 Task: Add a signature Drake Wright containing With warm thanks, Drake Wright to email address softage.1@softage.net and add a folder Utilities
Action: Mouse moved to (858, 112)
Screenshot: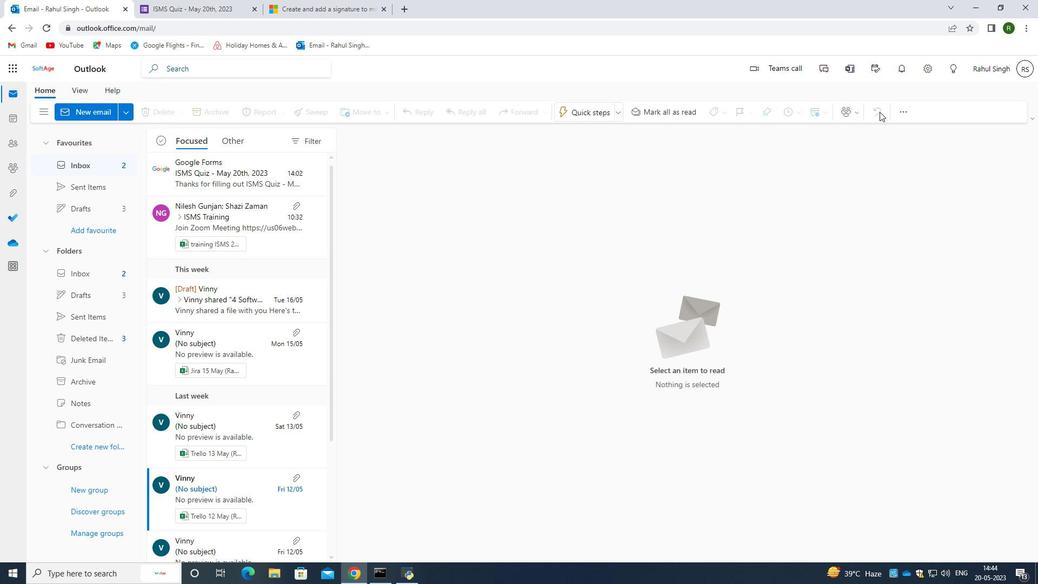 
Action: Mouse pressed left at (858, 112)
Screenshot: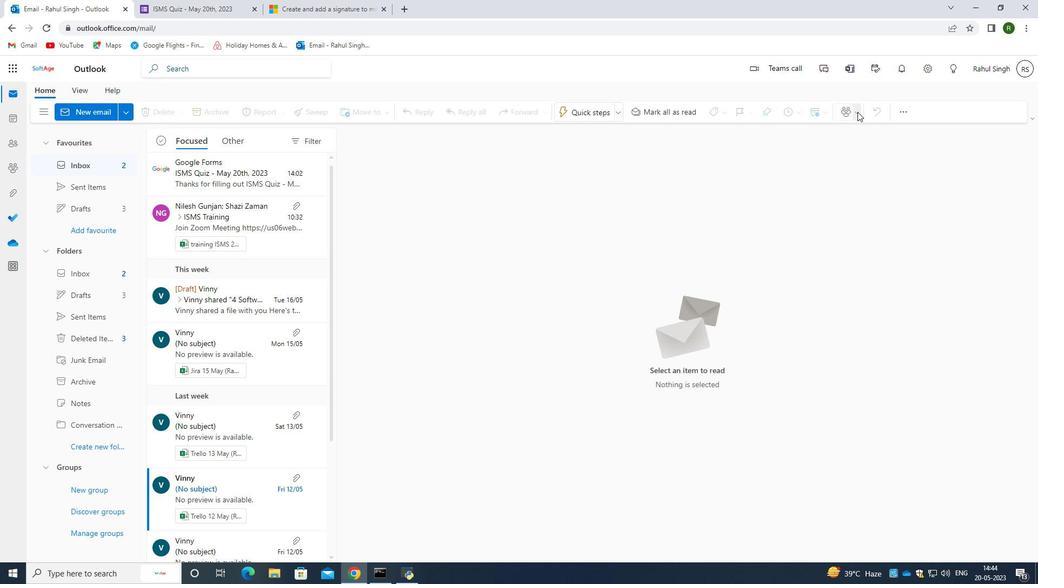 
Action: Mouse moved to (899, 160)
Screenshot: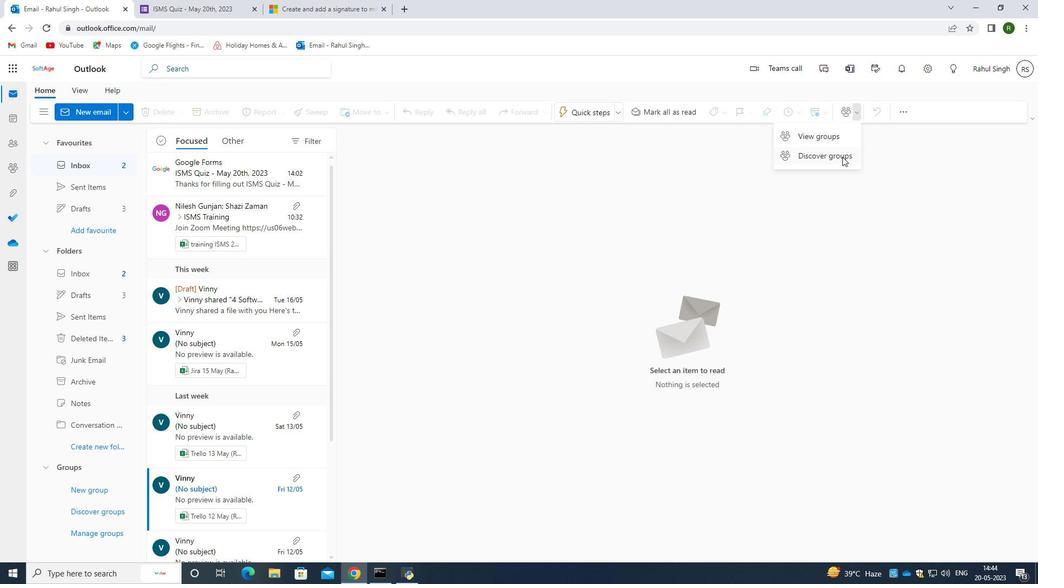 
Action: Mouse pressed left at (899, 160)
Screenshot: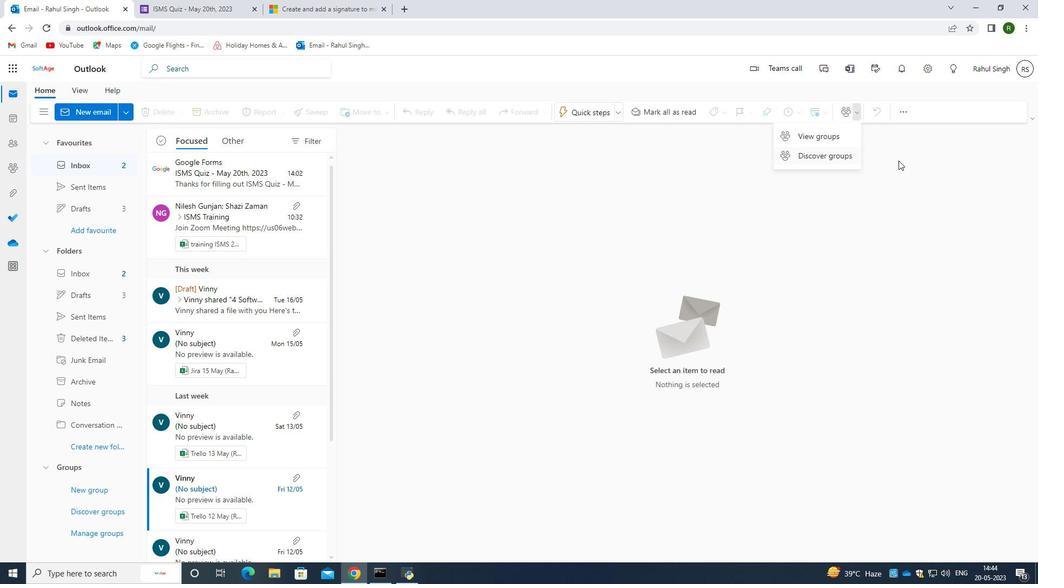 
Action: Mouse moved to (902, 116)
Screenshot: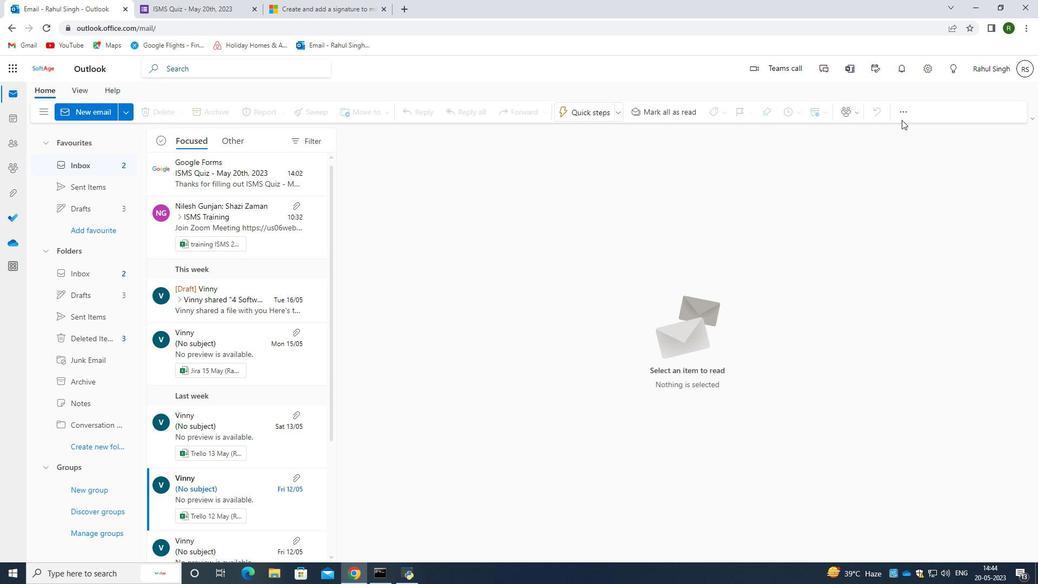 
Action: Mouse pressed left at (902, 116)
Screenshot: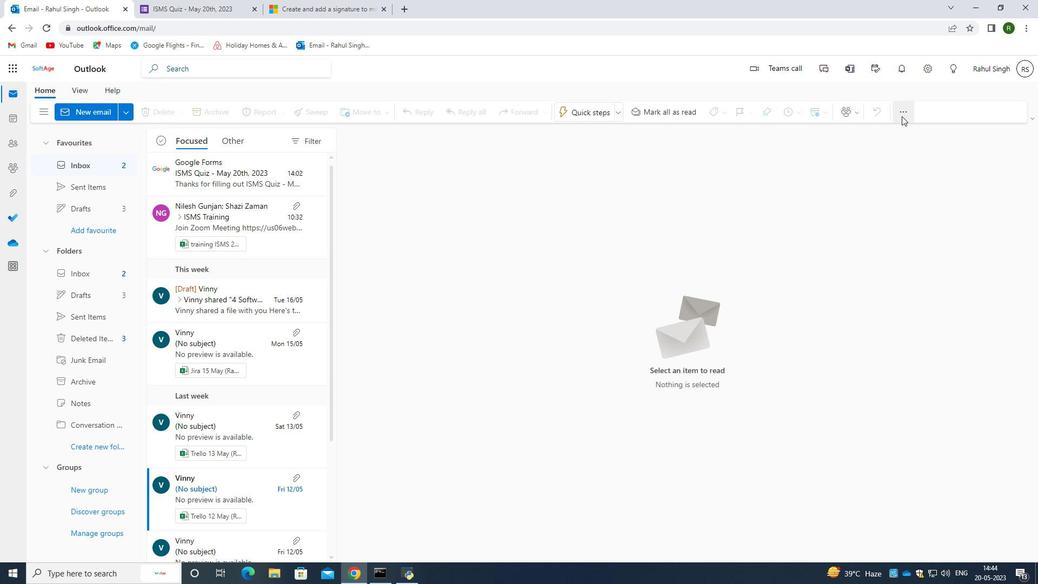 
Action: Mouse moved to (823, 232)
Screenshot: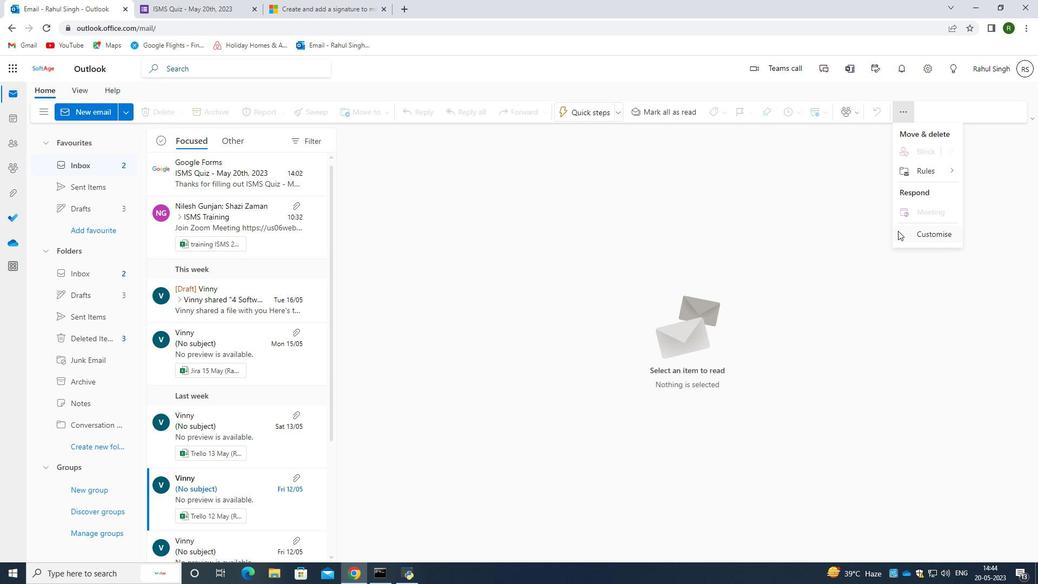 
Action: Mouse pressed left at (823, 232)
Screenshot: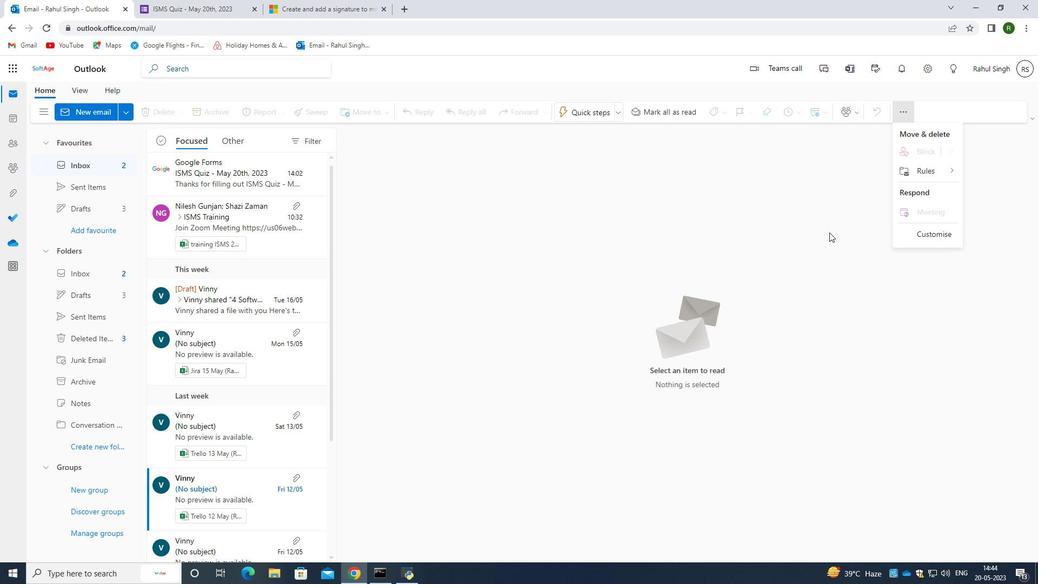 
Action: Mouse moved to (210, 300)
Screenshot: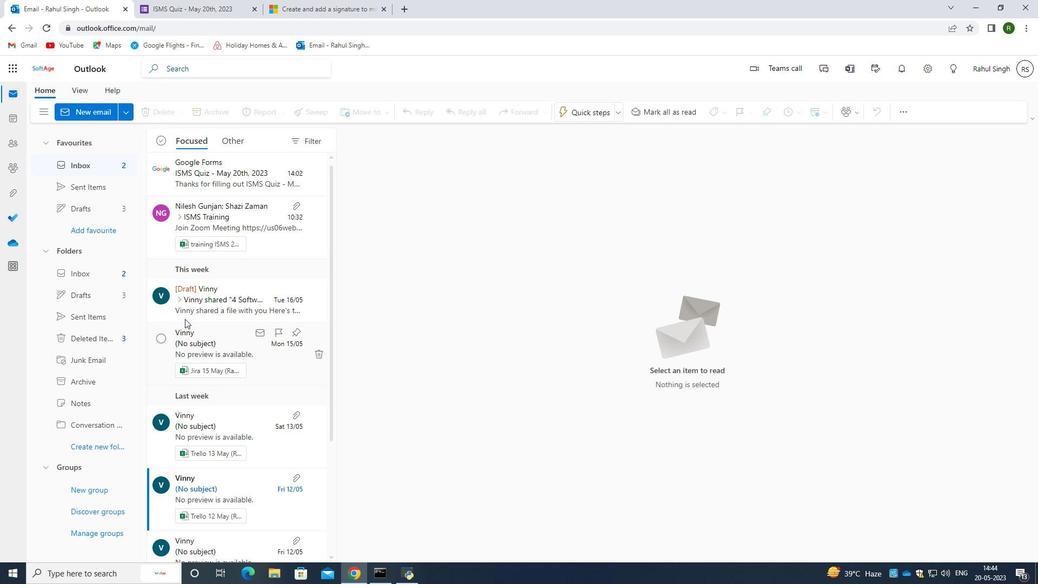 
Action: Mouse pressed left at (210, 300)
Screenshot: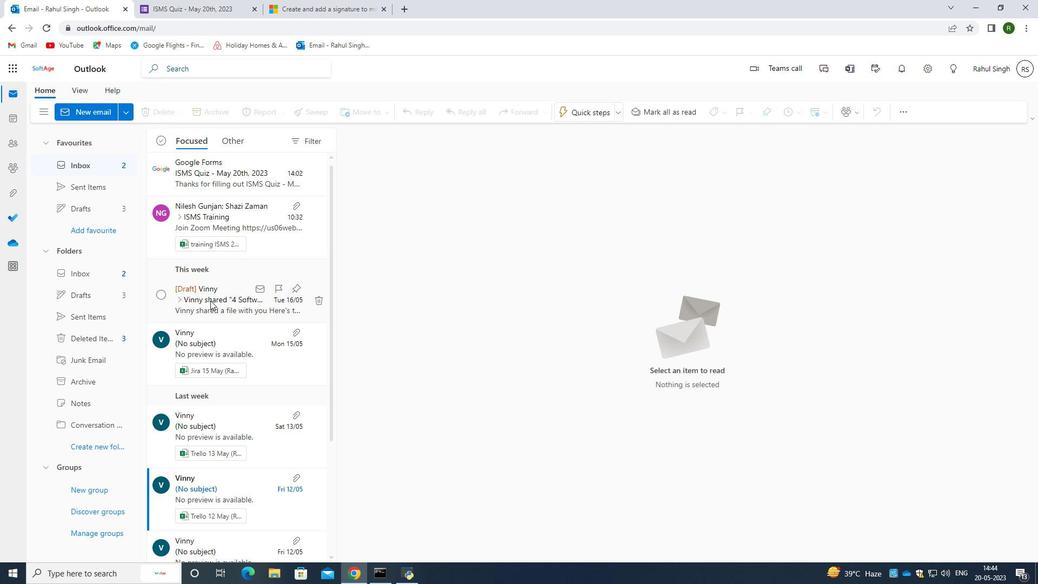 
Action: Mouse moved to (1016, 237)
Screenshot: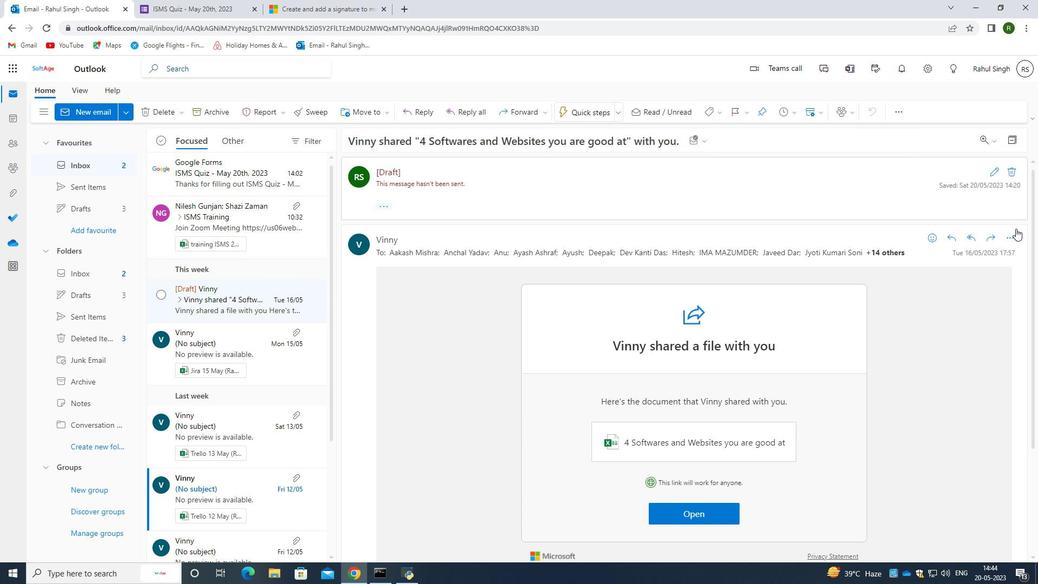 
Action: Mouse pressed left at (1016, 237)
Screenshot: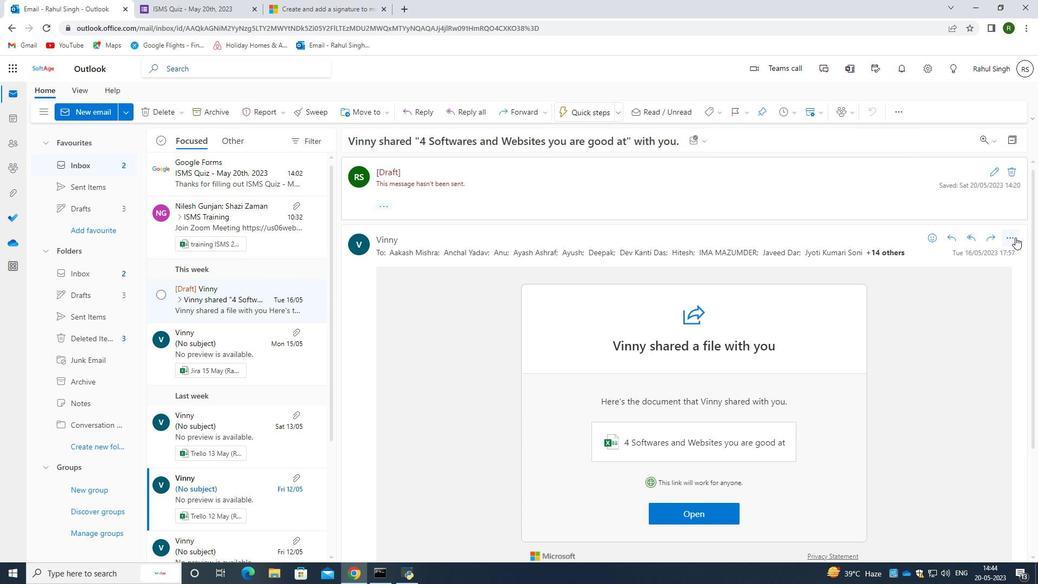 
Action: Mouse moved to (412, 312)
Screenshot: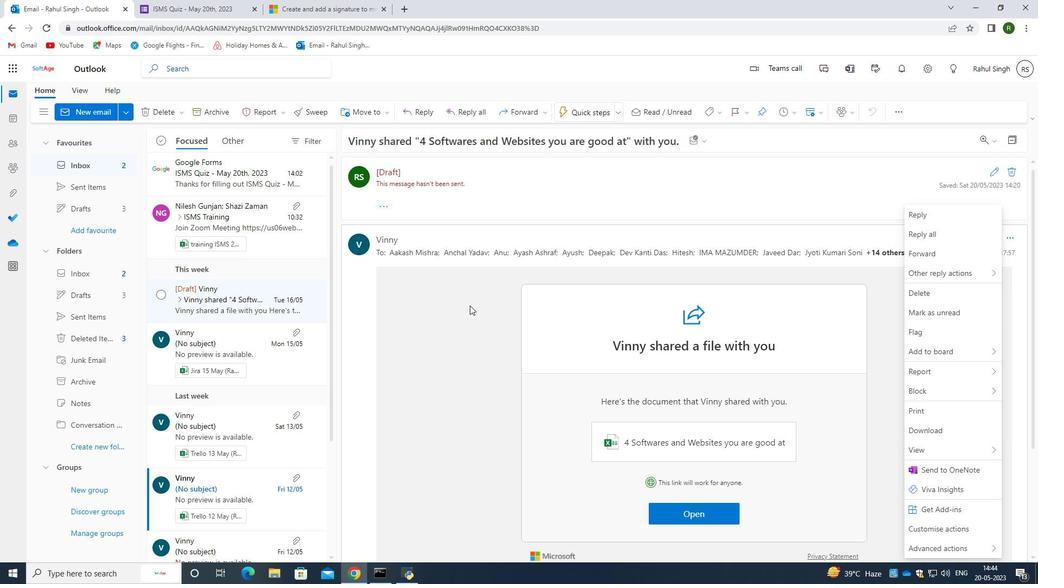 
Action: Mouse pressed left at (412, 312)
Screenshot: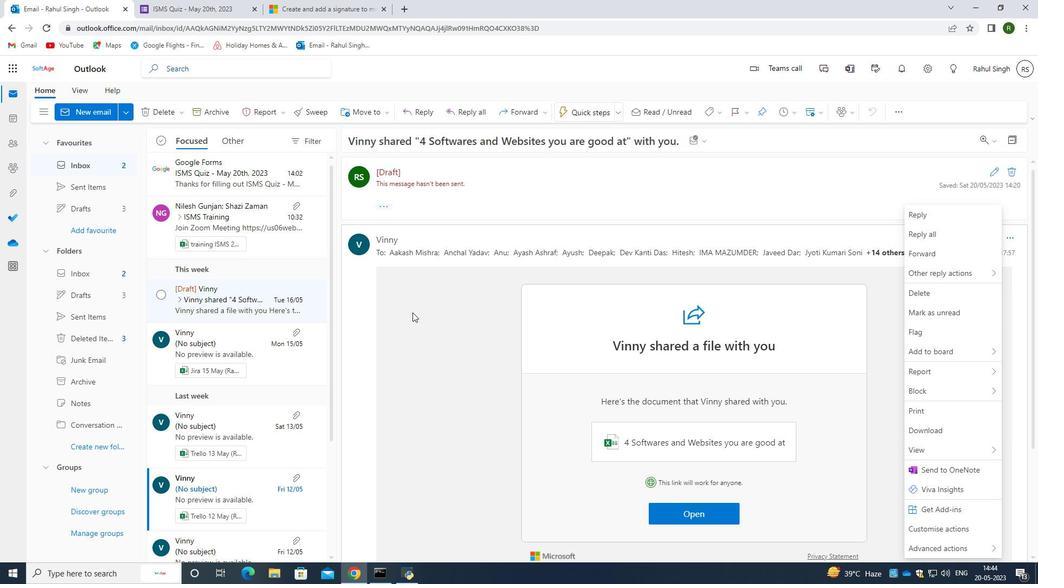 
Action: Mouse moved to (88, 89)
Screenshot: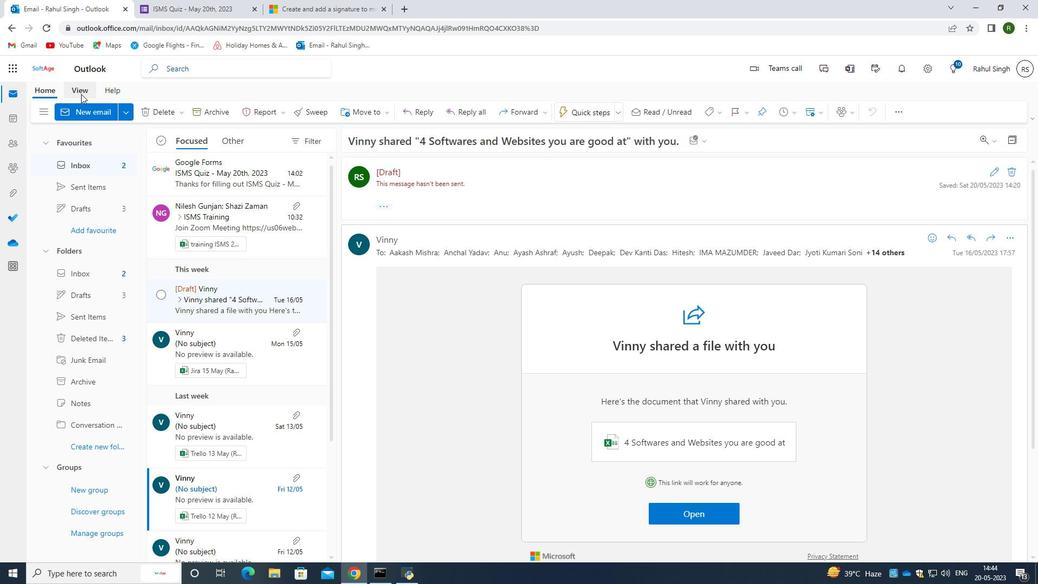 
Action: Mouse pressed left at (88, 89)
Screenshot: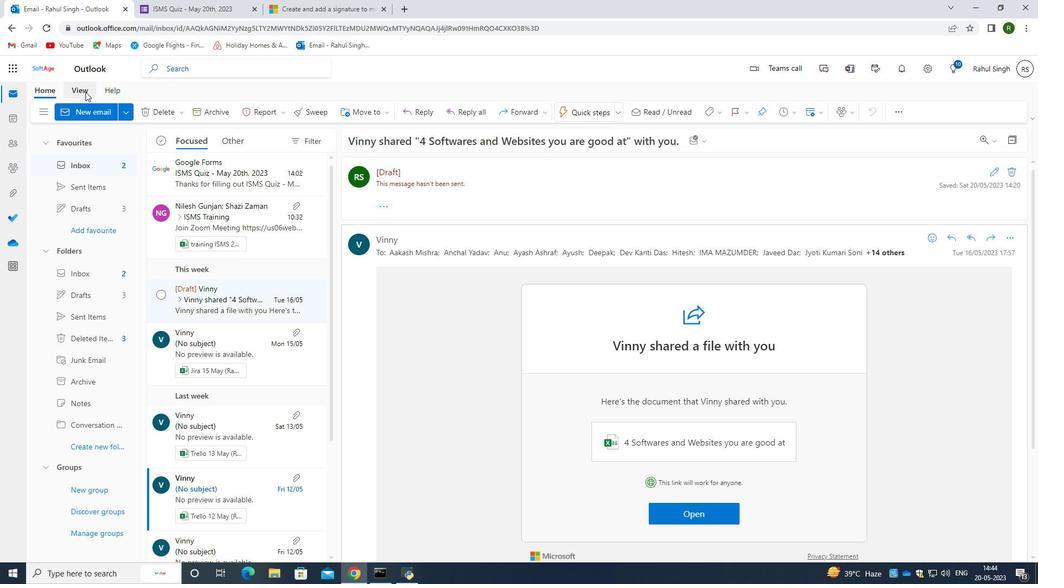 
Action: Mouse moved to (119, 94)
Screenshot: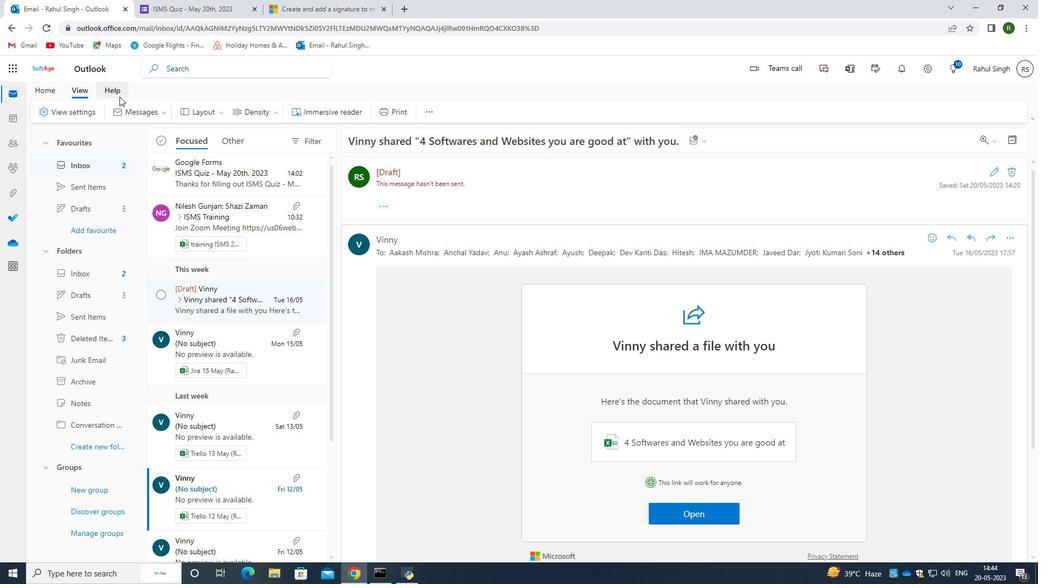 
Action: Mouse pressed left at (119, 94)
Screenshot: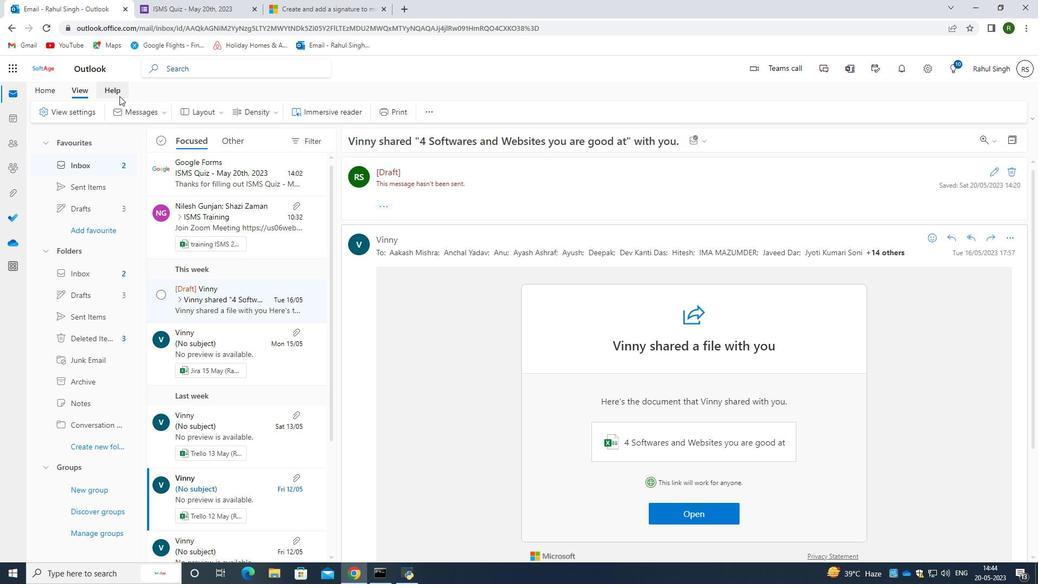 
Action: Mouse moved to (81, 89)
Screenshot: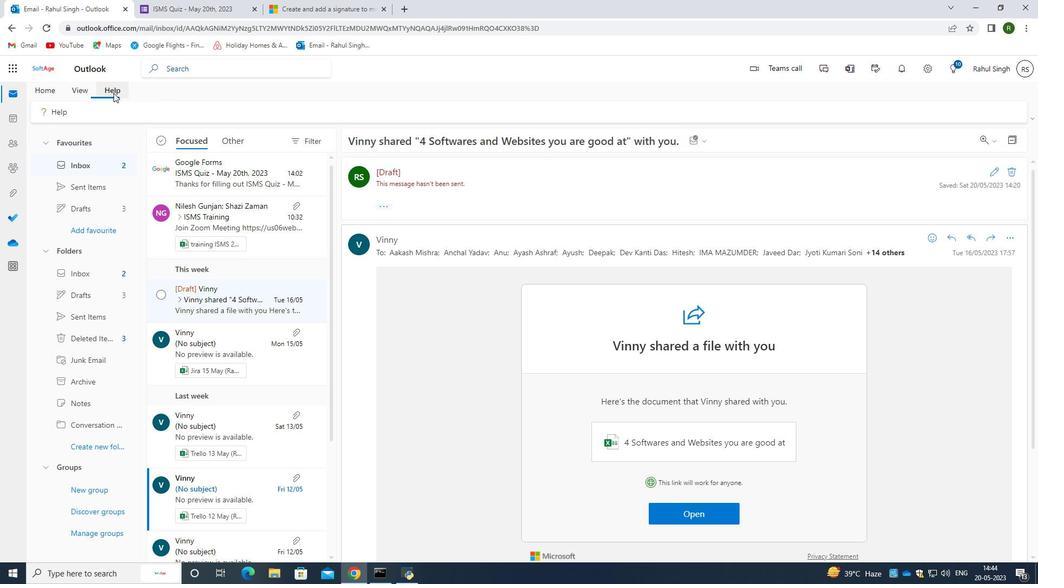 
Action: Mouse pressed left at (81, 89)
Screenshot: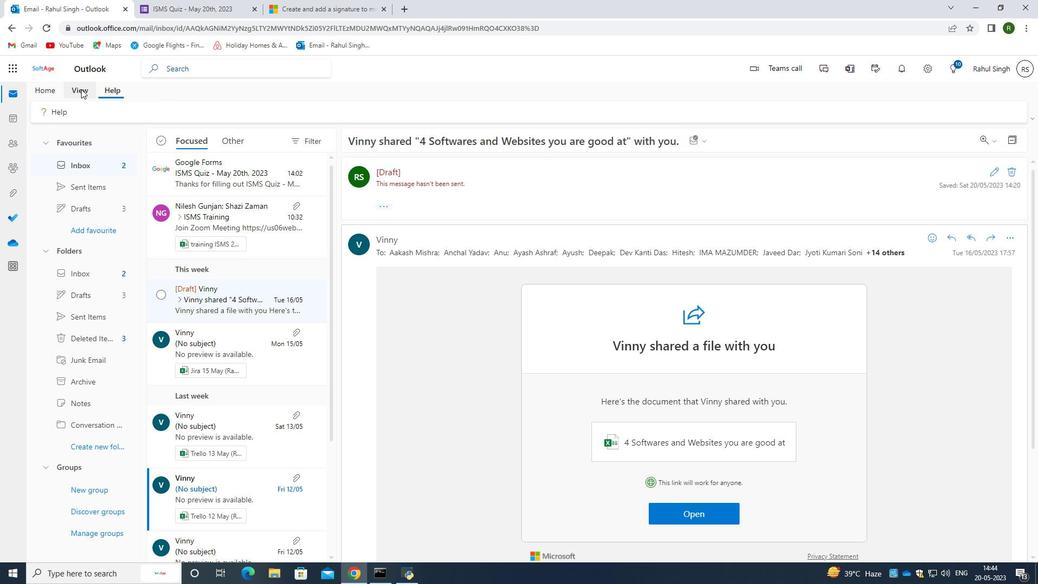 
Action: Mouse moved to (49, 86)
Screenshot: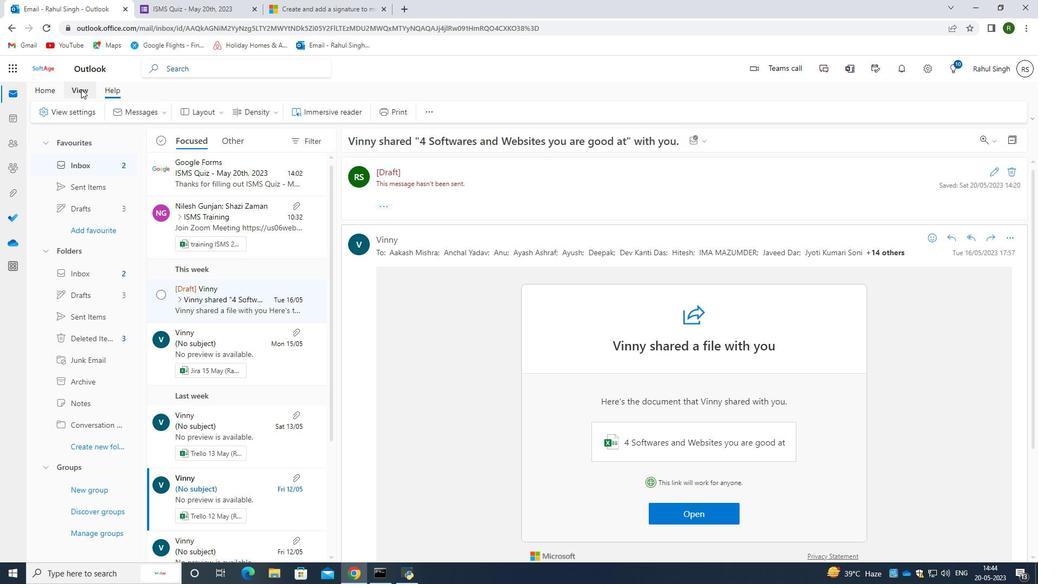 
Action: Mouse pressed left at (49, 86)
Screenshot: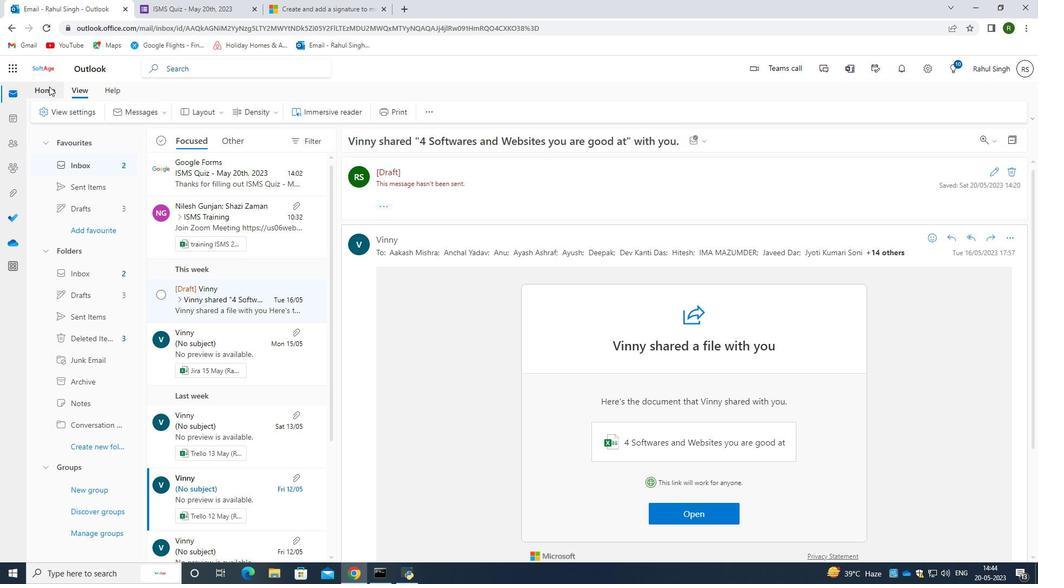 
Action: Mouse moved to (94, 68)
Screenshot: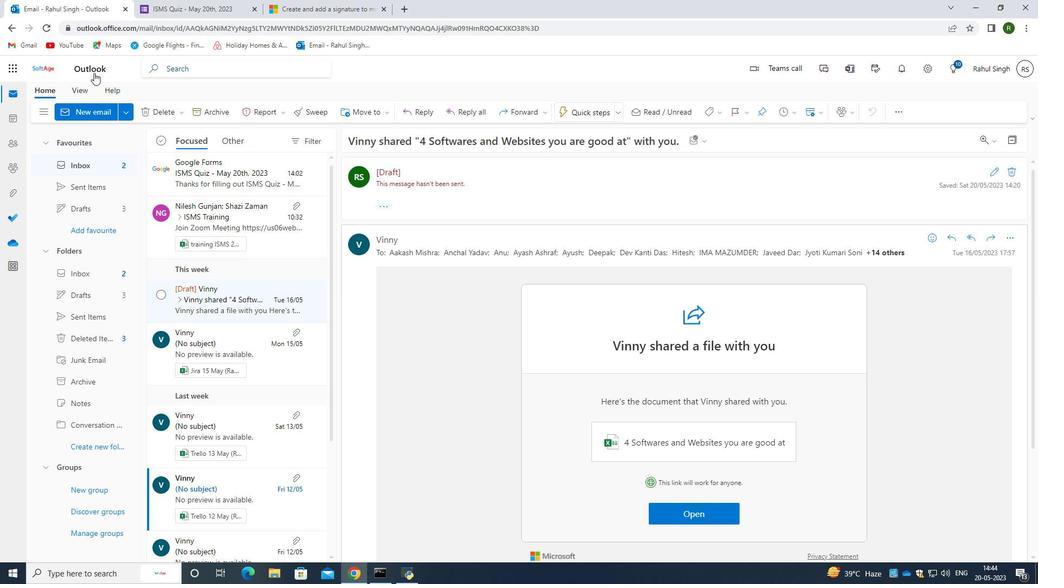 
Action: Mouse pressed left at (94, 68)
Screenshot: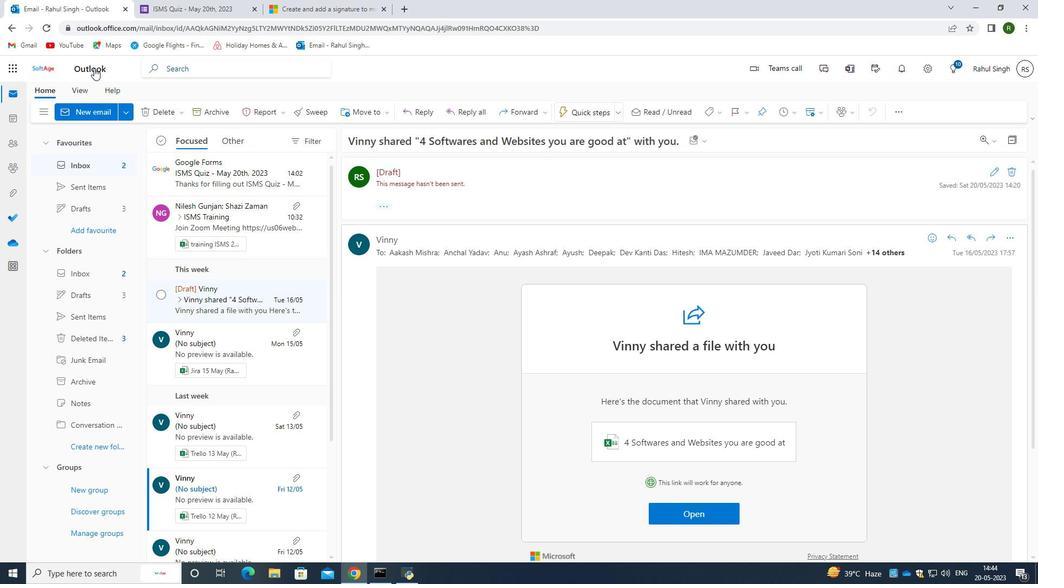 
Action: Mouse moved to (84, 109)
Screenshot: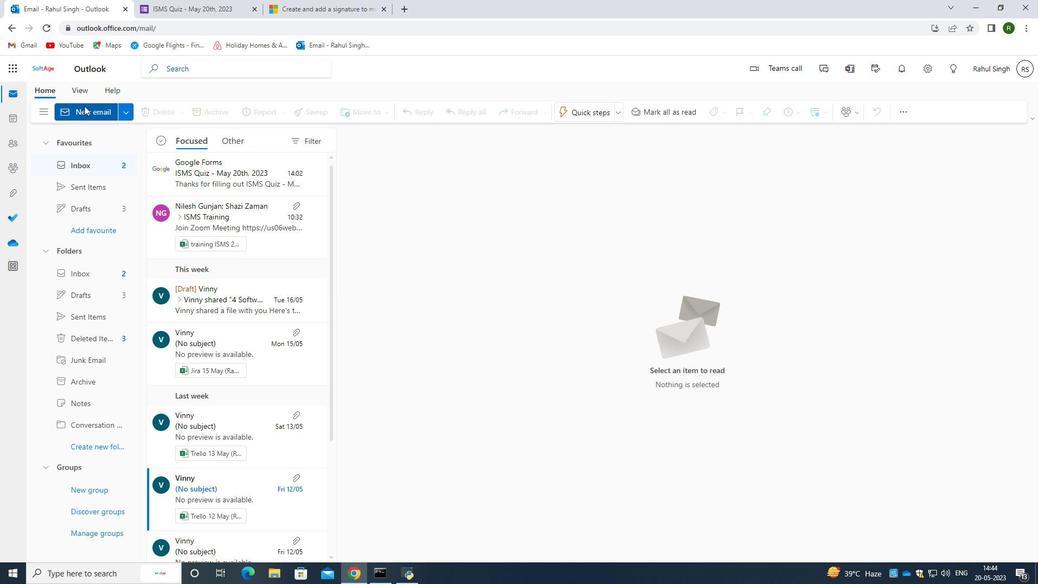 
Action: Mouse pressed left at (84, 109)
Screenshot: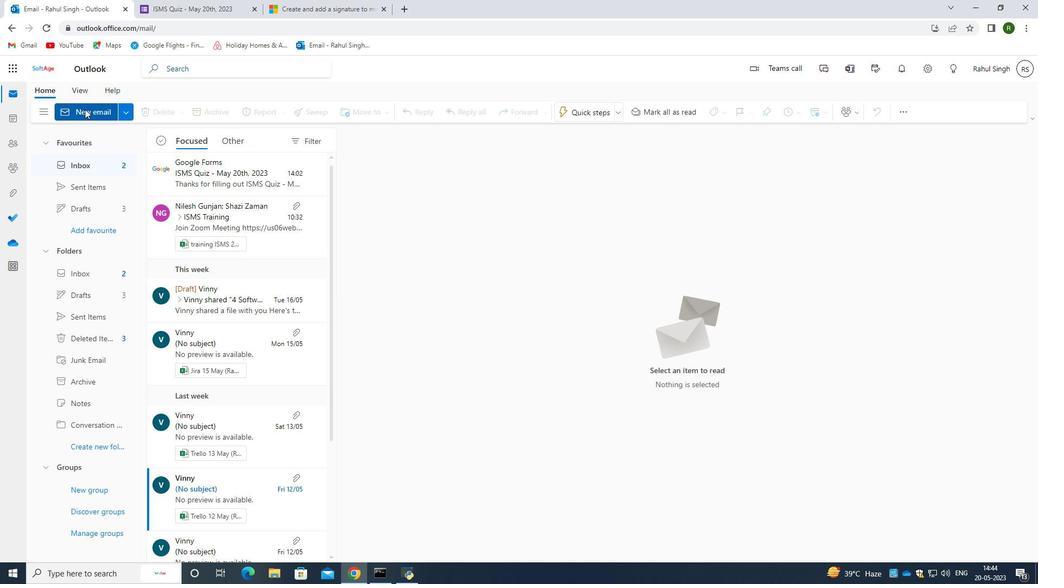 
Action: Mouse moved to (706, 115)
Screenshot: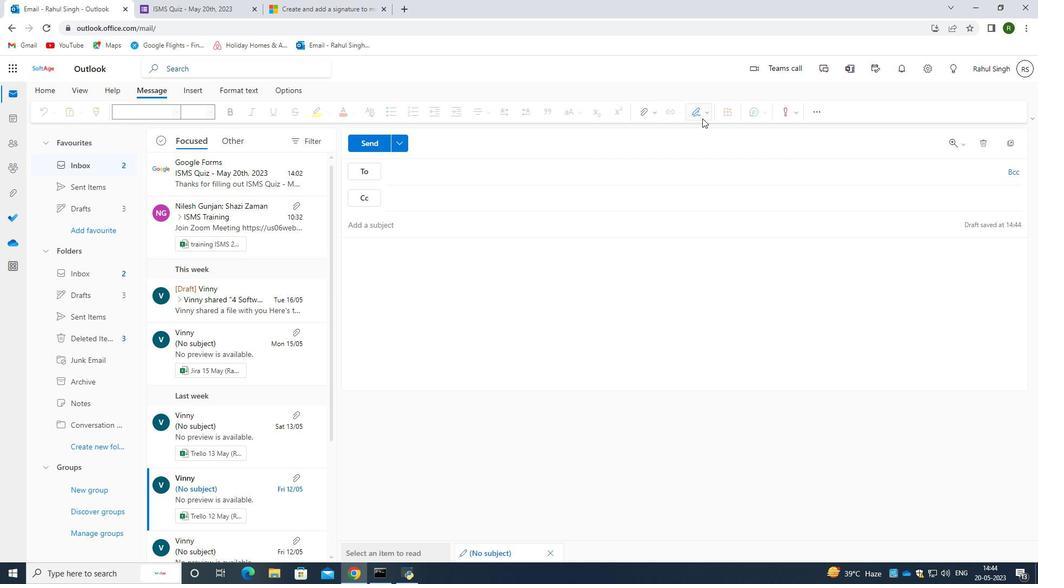 
Action: Mouse pressed left at (706, 115)
Screenshot: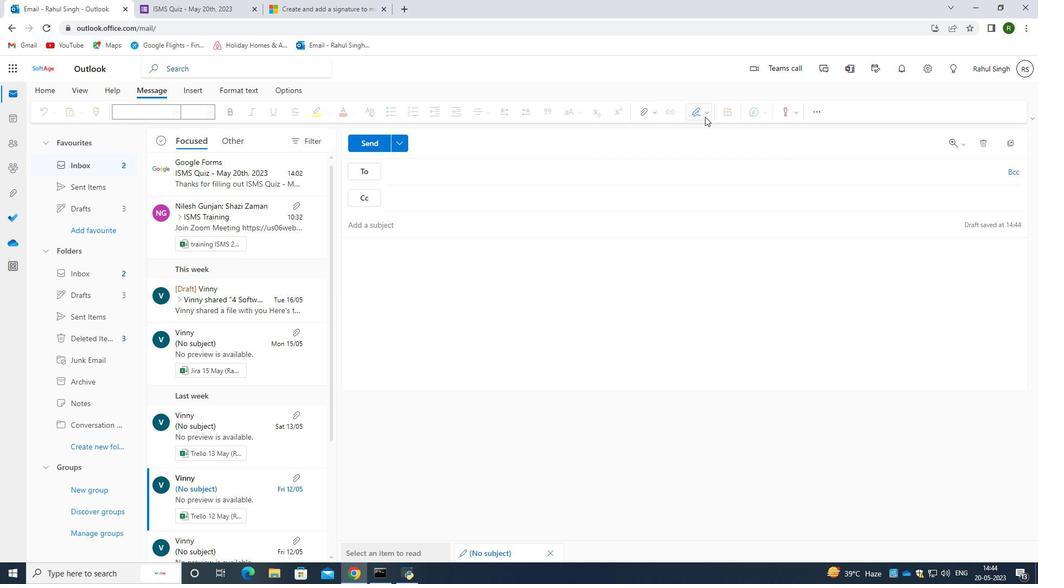 
Action: Mouse moved to (670, 175)
Screenshot: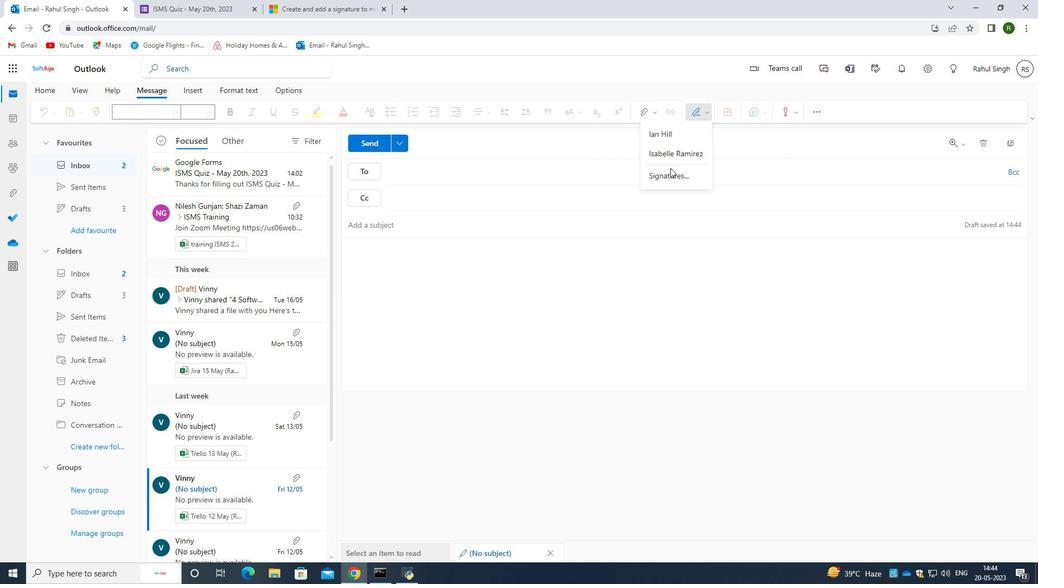 
Action: Mouse pressed left at (670, 175)
Screenshot: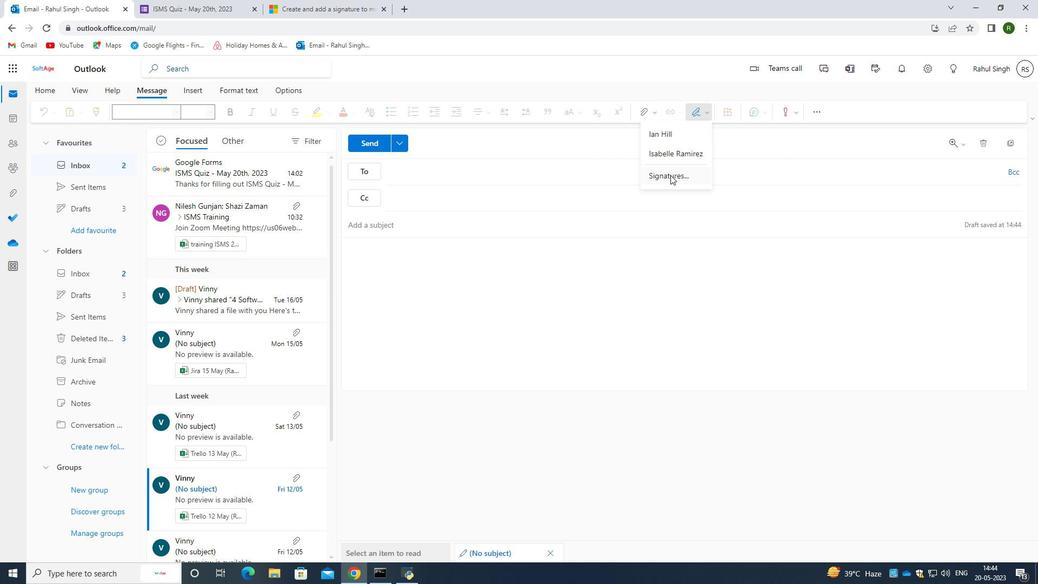 
Action: Mouse moved to (455, 178)
Screenshot: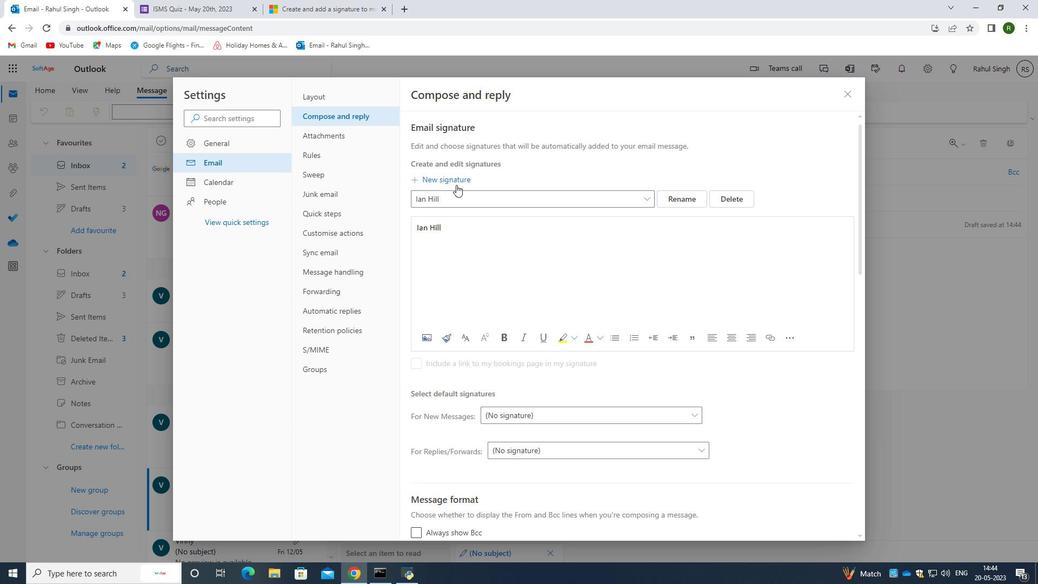
Action: Mouse pressed left at (455, 178)
Screenshot: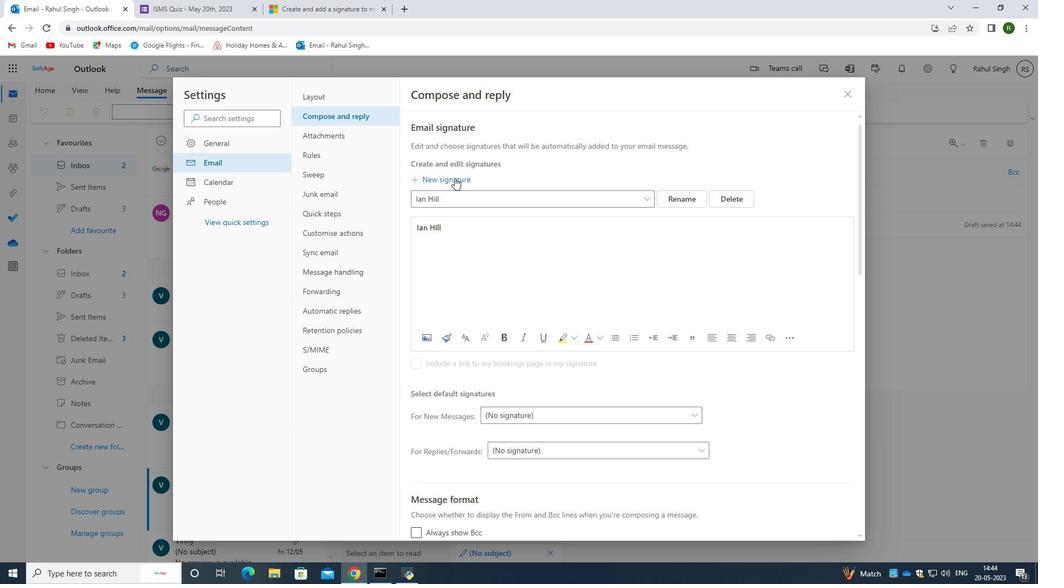 
Action: Mouse moved to (468, 196)
Screenshot: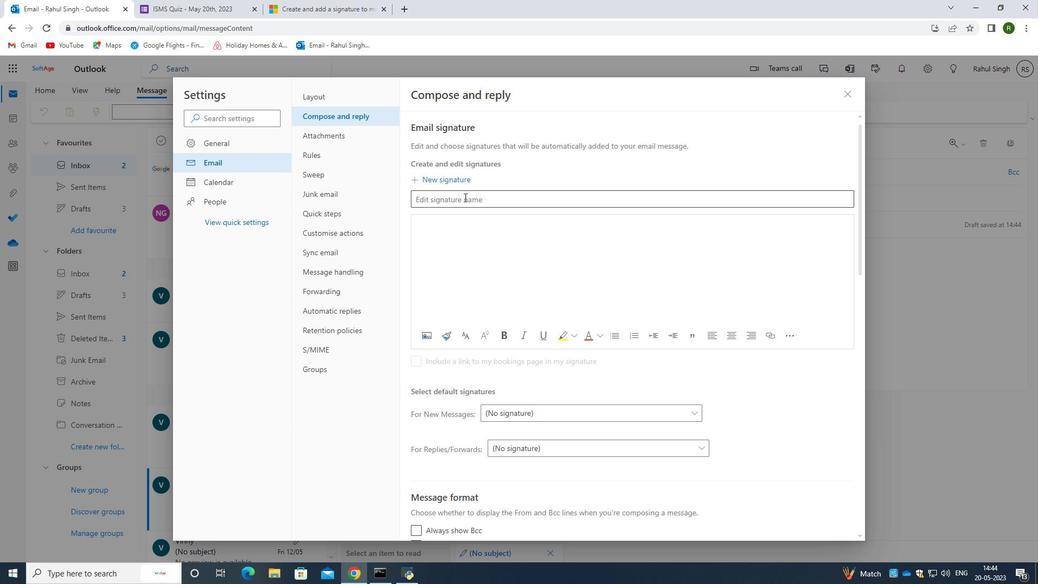 
Action: Mouse pressed left at (468, 196)
Screenshot: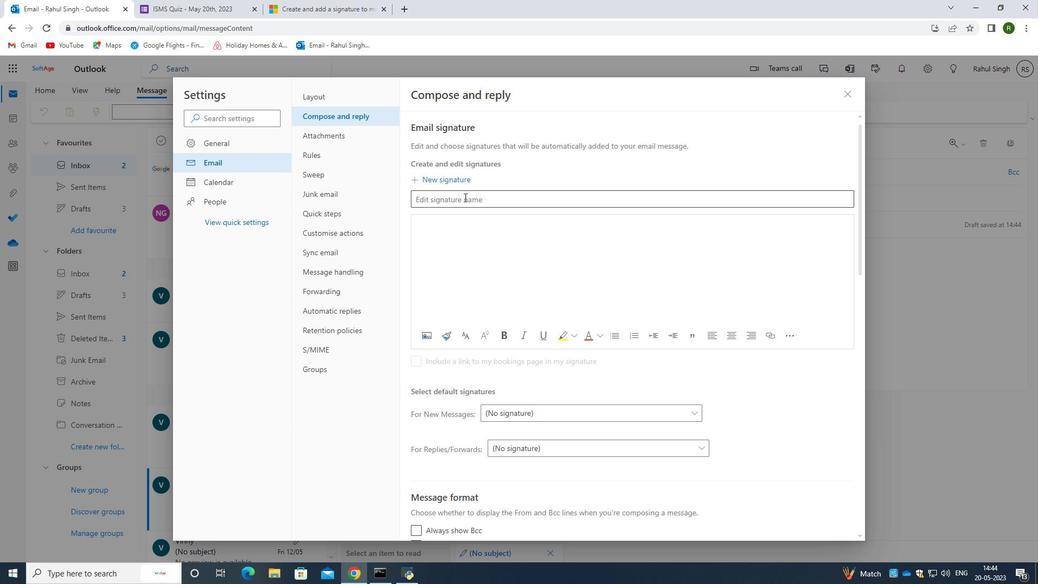 
Action: Key pressed <Key.caps_lock>D<Key.caps_lock>rake<Key.space><Key.caps_lock>W<Key.caps_lock>right<Key.space>
Screenshot: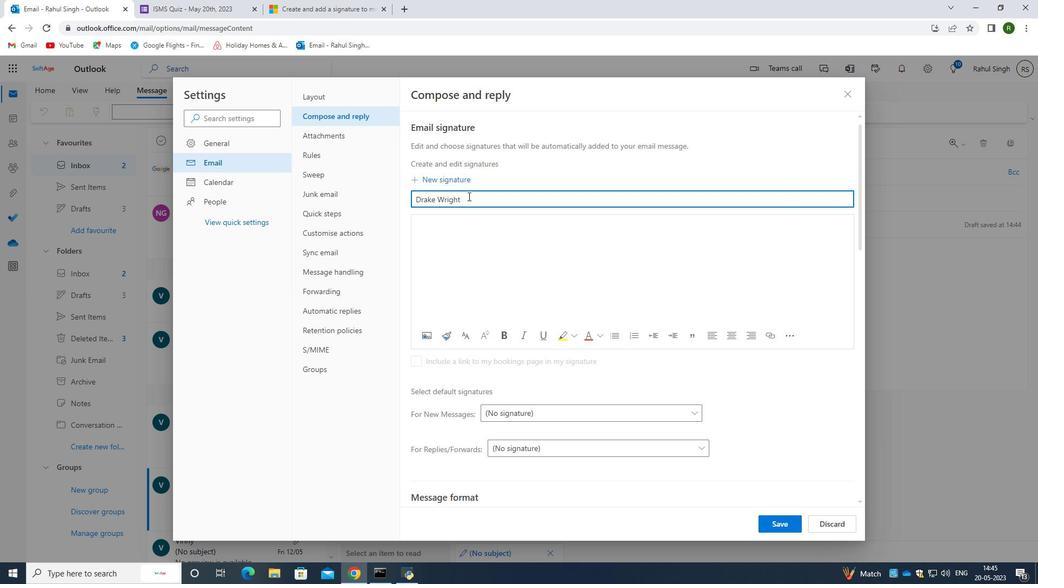 
Action: Mouse moved to (468, 248)
Screenshot: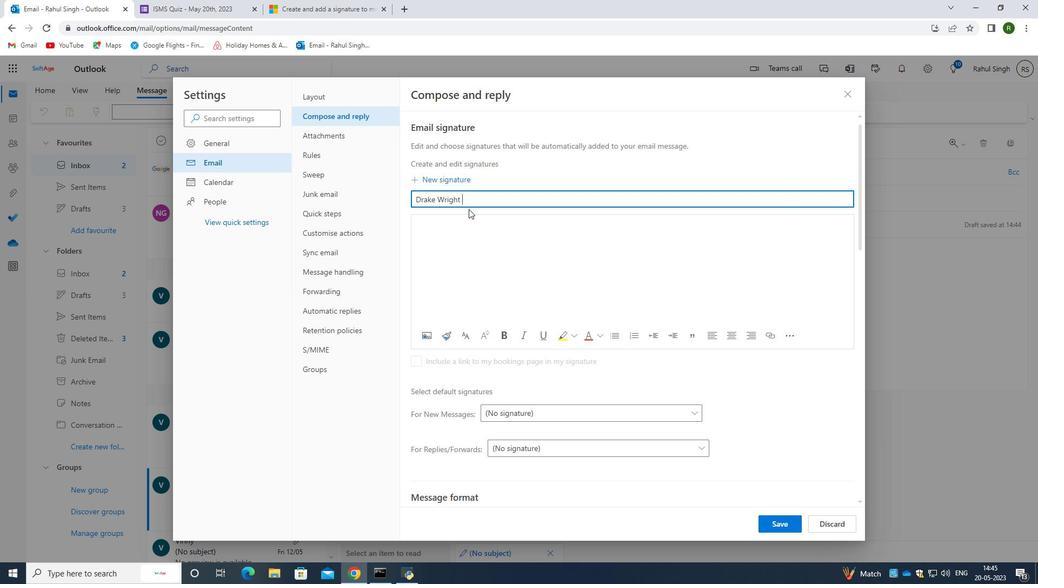 
Action: Mouse pressed left at (468, 248)
Screenshot: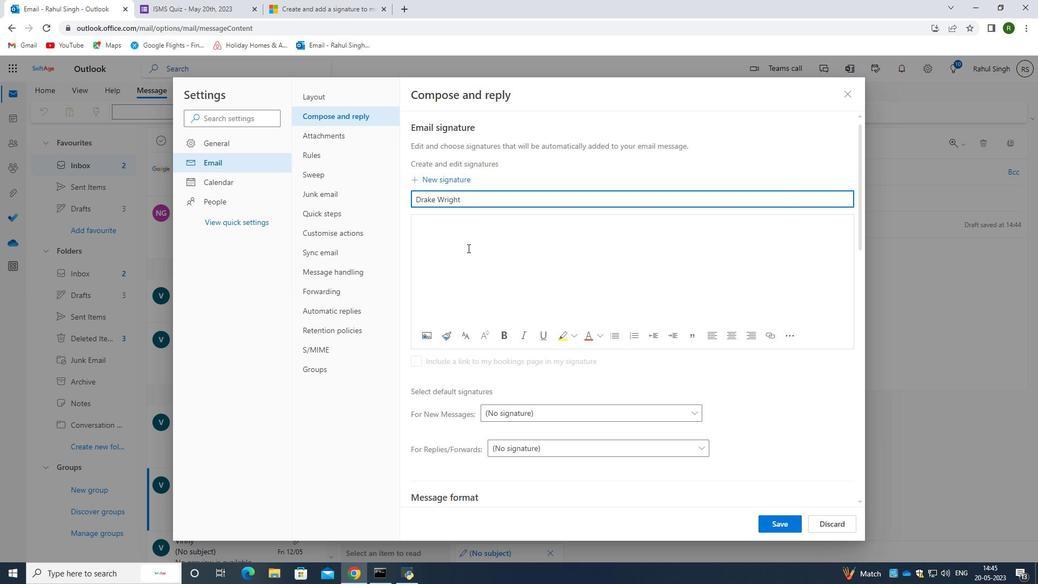 
Action: Mouse scrolled (468, 247) with delta (0, 0)
Screenshot: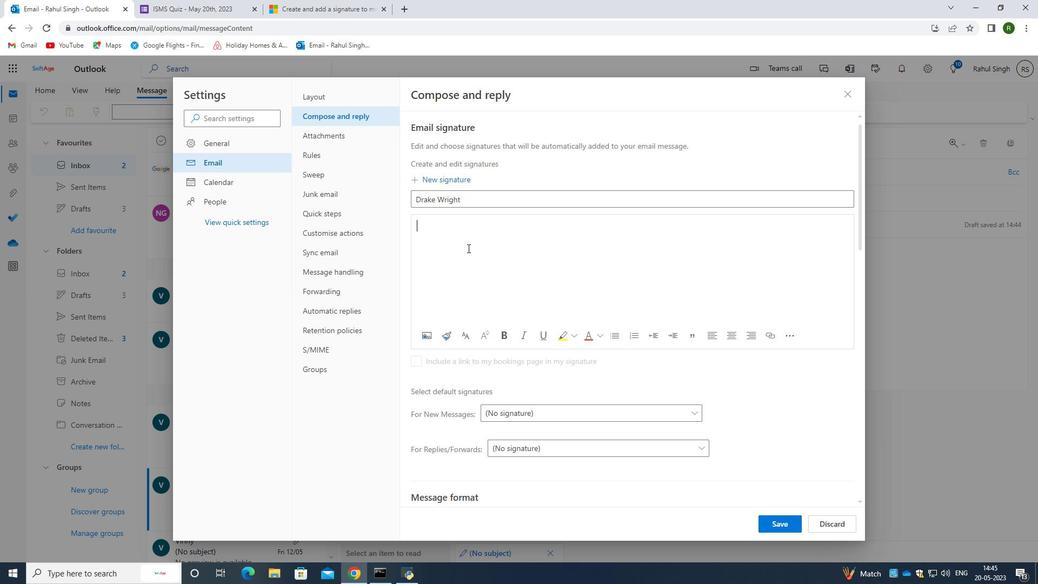 
Action: Mouse moved to (466, 250)
Screenshot: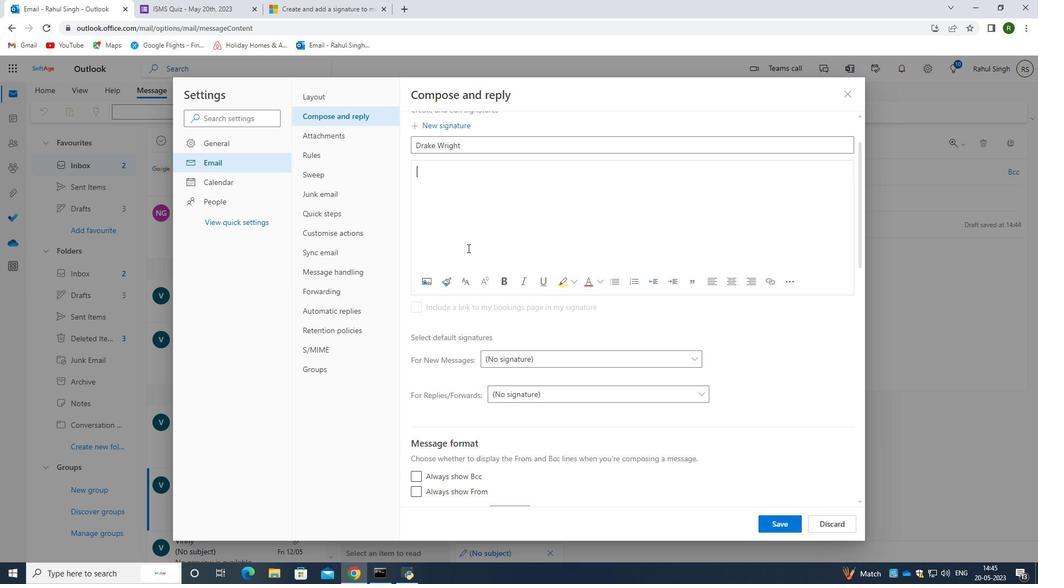 
Action: Mouse scrolled (466, 249) with delta (0, 0)
Screenshot: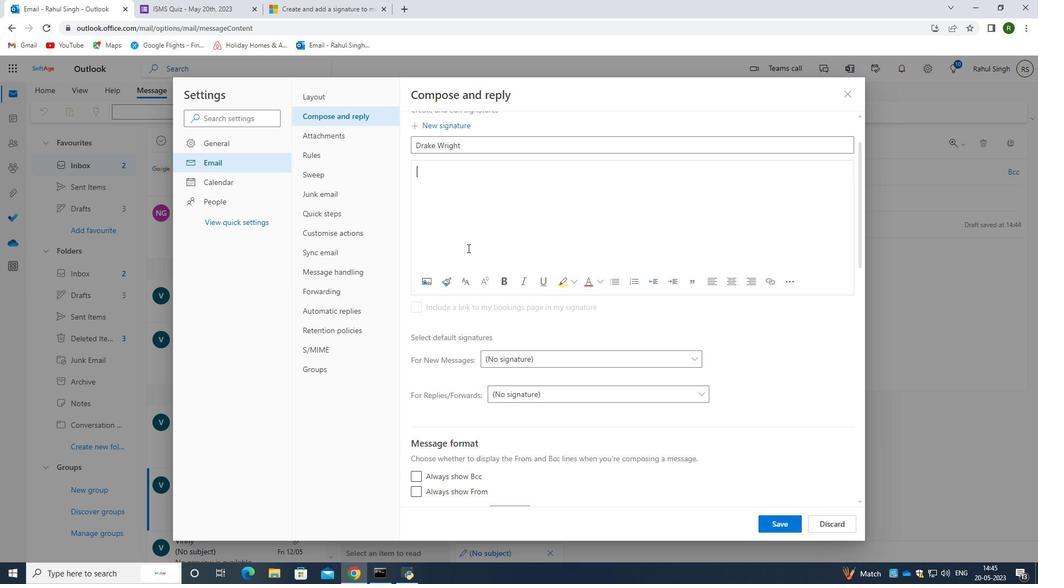 
Action: Mouse scrolled (466, 249) with delta (0, 0)
Screenshot: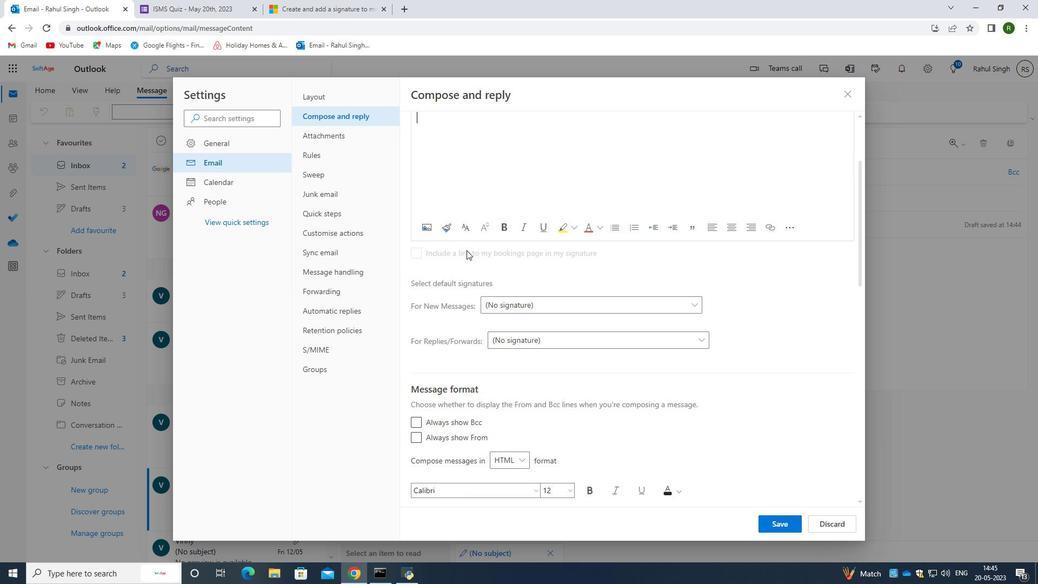 
Action: Mouse scrolled (466, 249) with delta (0, 0)
Screenshot: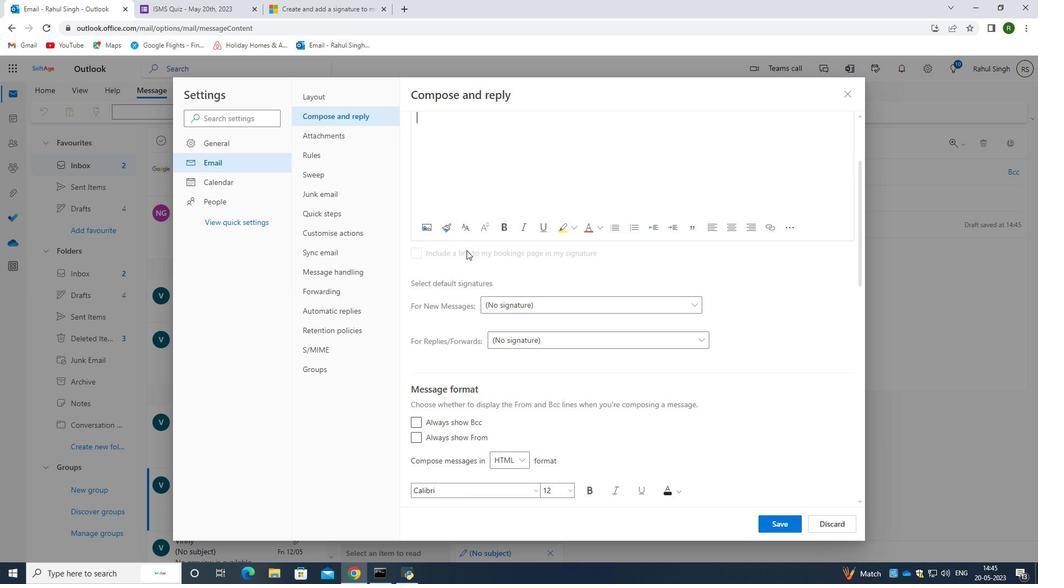 
Action: Mouse scrolled (466, 249) with delta (0, 0)
Screenshot: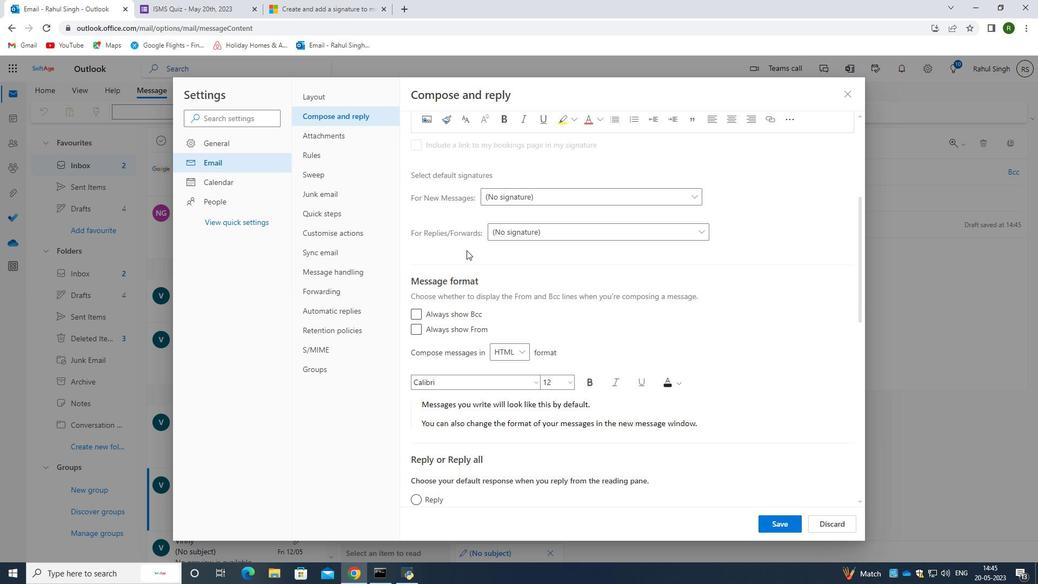 
Action: Mouse scrolled (466, 249) with delta (0, 0)
Screenshot: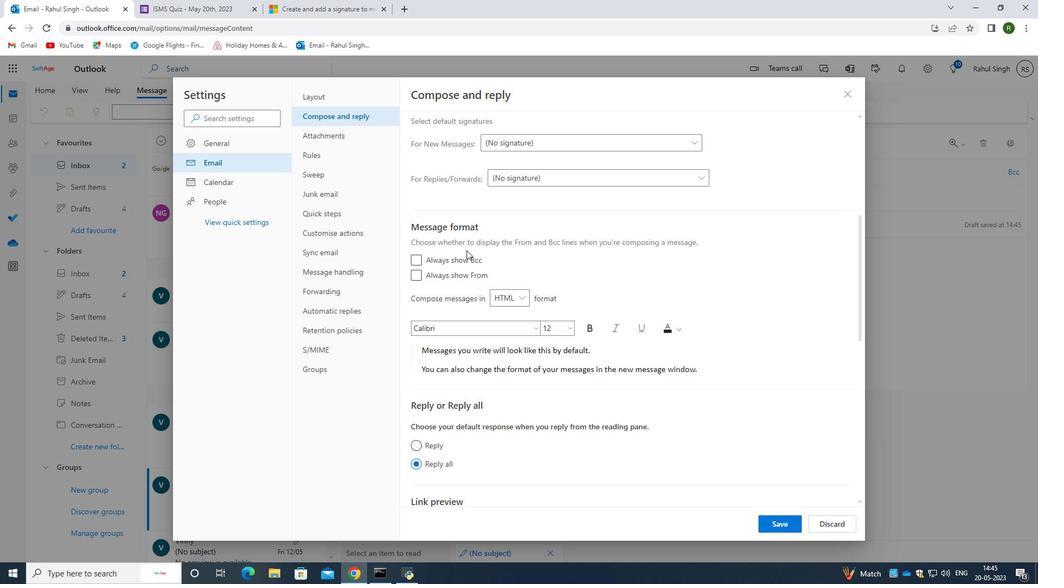
Action: Mouse scrolled (466, 251) with delta (0, 0)
Screenshot: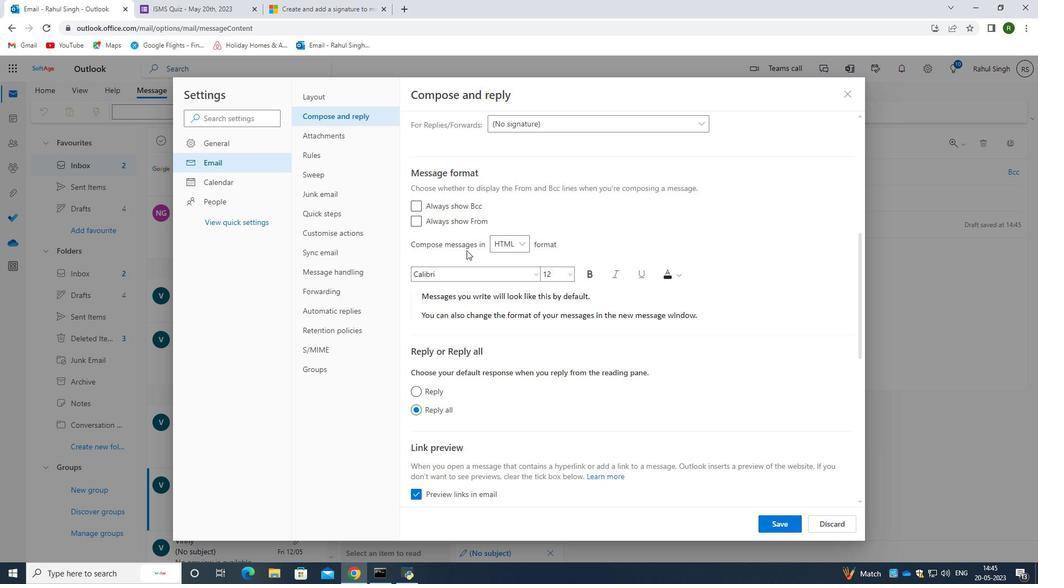 
Action: Mouse moved to (466, 250)
Screenshot: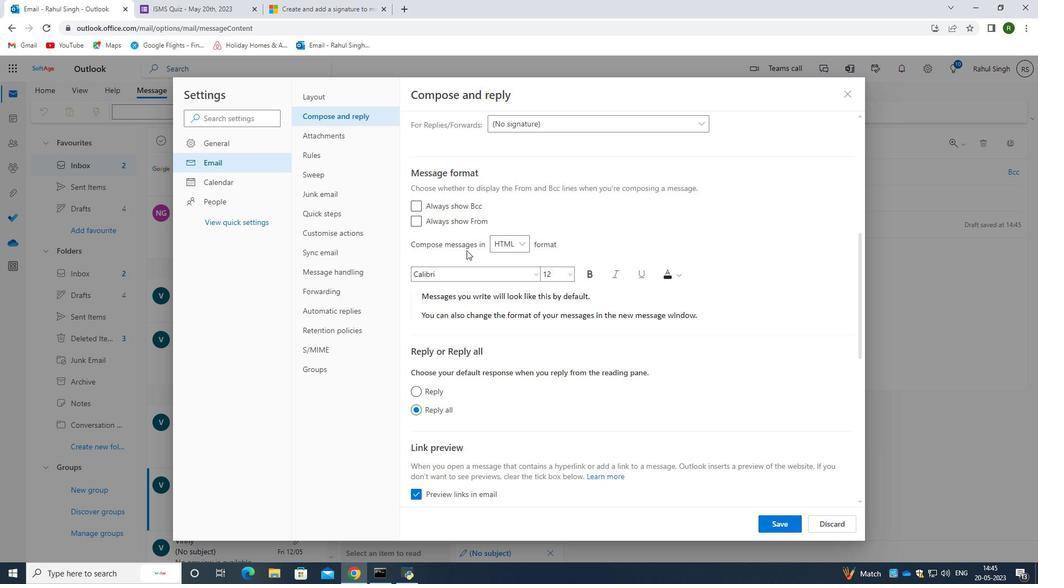 
Action: Mouse scrolled (466, 251) with delta (0, 0)
Screenshot: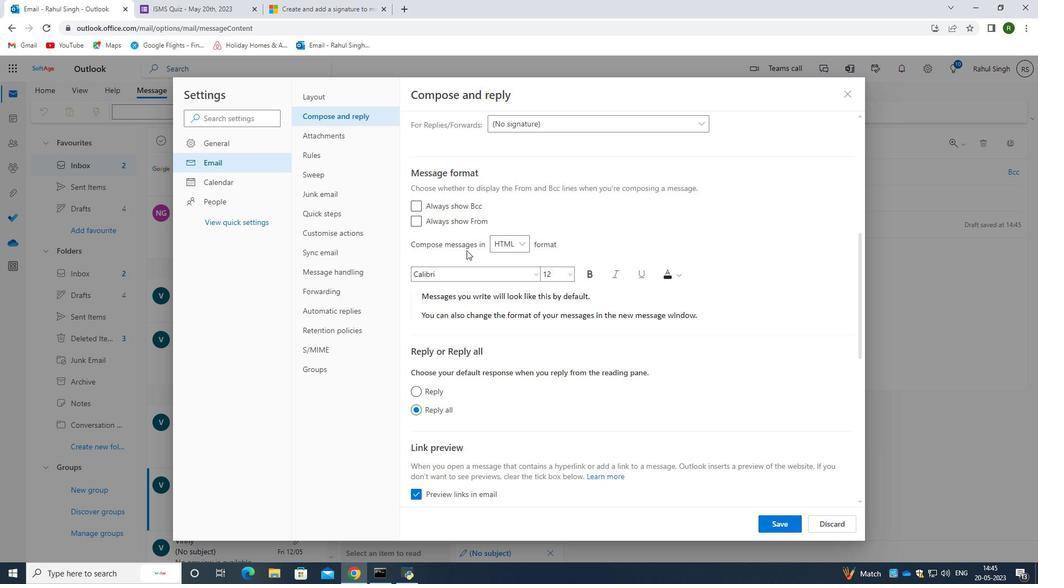 
Action: Mouse scrolled (466, 251) with delta (0, 0)
Screenshot: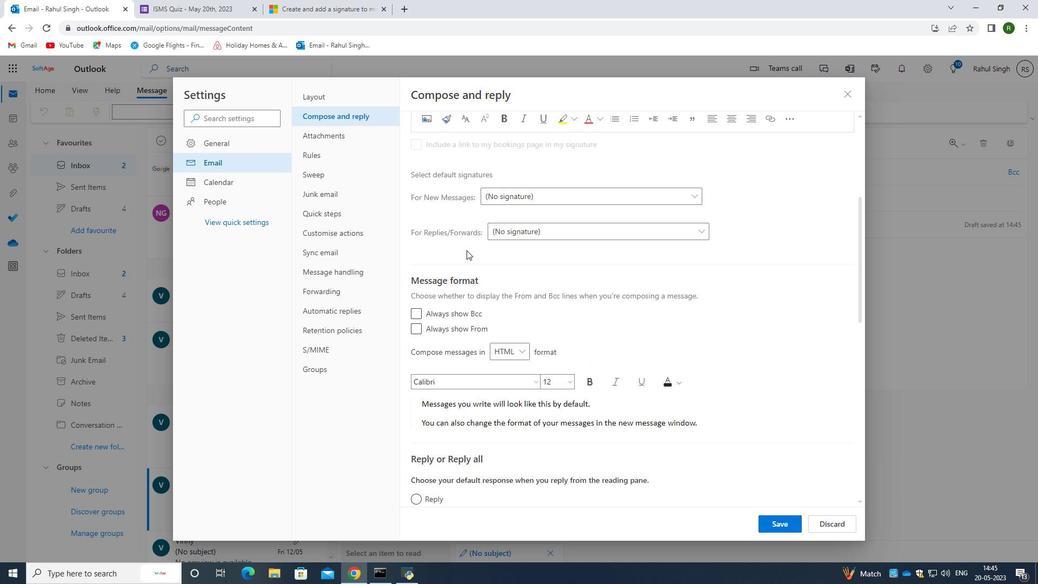 
Action: Mouse scrolled (466, 251) with delta (0, 0)
Screenshot: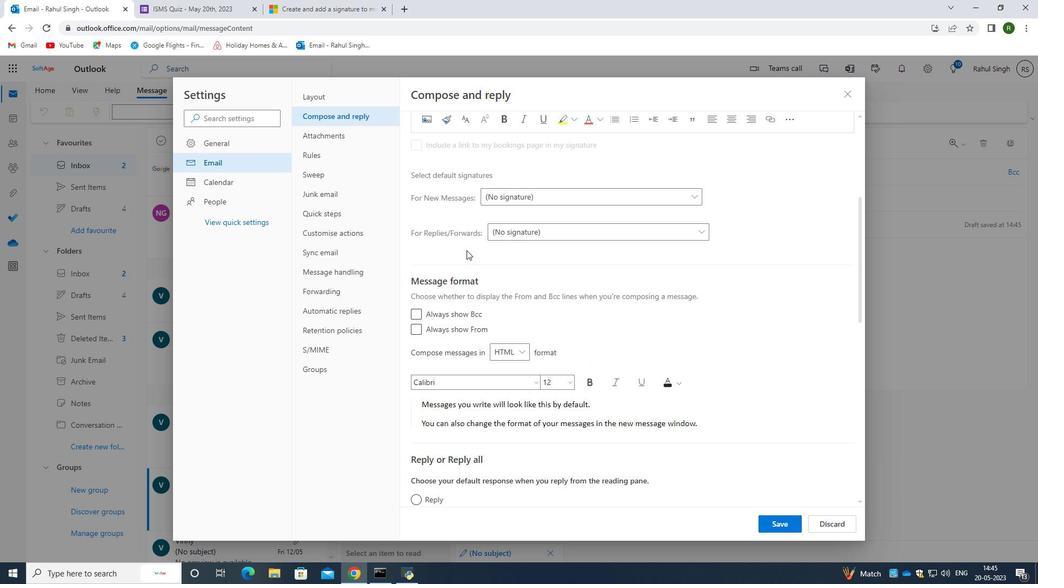 
Action: Mouse scrolled (466, 251) with delta (0, 0)
Screenshot: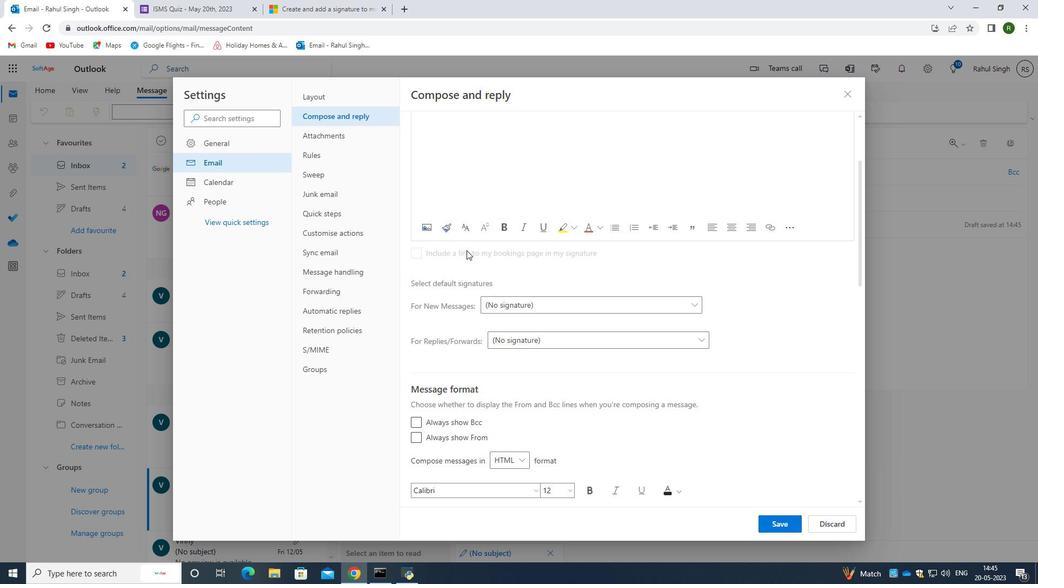
Action: Mouse scrolled (466, 251) with delta (0, 0)
Screenshot: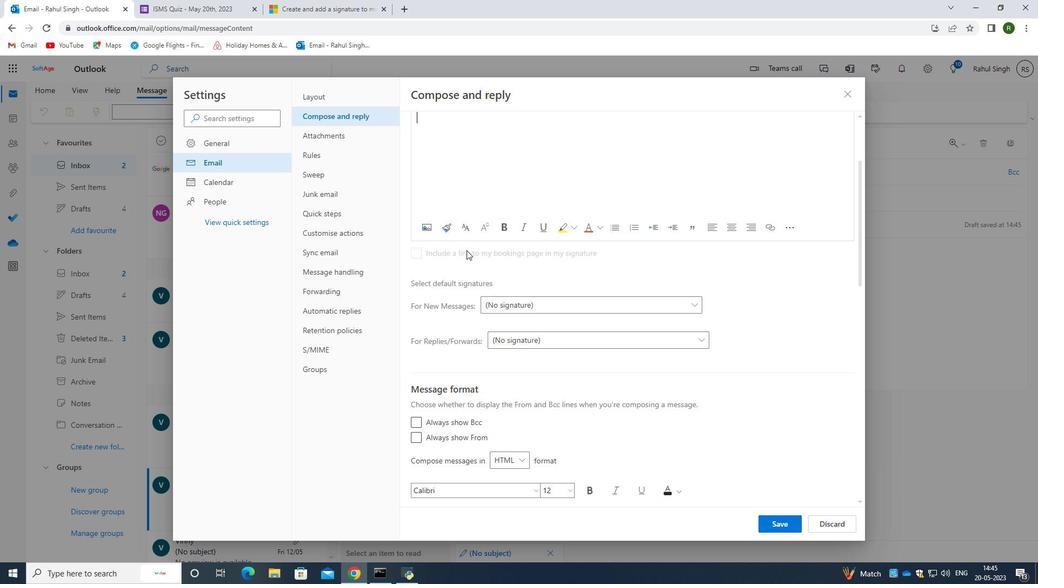 
Action: Mouse scrolled (466, 251) with delta (0, 0)
Screenshot: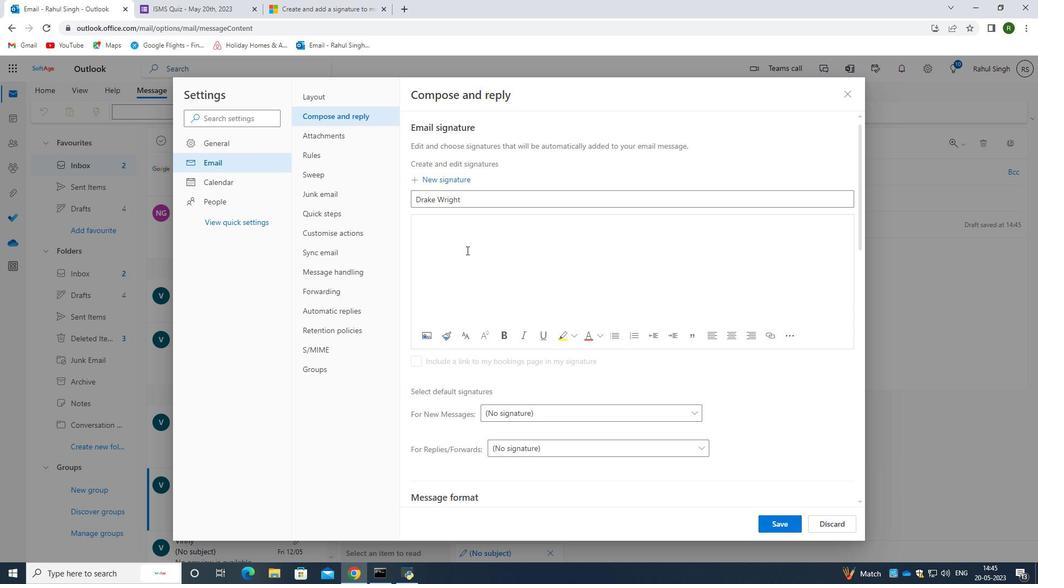 
Action: Mouse moved to (469, 261)
Screenshot: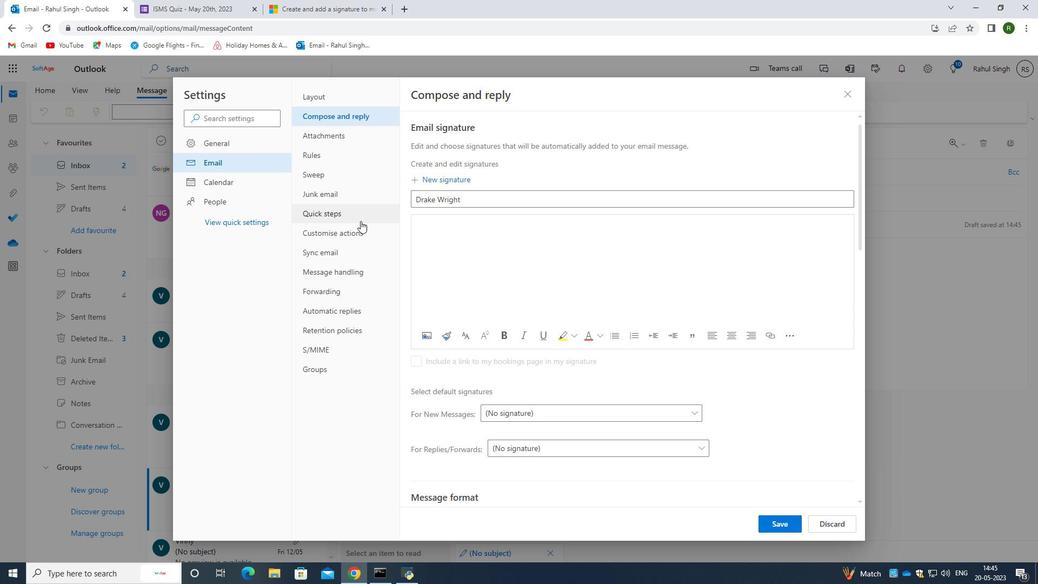 
Action: Mouse scrolled (469, 261) with delta (0, 0)
Screenshot: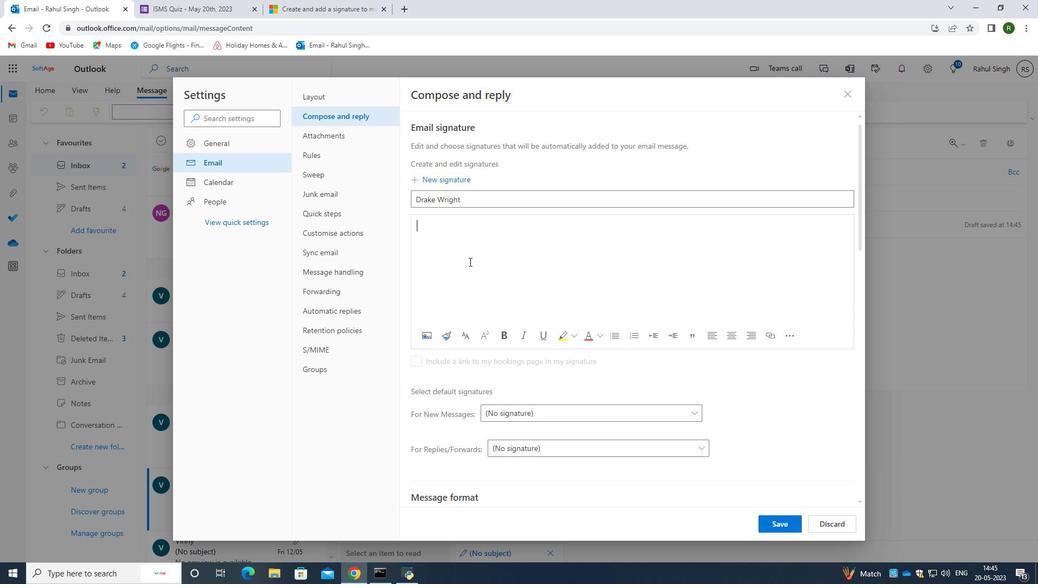 
Action: Mouse scrolled (469, 262) with delta (0, 0)
Screenshot: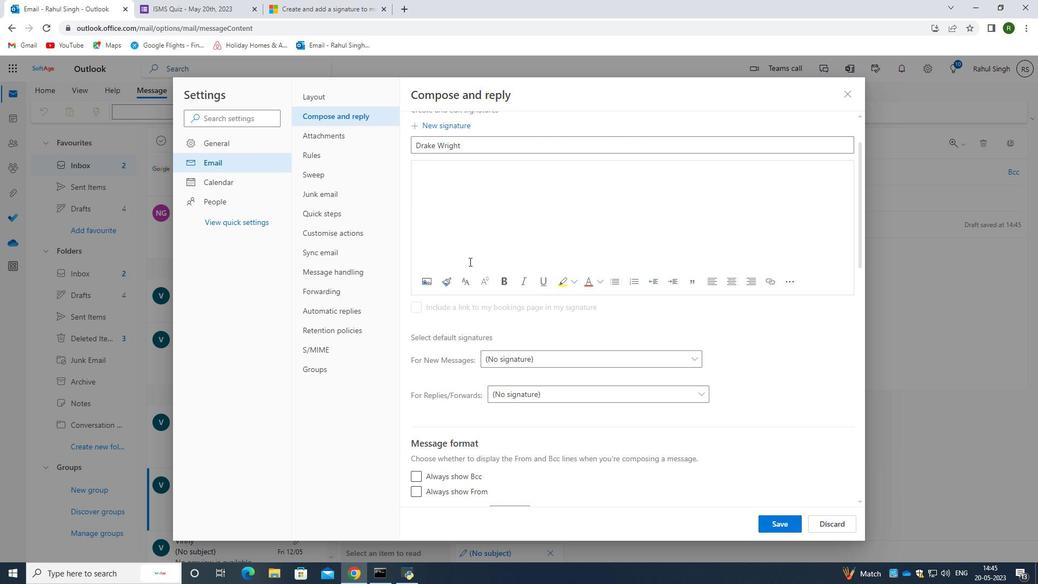 
Action: Mouse scrolled (469, 262) with delta (0, 0)
Screenshot: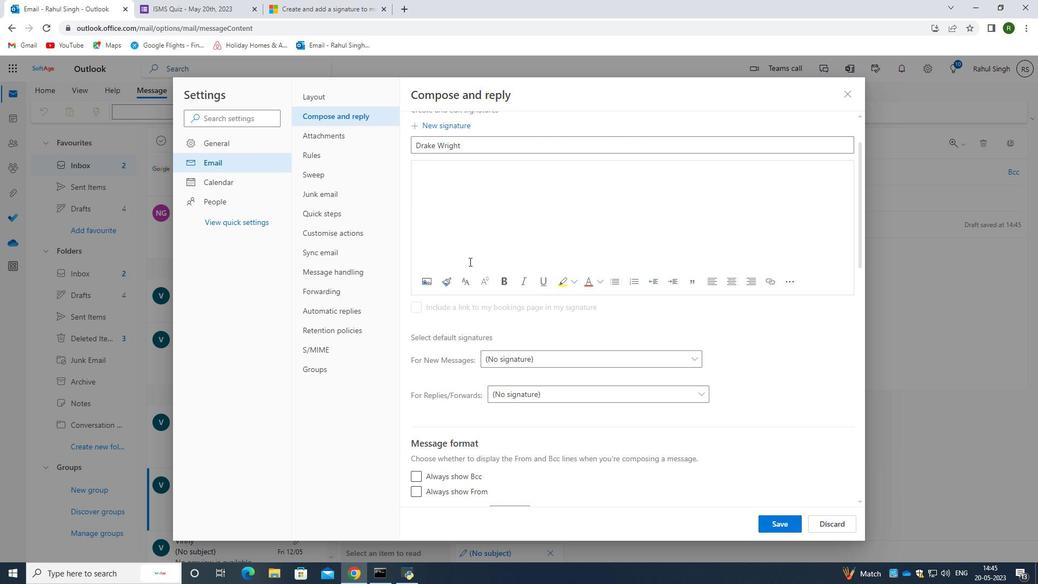 
Action: Mouse scrolled (469, 261) with delta (0, 0)
Screenshot: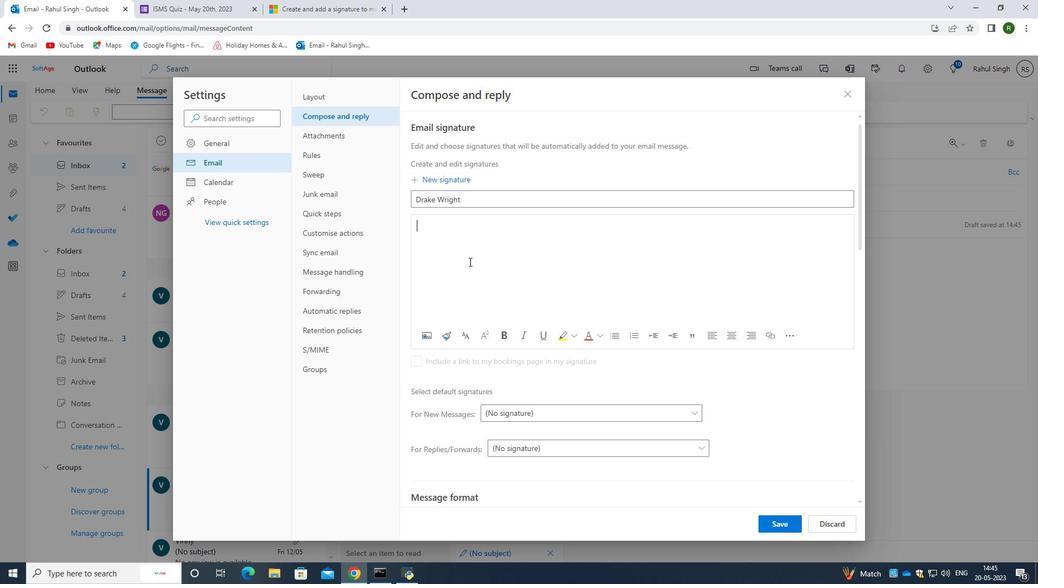 
Action: Mouse scrolled (469, 262) with delta (0, 0)
Screenshot: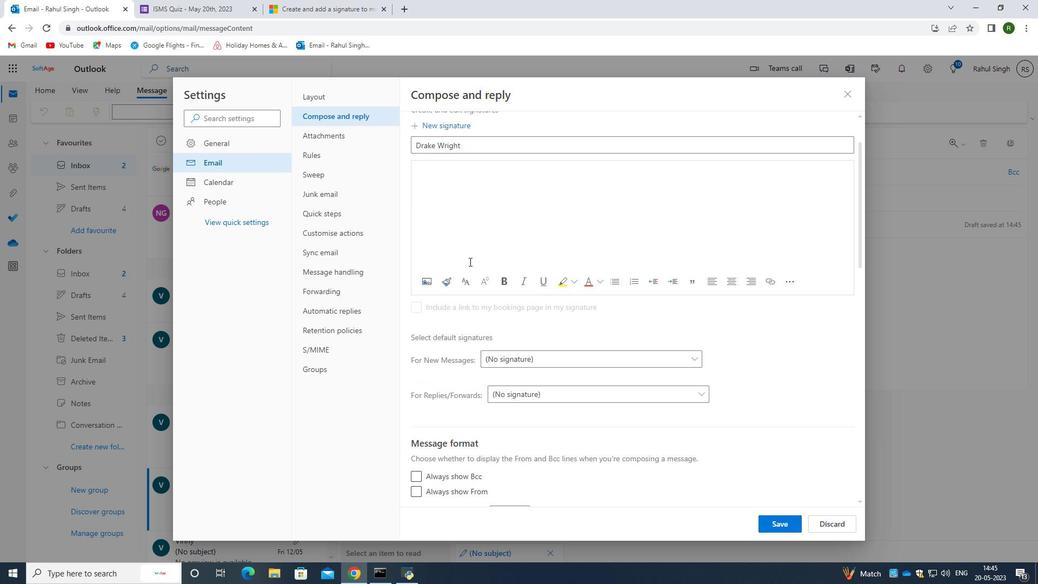 
Action: Mouse scrolled (469, 262) with delta (0, 0)
Screenshot: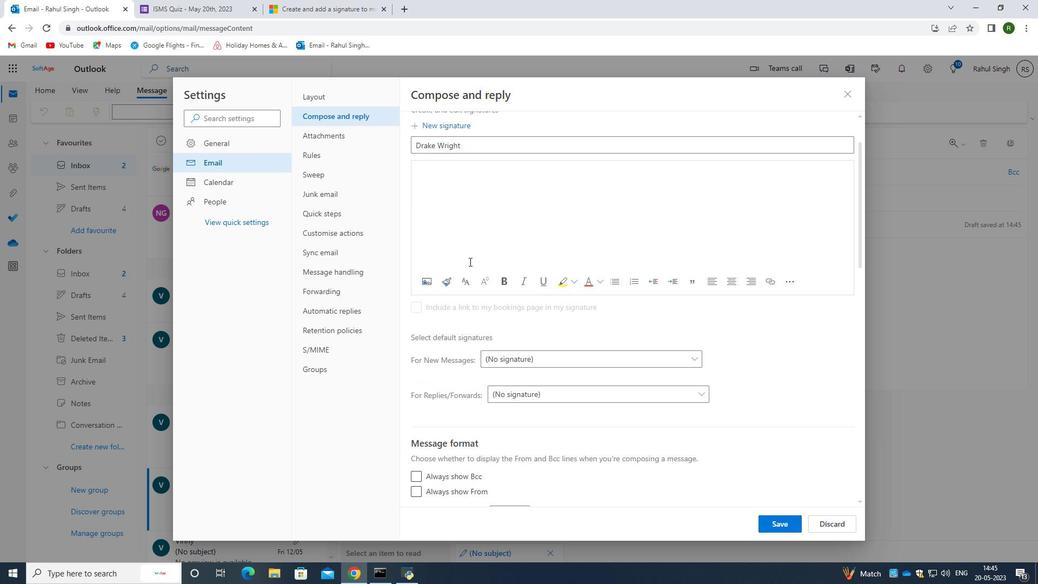 
Action: Mouse moved to (486, 276)
Screenshot: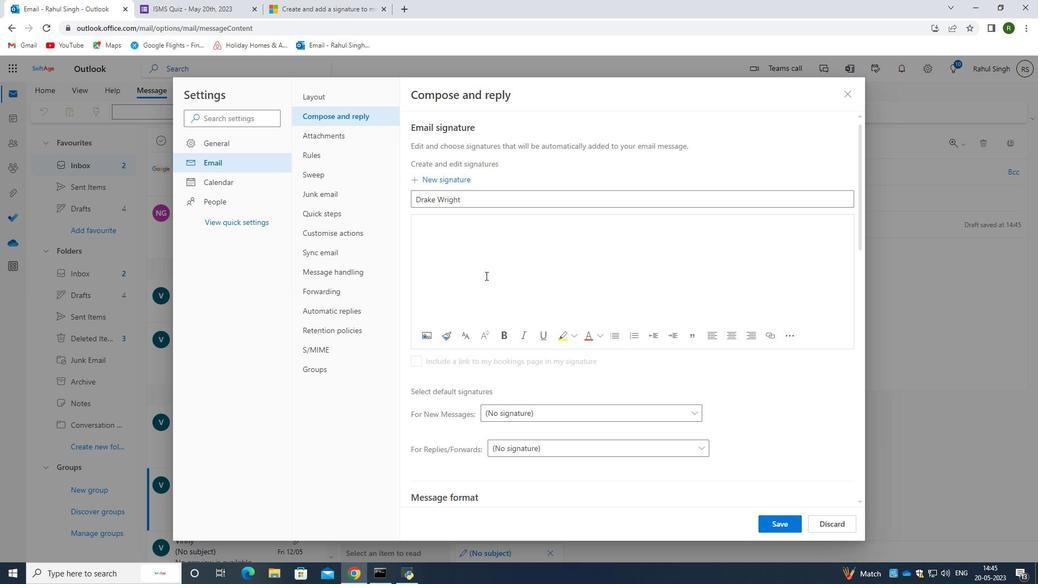 
Action: Mouse scrolled (486, 275) with delta (0, 0)
Screenshot: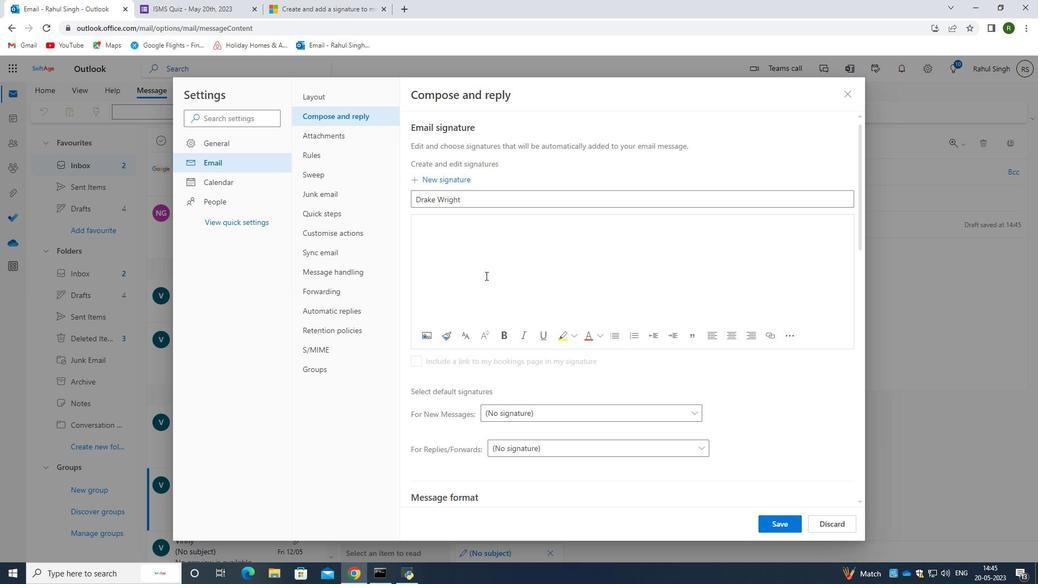 
Action: Mouse scrolled (486, 275) with delta (0, 0)
Screenshot: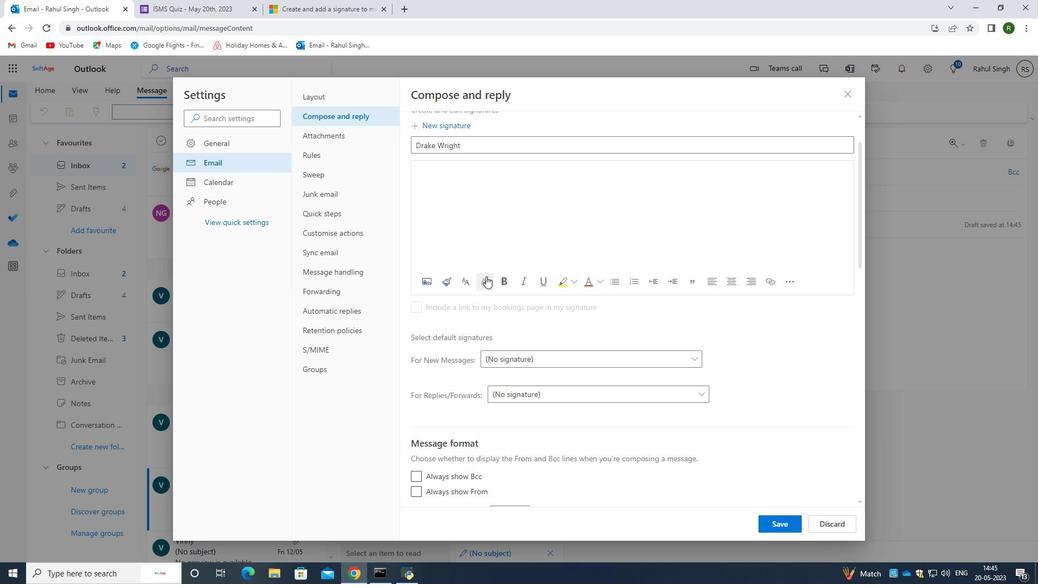
Action: Mouse moved to (498, 194)
Screenshot: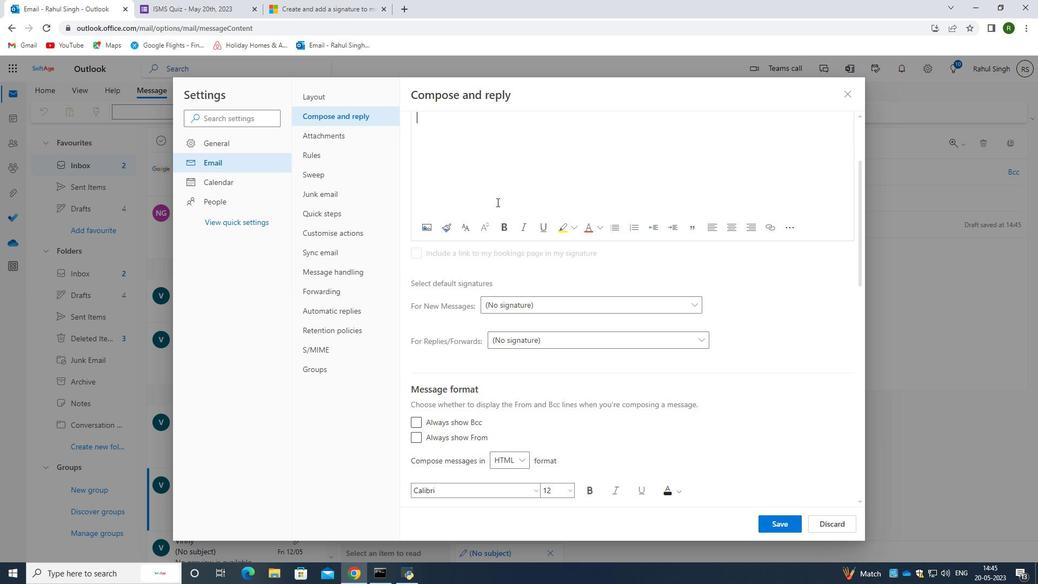 
Action: Mouse scrolled (498, 194) with delta (0, 0)
Screenshot: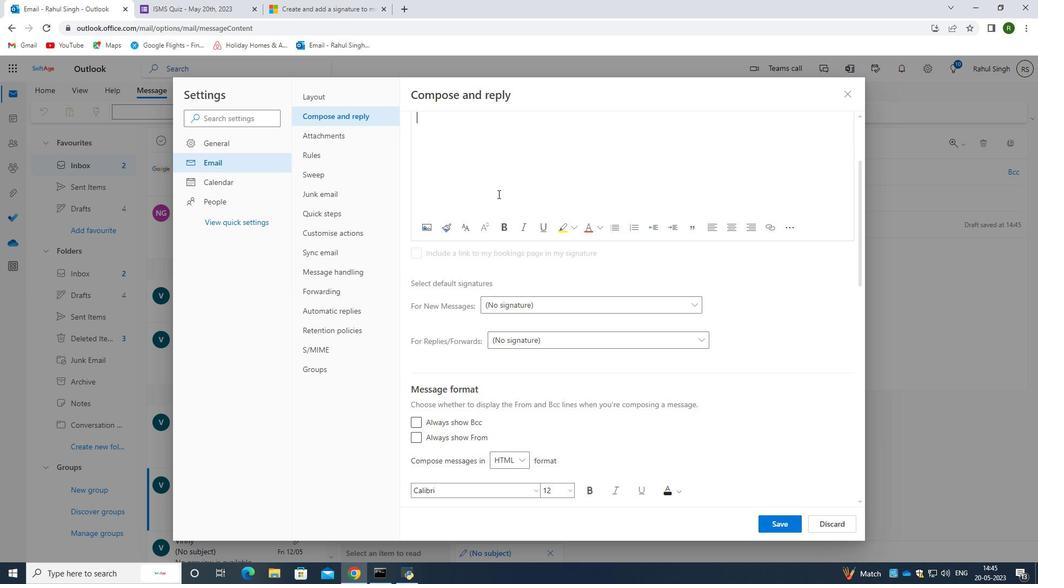 
Action: Mouse scrolled (498, 194) with delta (0, 0)
Screenshot: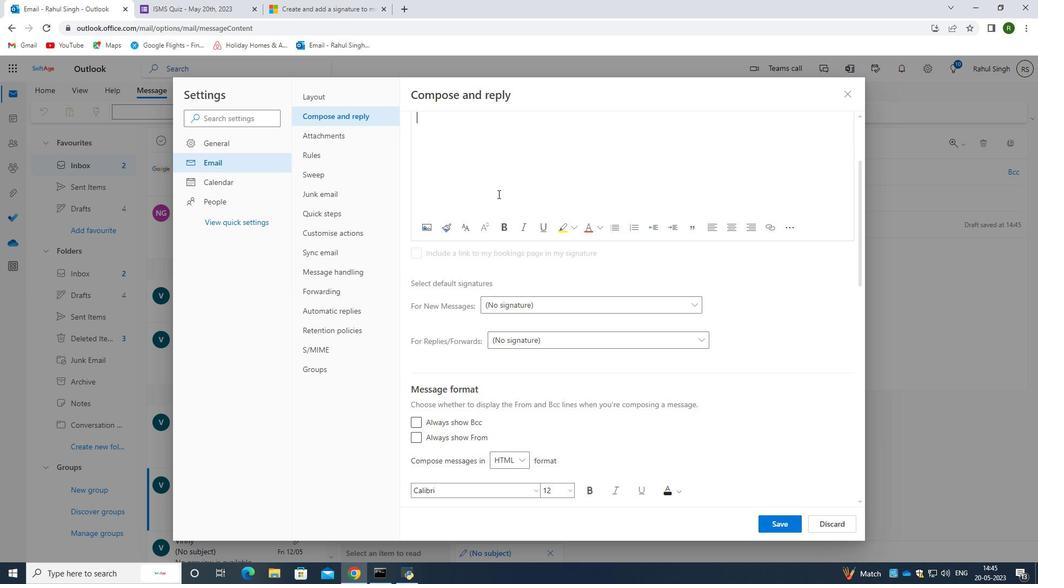 
Action: Mouse moved to (462, 257)
Screenshot: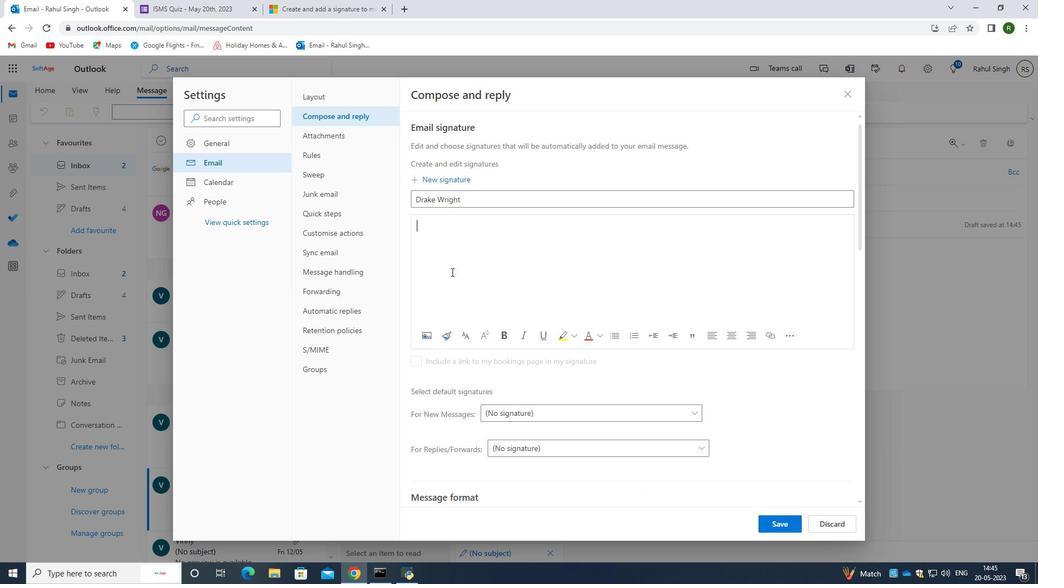 
Action: Mouse pressed left at (462, 257)
Screenshot: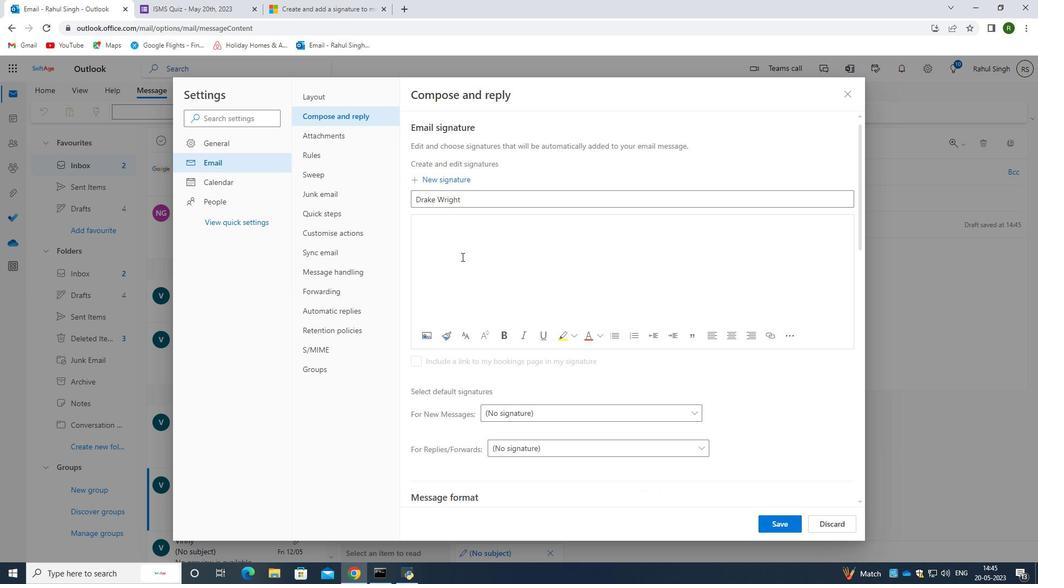 
Action: Key pressed <Key.caps_lock>D<Key.caps_lock>rake<Key.space><Key.caps_lock>W<Key.caps_lock>right
Screenshot: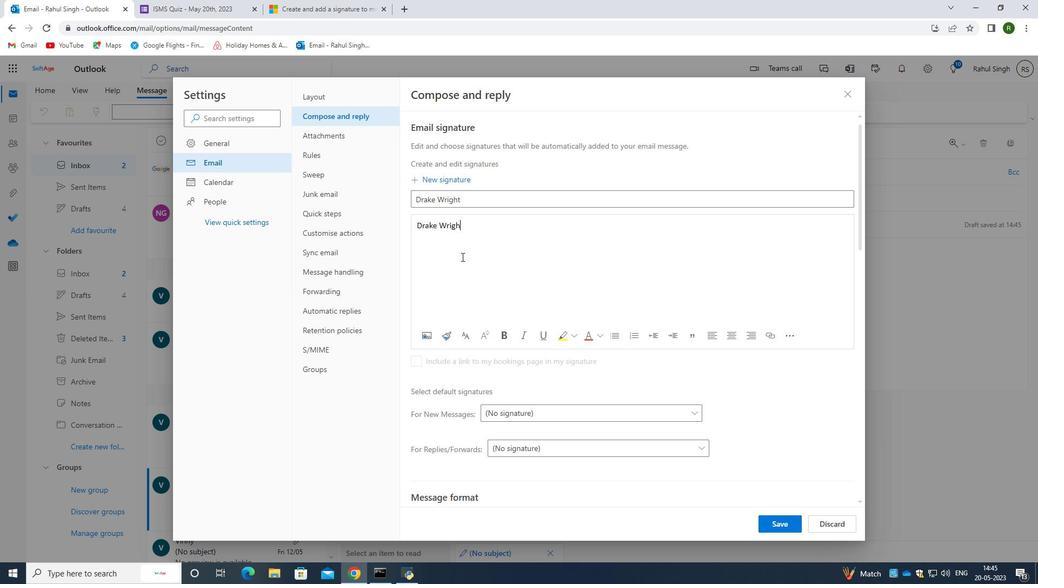 
Action: Mouse moved to (499, 287)
Screenshot: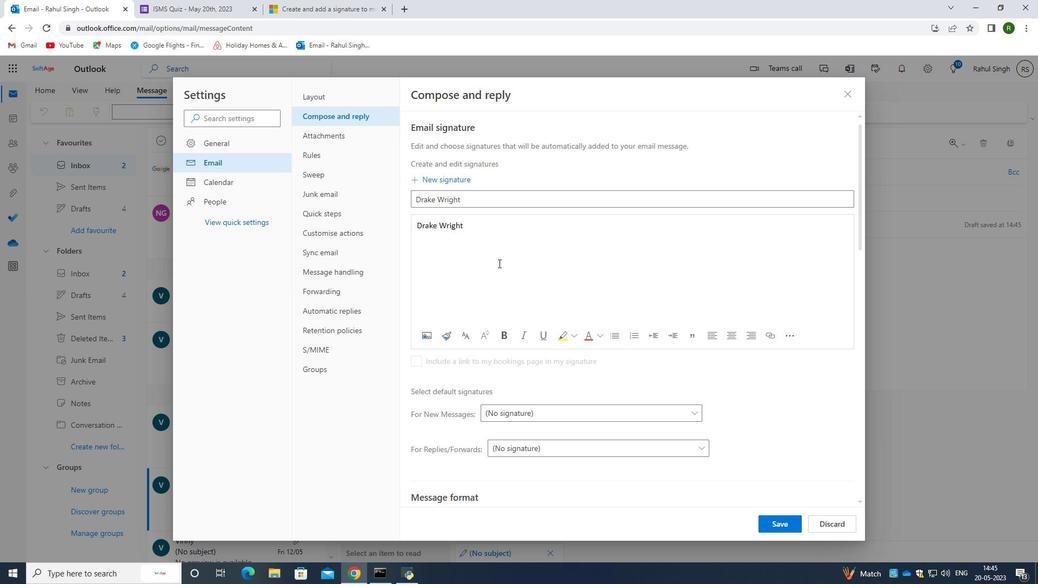 
Action: Mouse scrolled (499, 287) with delta (0, 0)
Screenshot: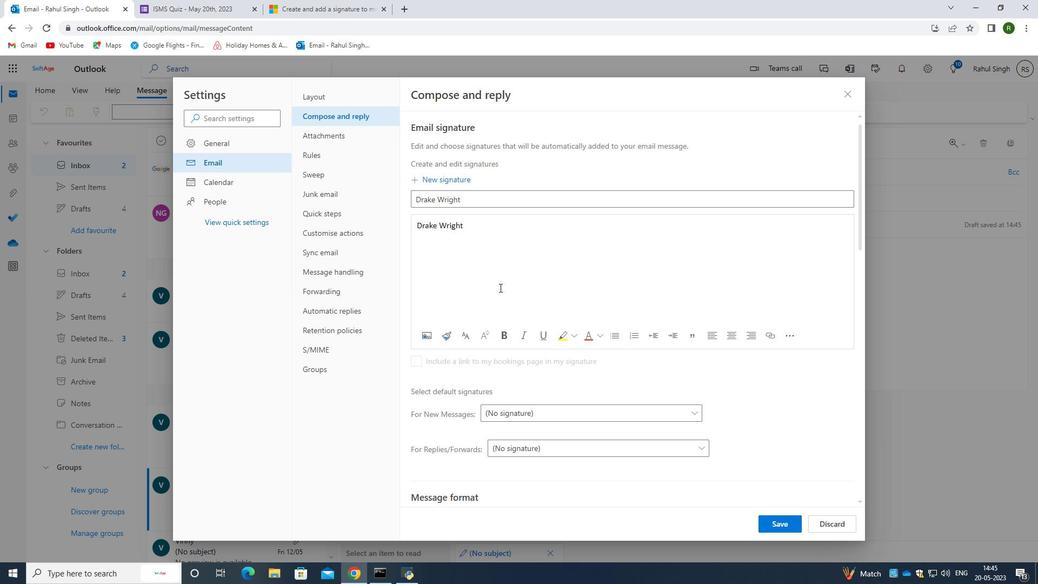 
Action: Mouse moved to (517, 361)
Screenshot: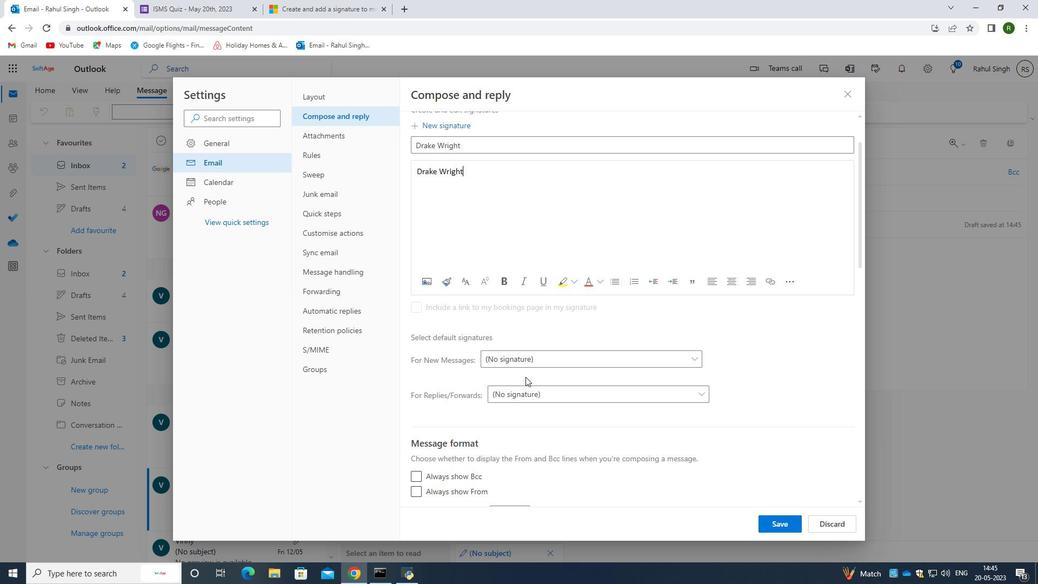 
Action: Mouse pressed left at (517, 361)
Screenshot: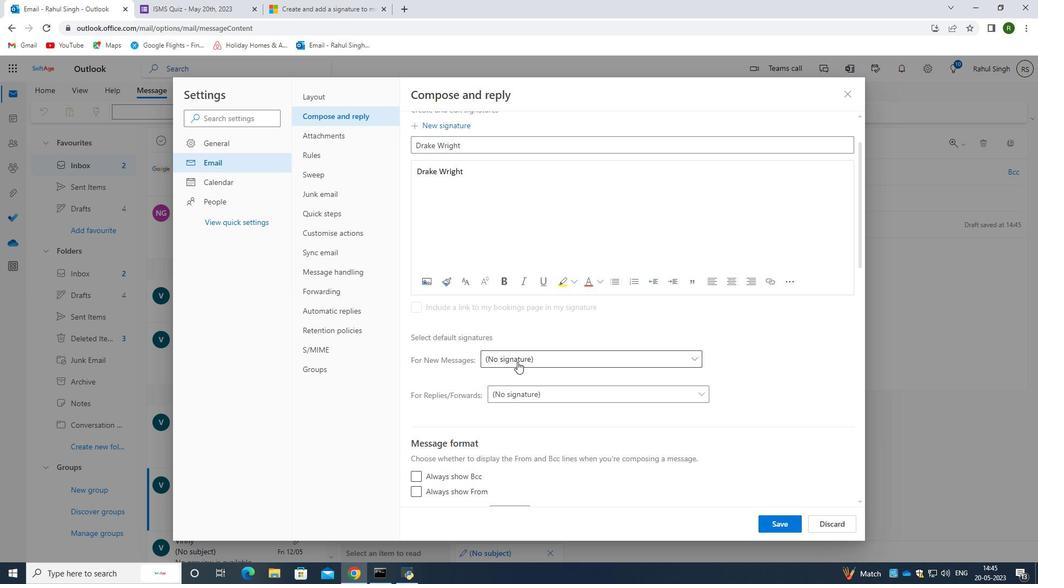 
Action: Mouse moved to (542, 334)
Screenshot: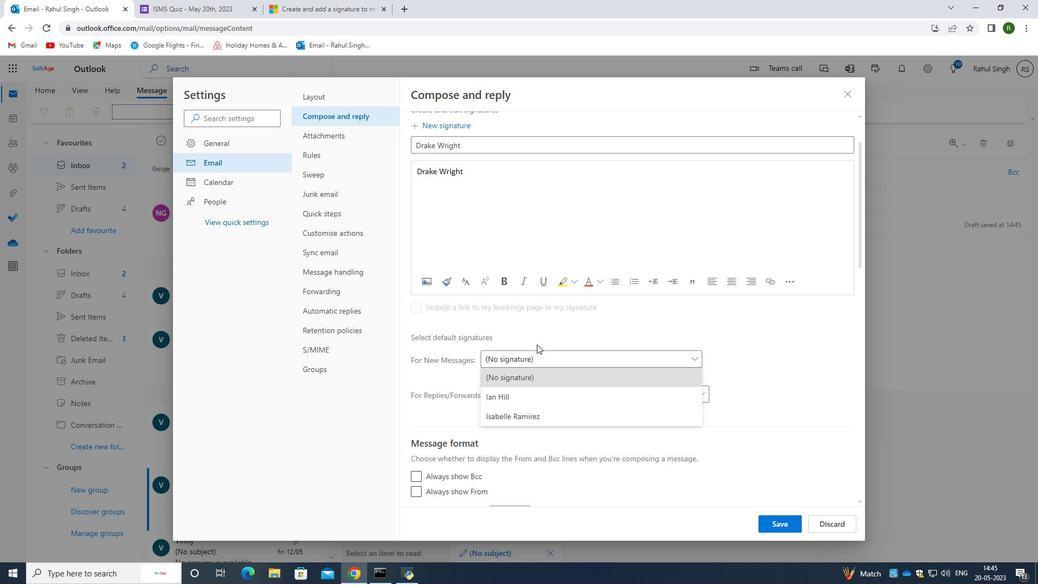 
Action: Mouse pressed left at (542, 334)
Screenshot: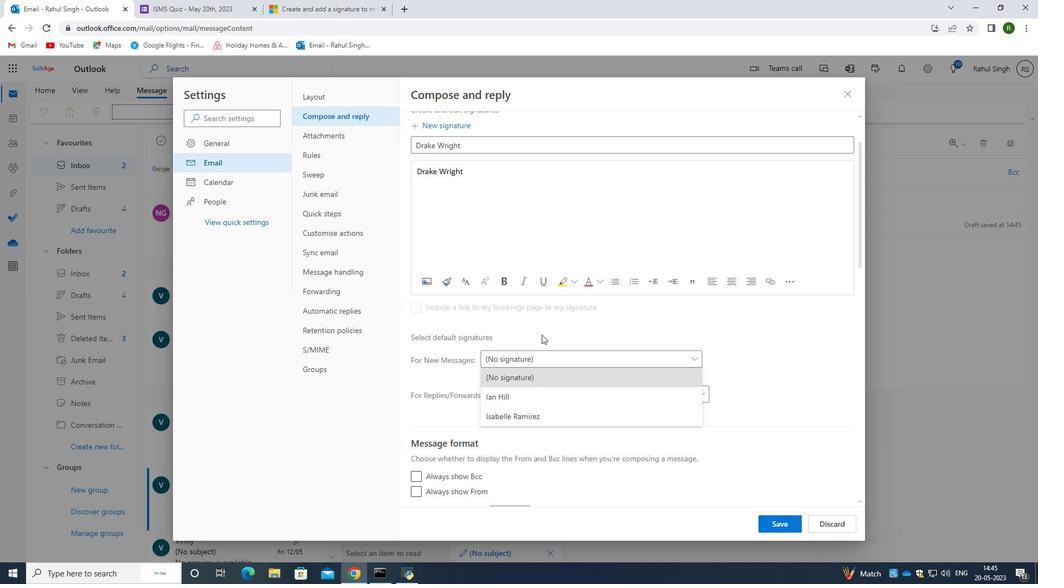 
Action: Mouse scrolled (542, 334) with delta (0, 0)
Screenshot: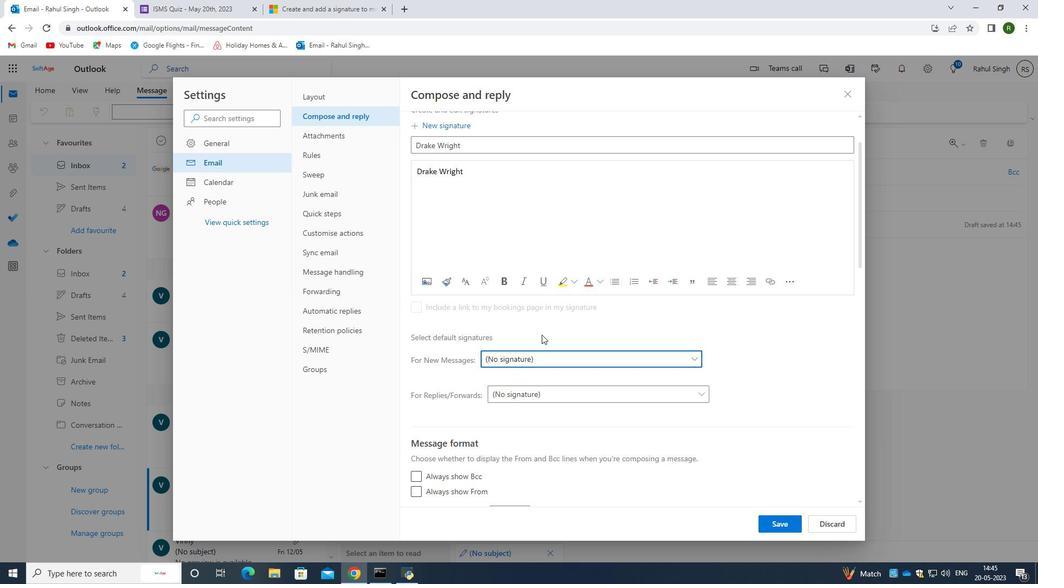 
Action: Mouse scrolled (542, 335) with delta (0, 0)
Screenshot: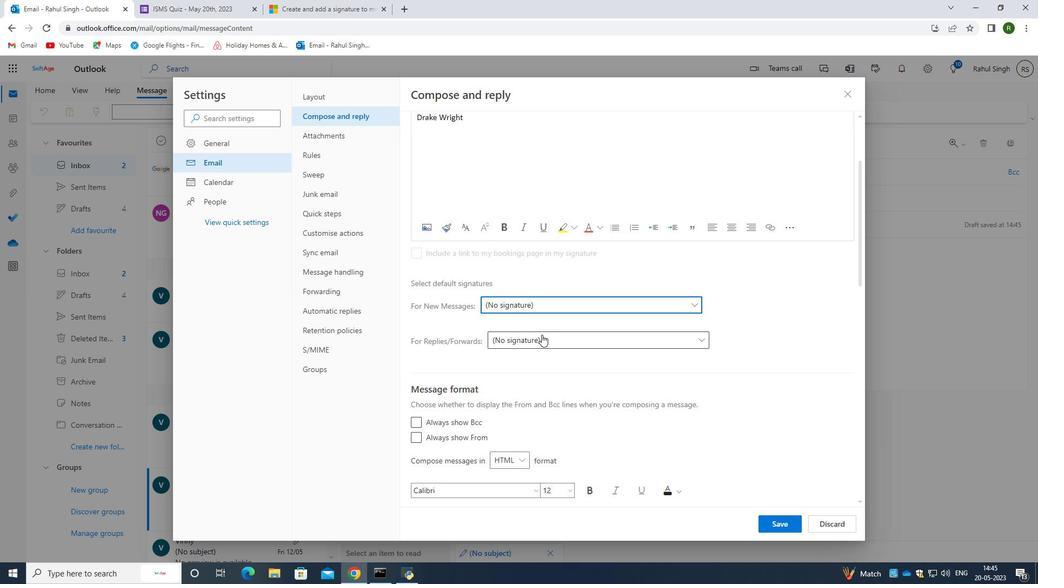 
Action: Mouse moved to (532, 376)
Screenshot: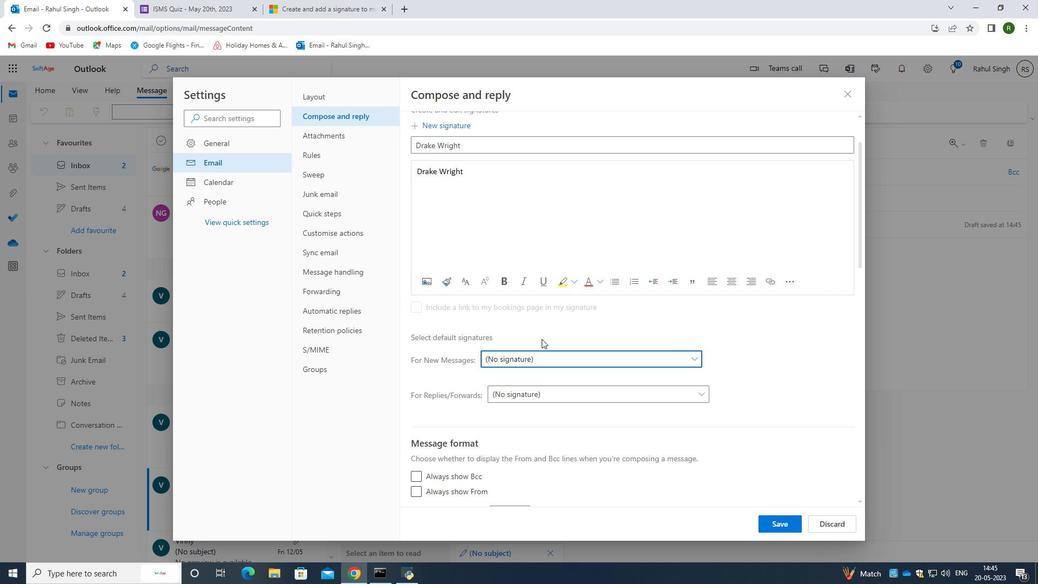 
Action: Mouse scrolled (532, 375) with delta (0, 0)
Screenshot: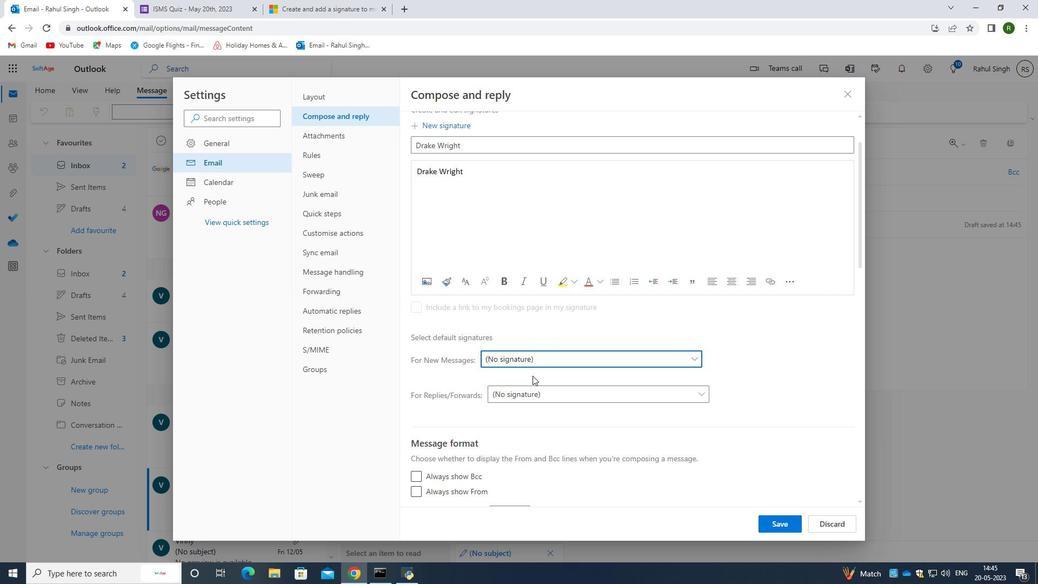 
Action: Mouse scrolled (532, 375) with delta (0, 0)
Screenshot: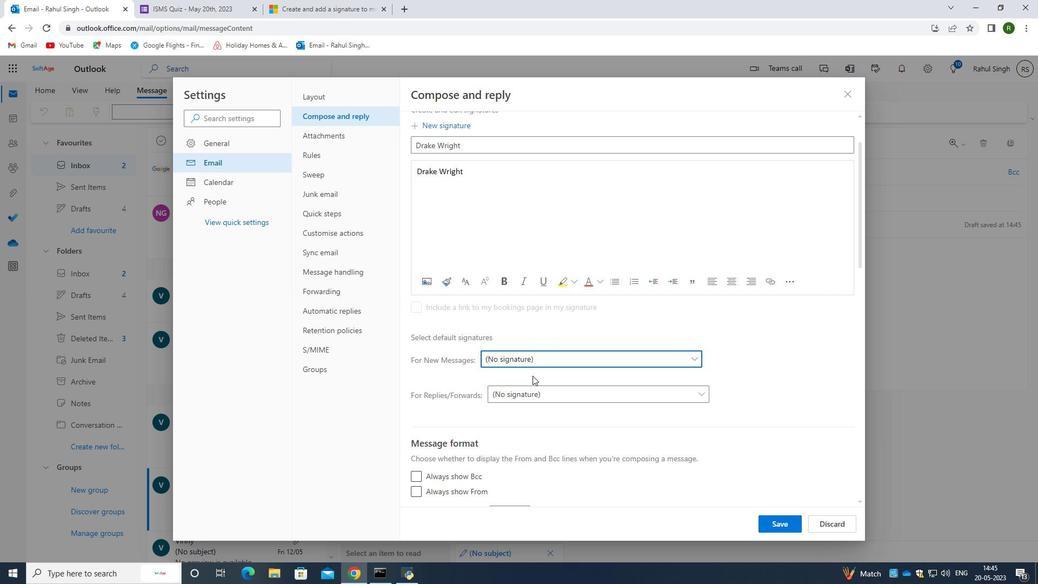
Action: Mouse moved to (418, 384)
Screenshot: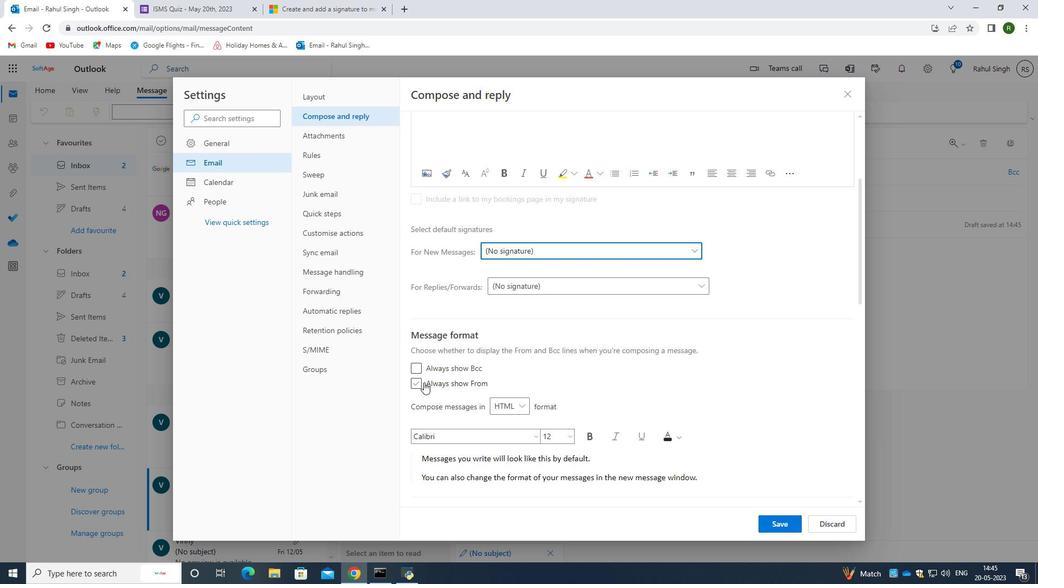 
Action: Mouse pressed left at (418, 384)
Screenshot: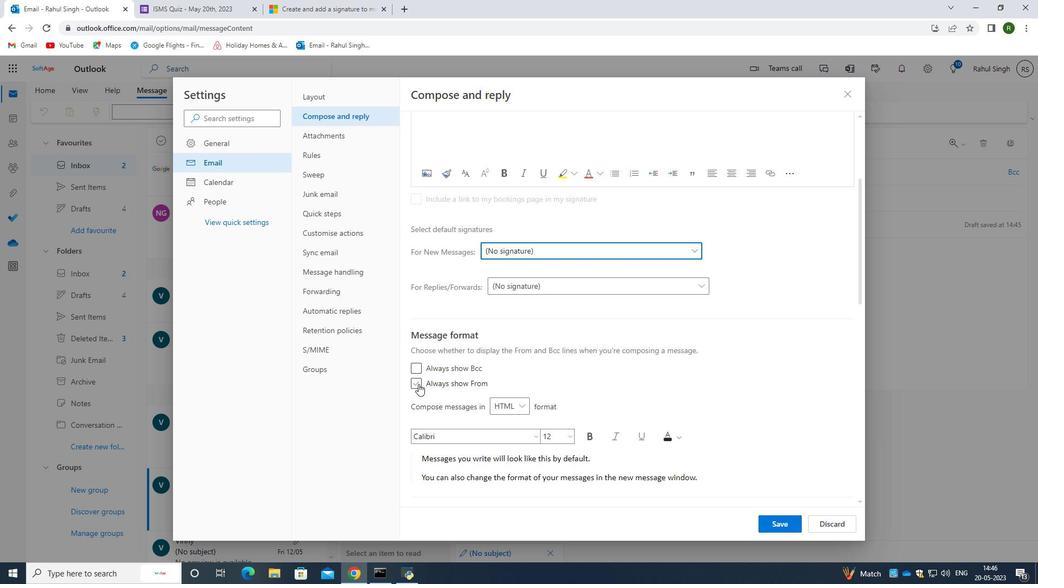 
Action: Mouse moved to (773, 522)
Screenshot: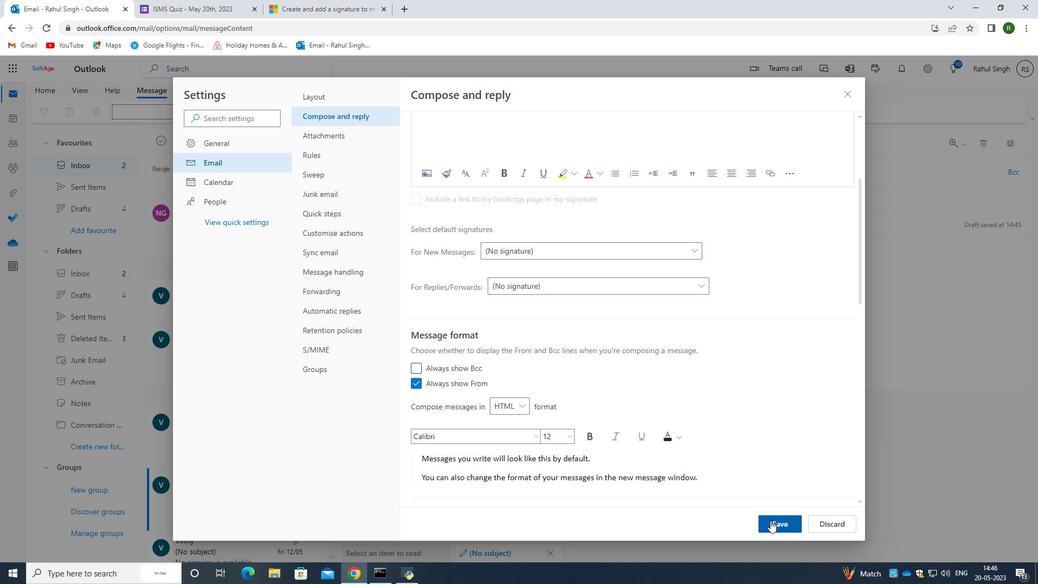 
Action: Mouse pressed left at (773, 522)
Screenshot: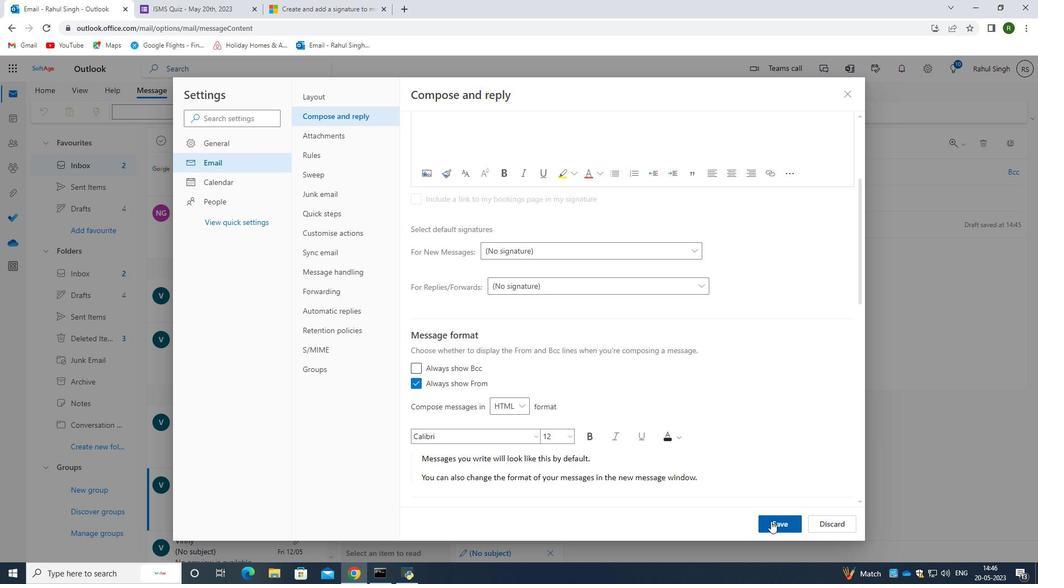 
Action: Mouse moved to (687, 393)
Screenshot: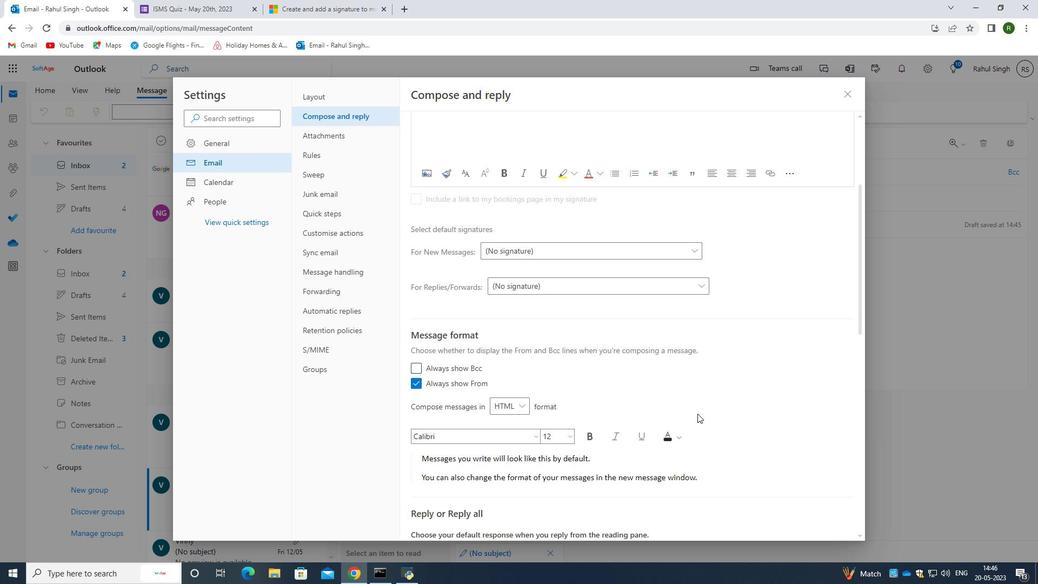 
Action: Mouse scrolled (687, 393) with delta (0, 0)
Screenshot: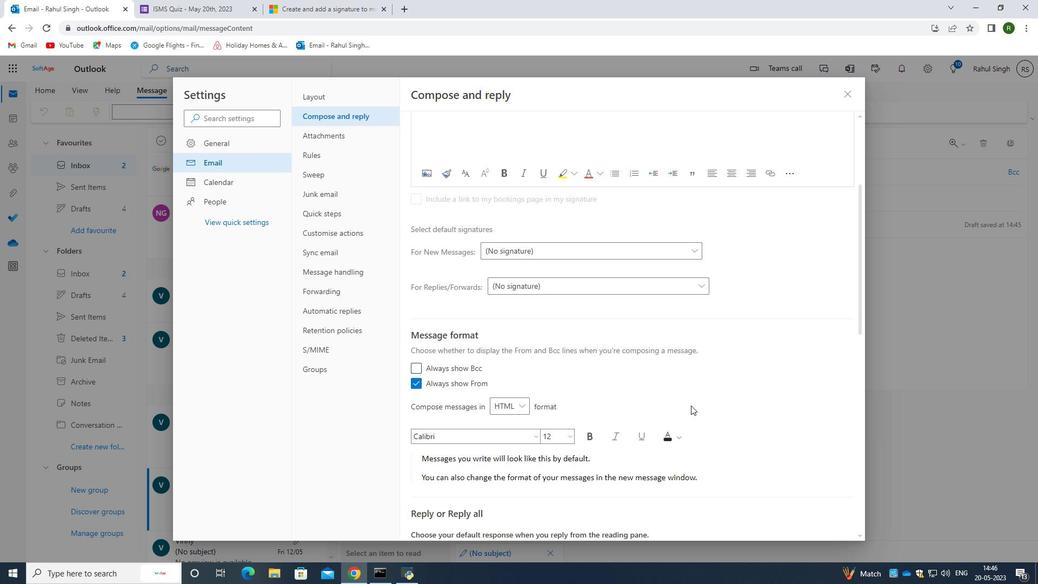 
Action: Mouse scrolled (687, 393) with delta (0, 0)
Screenshot: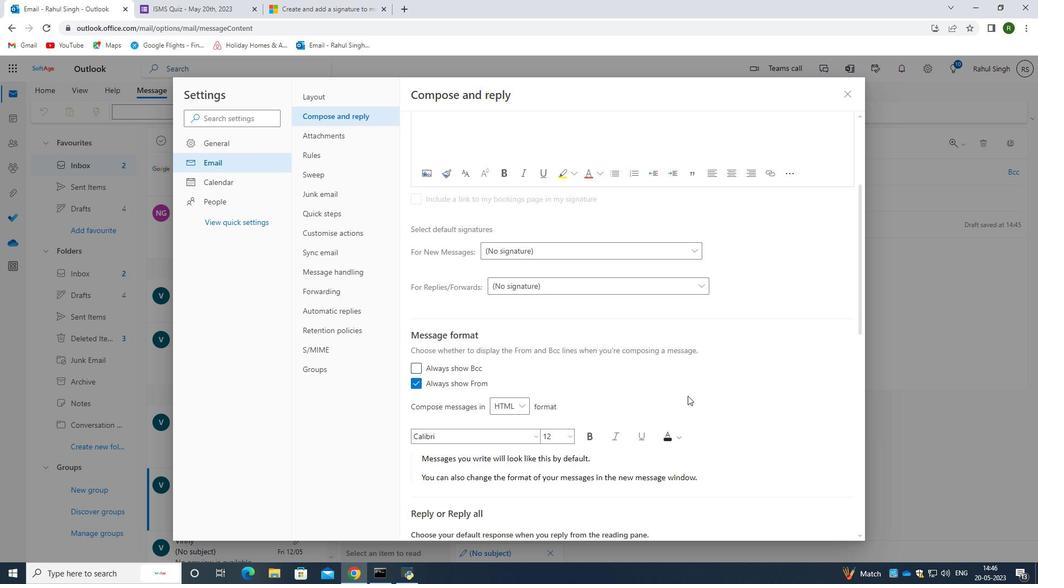 
Action: Mouse scrolled (687, 394) with delta (0, 0)
Screenshot: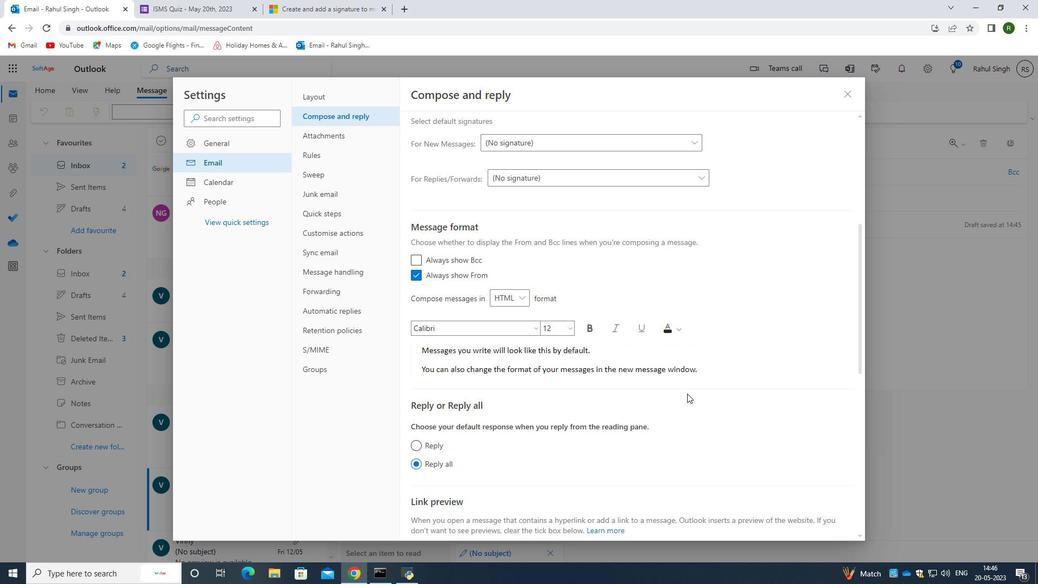 
Action: Mouse scrolled (687, 394) with delta (0, 0)
Screenshot: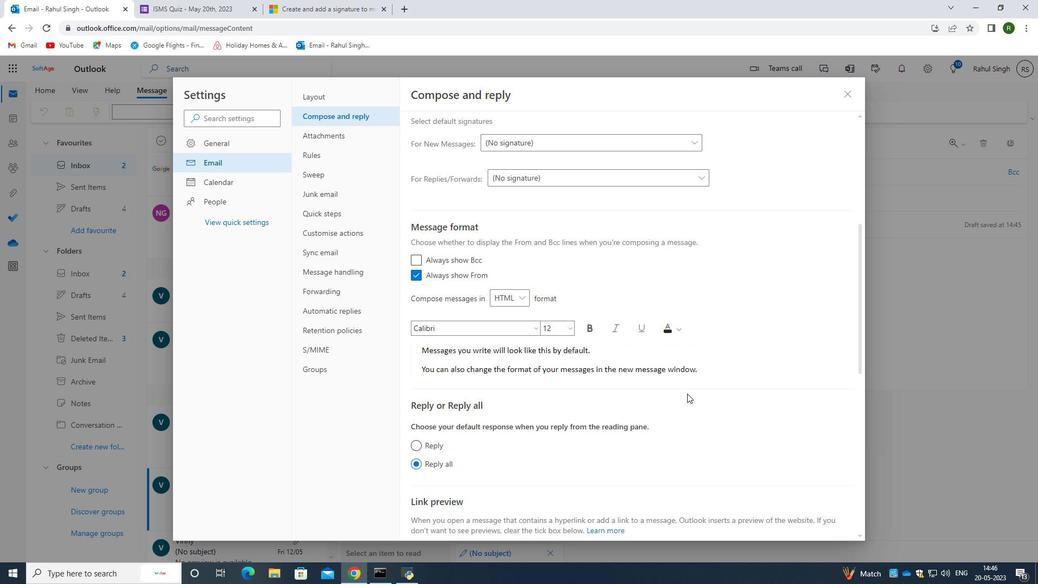 
Action: Mouse scrolled (687, 394) with delta (0, 0)
Screenshot: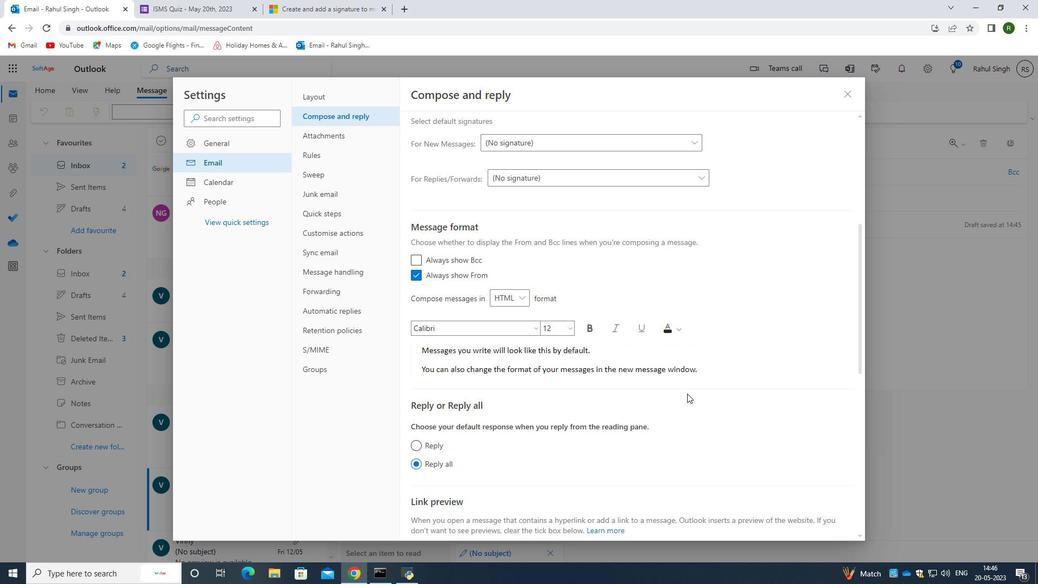 
Action: Mouse scrolled (687, 394) with delta (0, 0)
Screenshot: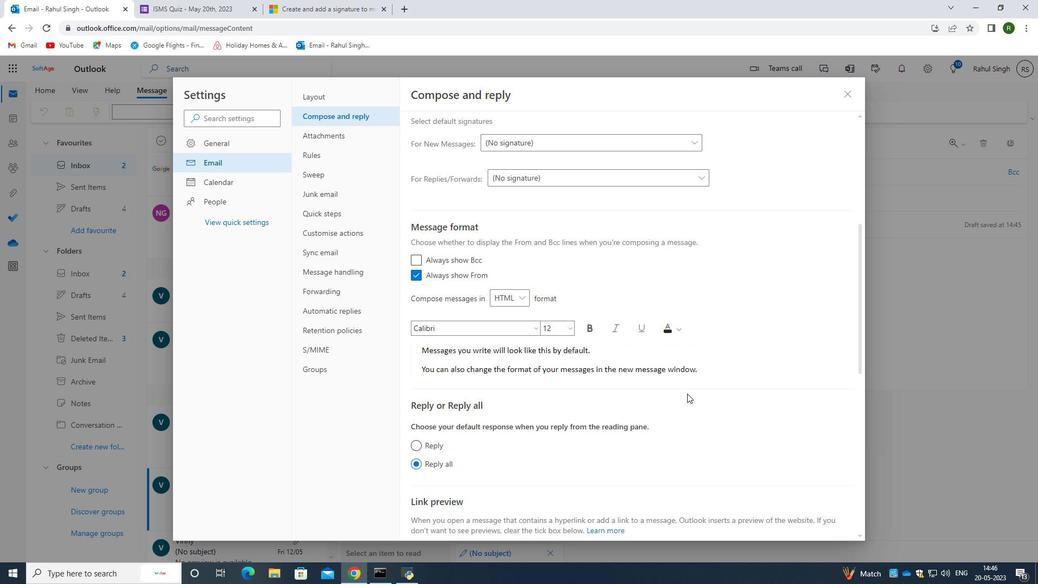 
Action: Mouse scrolled (687, 394) with delta (0, 0)
Screenshot: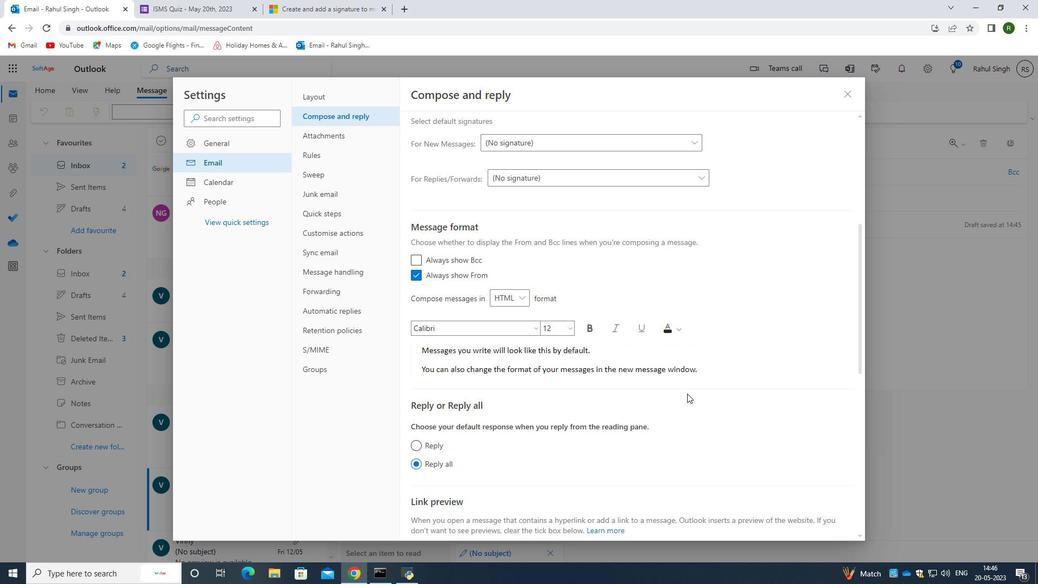 
Action: Mouse scrolled (687, 394) with delta (0, 0)
Screenshot: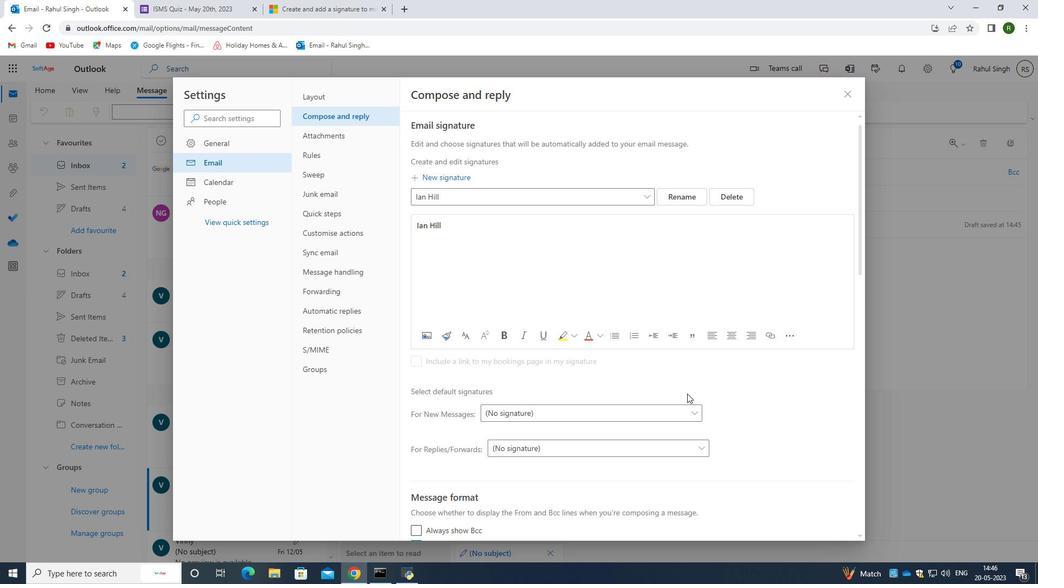
Action: Mouse moved to (654, 196)
Screenshot: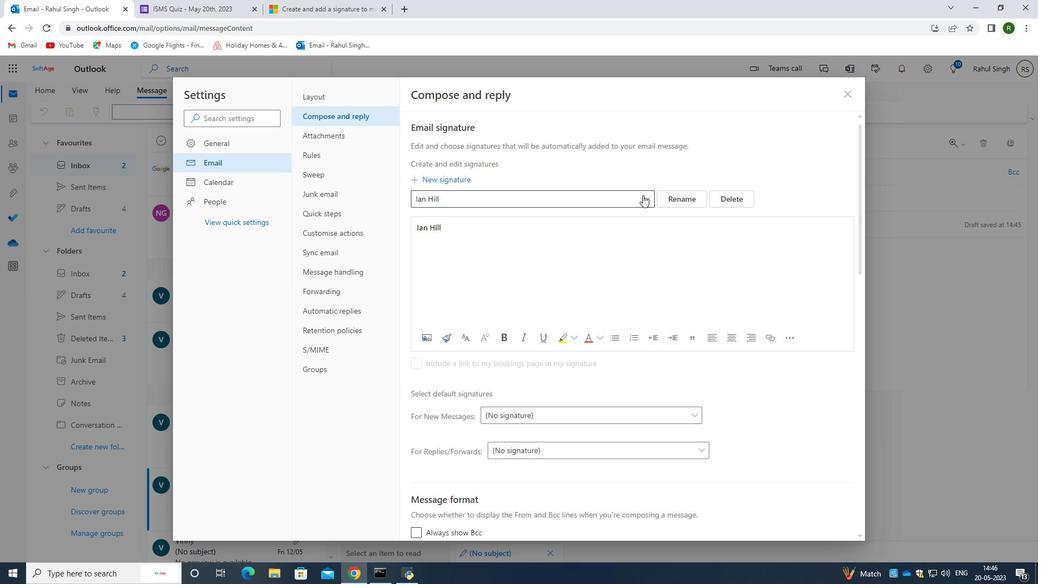 
Action: Mouse pressed left at (654, 196)
Screenshot: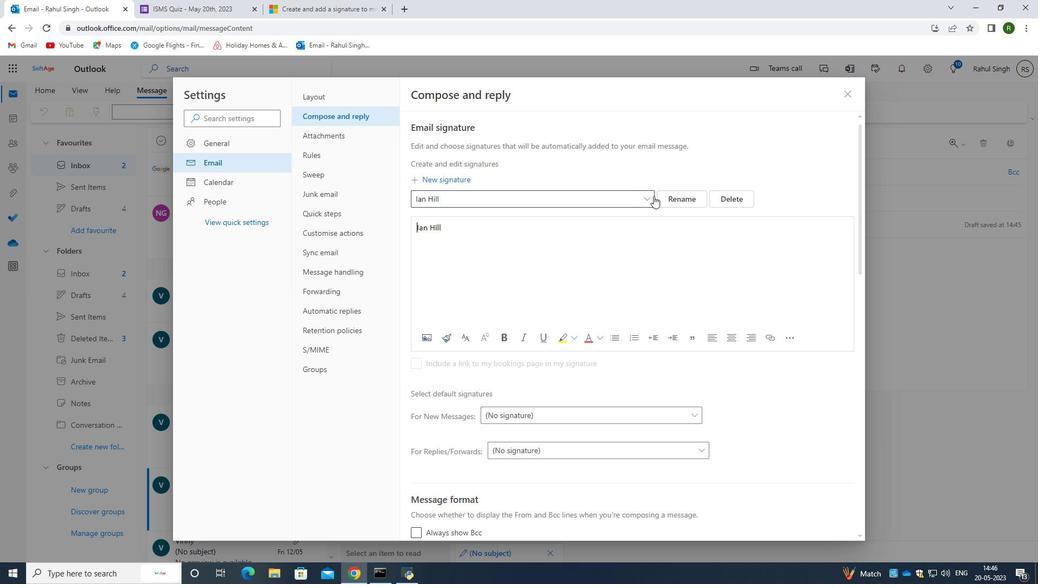 
Action: Mouse moved to (506, 262)
Screenshot: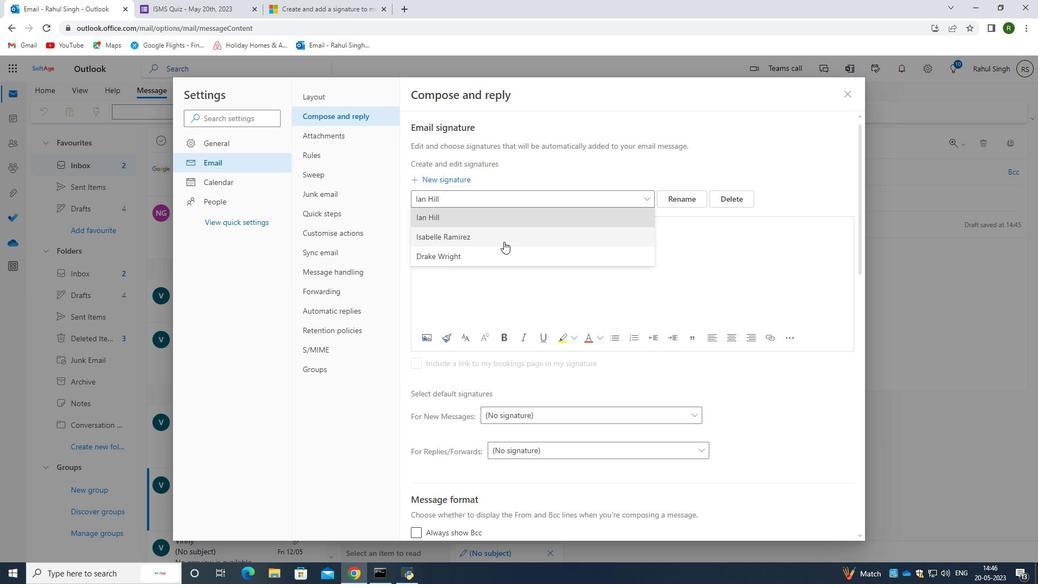 
Action: Mouse pressed left at (506, 262)
Screenshot: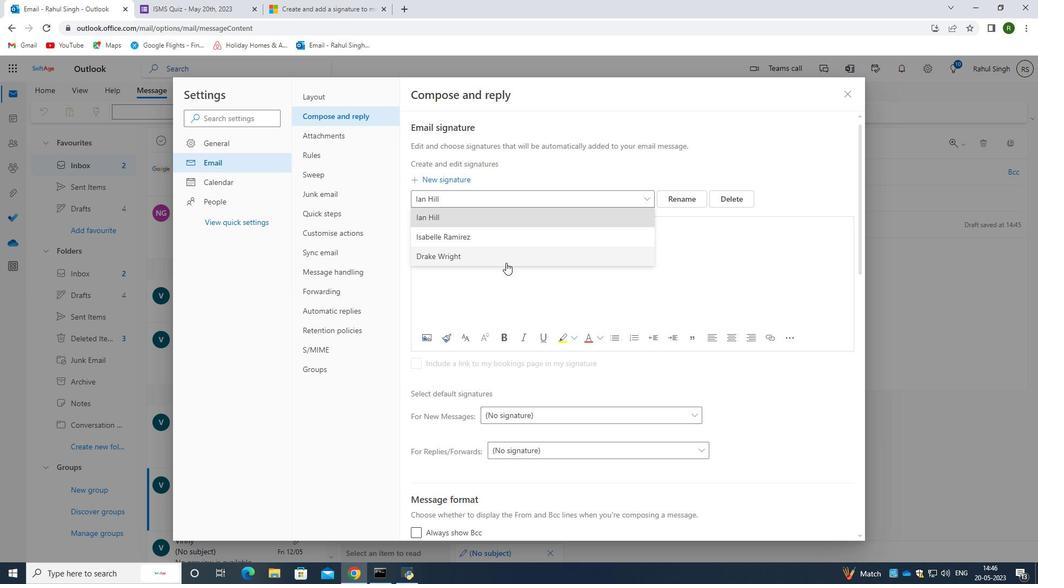 
Action: Mouse moved to (542, 261)
Screenshot: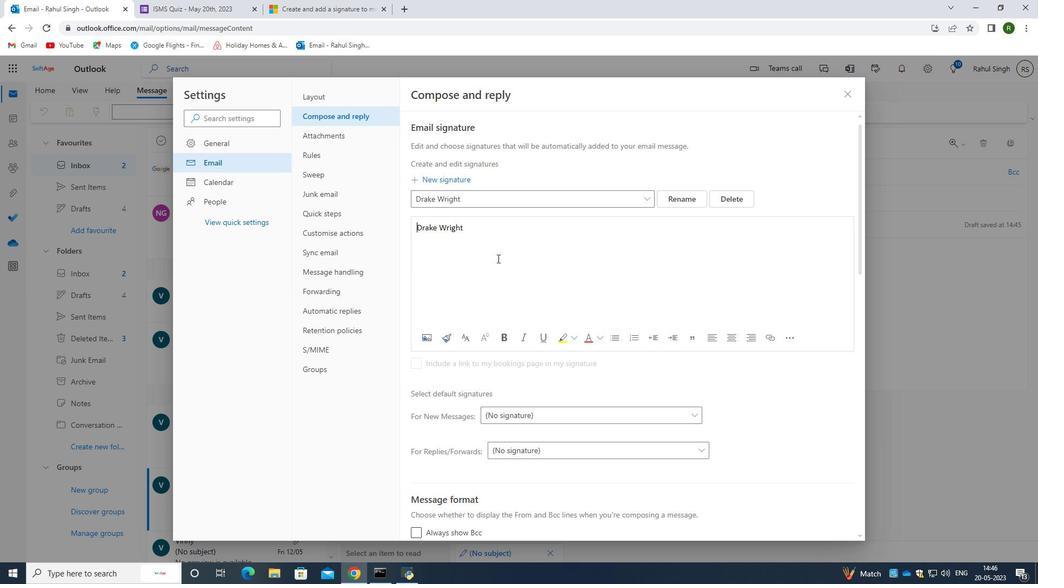 
Action: Mouse scrolled (542, 261) with delta (0, 0)
Screenshot: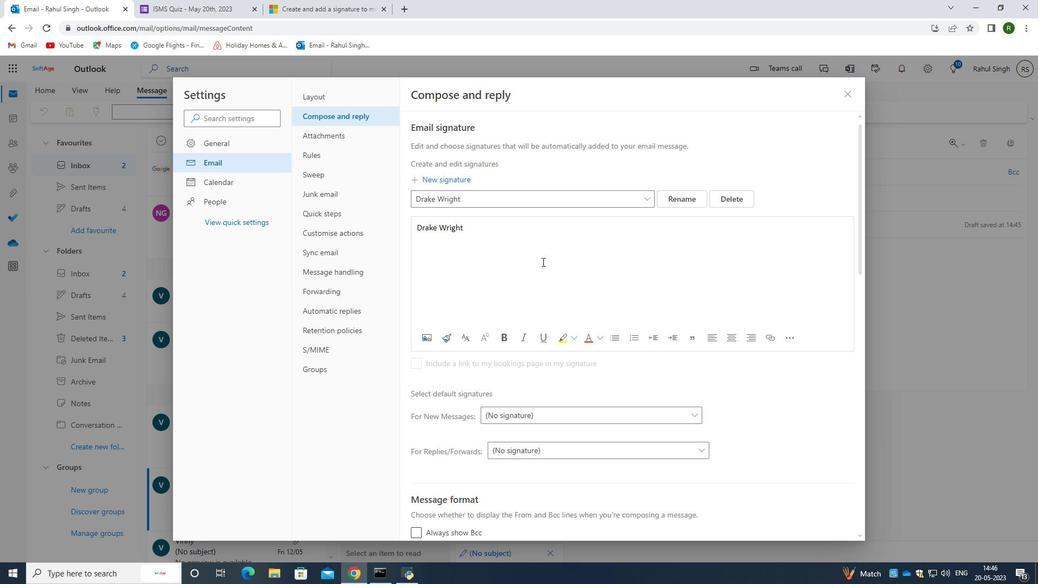 
Action: Mouse moved to (545, 234)
Screenshot: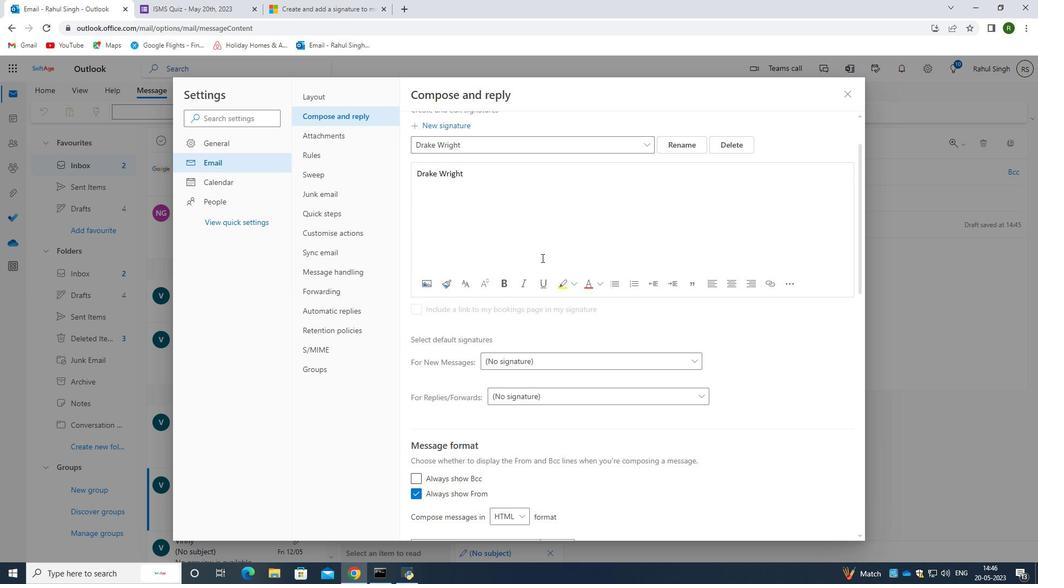 
Action: Mouse scrolled (545, 233) with delta (0, 0)
Screenshot: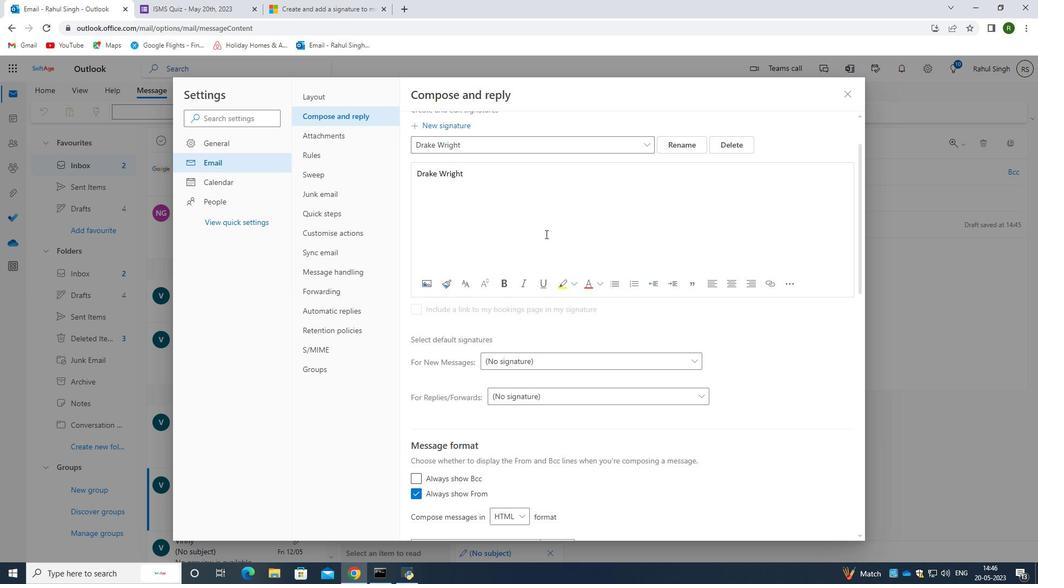 
Action: Mouse scrolled (545, 233) with delta (0, 0)
Screenshot: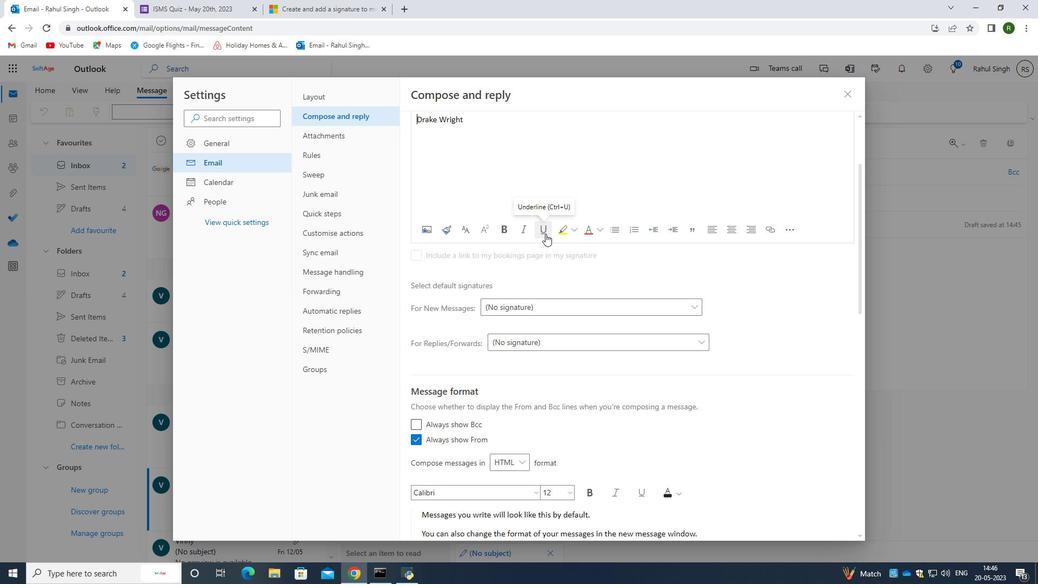 
Action: Mouse scrolled (545, 234) with delta (0, 0)
Screenshot: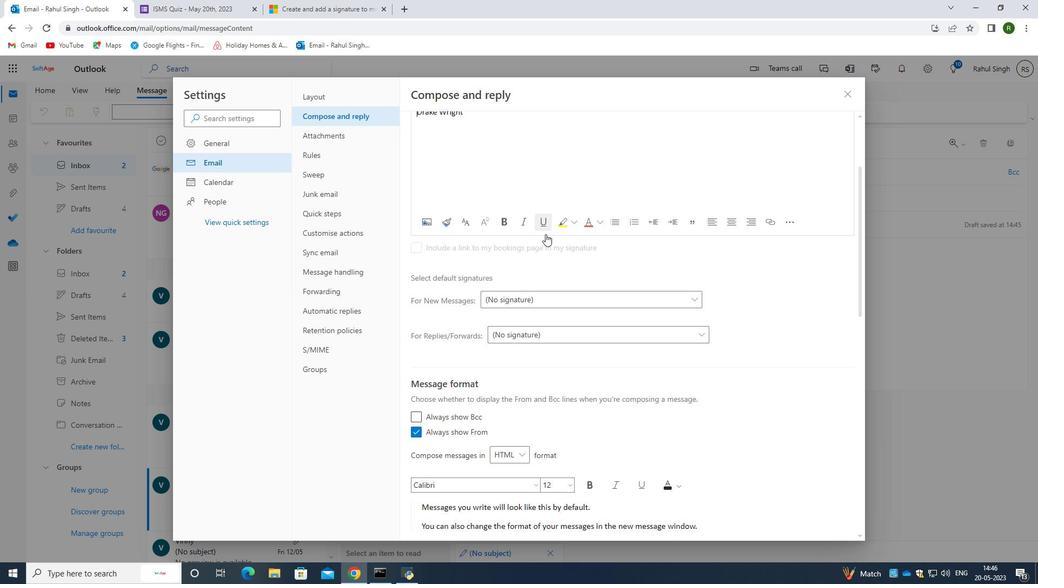 
Action: Mouse scrolled (545, 234) with delta (0, 0)
Screenshot: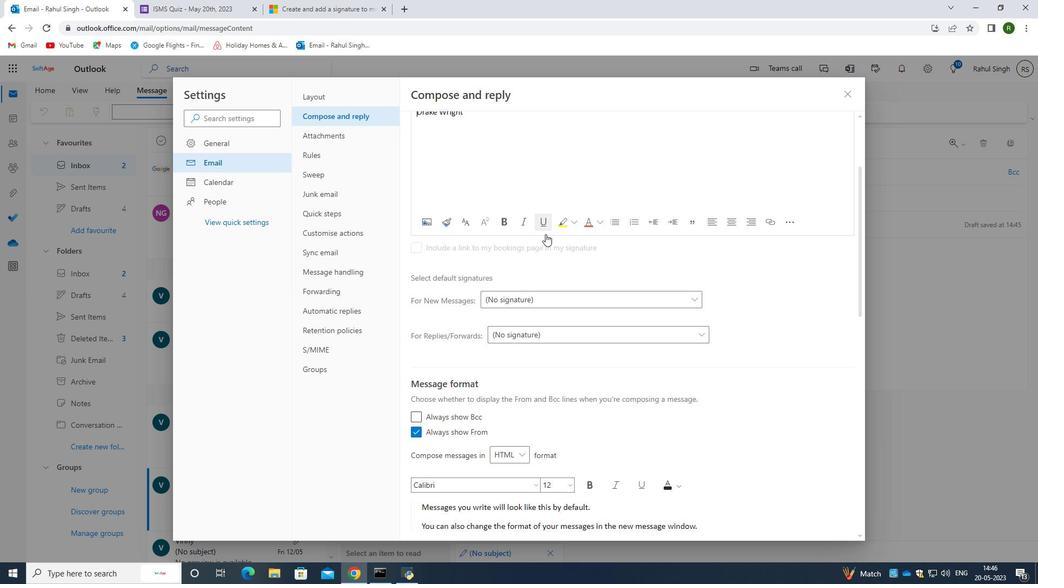 
Action: Mouse scrolled (545, 234) with delta (0, 0)
Screenshot: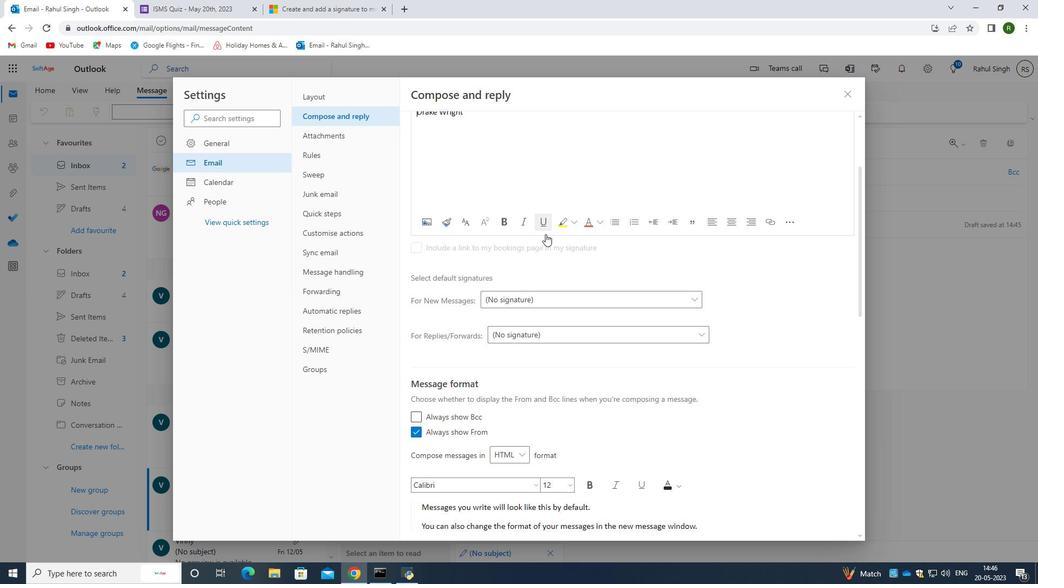 
Action: Mouse scrolled (545, 234) with delta (0, 0)
Screenshot: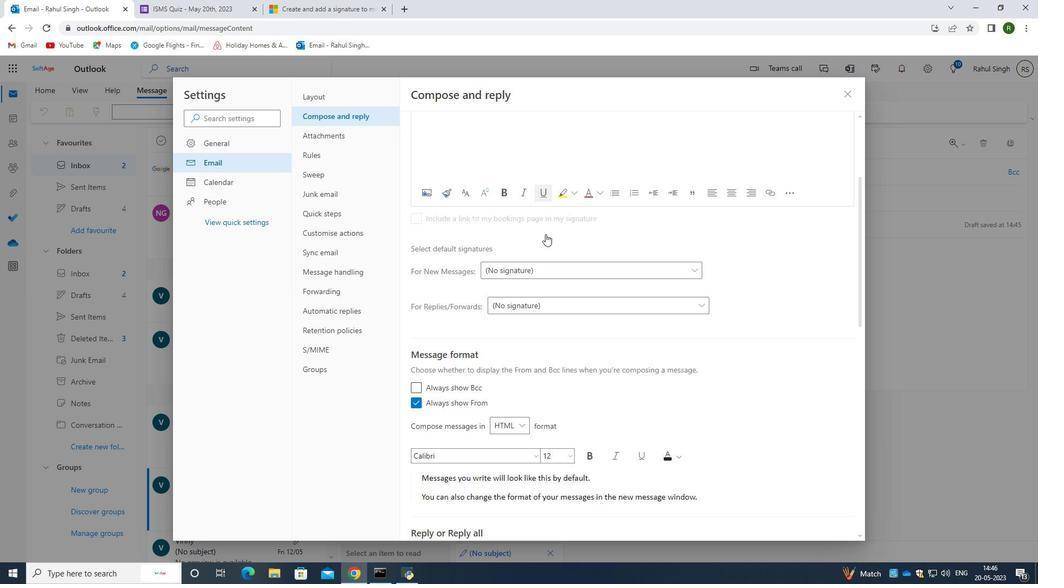 
Action: Mouse moved to (446, 226)
Screenshot: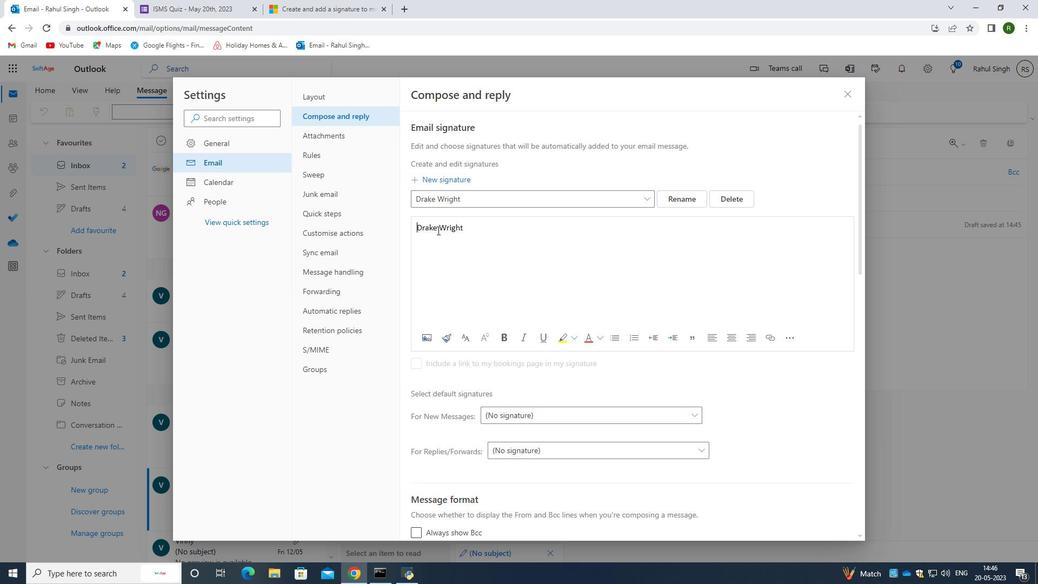 
Action: Key pressed <Key.up>warm<Key.space>thak<Key.backspace>nks<Key.enter>
Screenshot: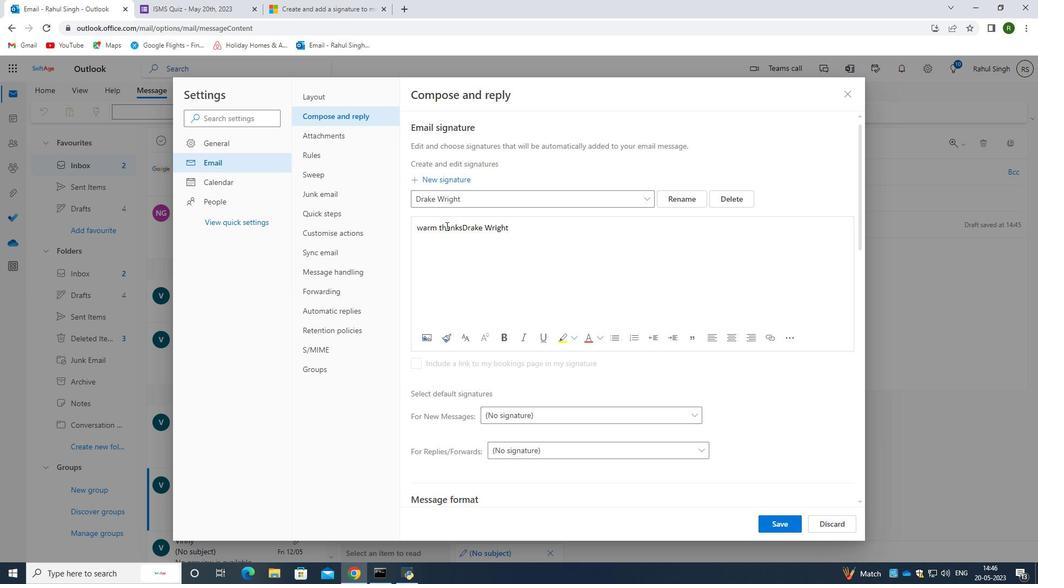 
Action: Mouse moved to (467, 261)
Screenshot: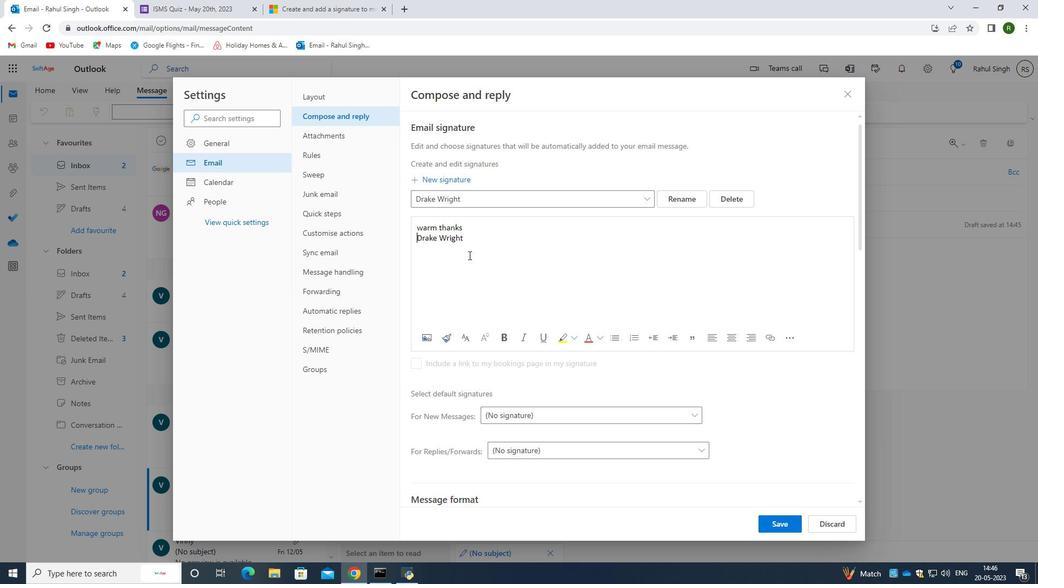 
Action: Mouse scrolled (467, 260) with delta (0, 0)
Screenshot: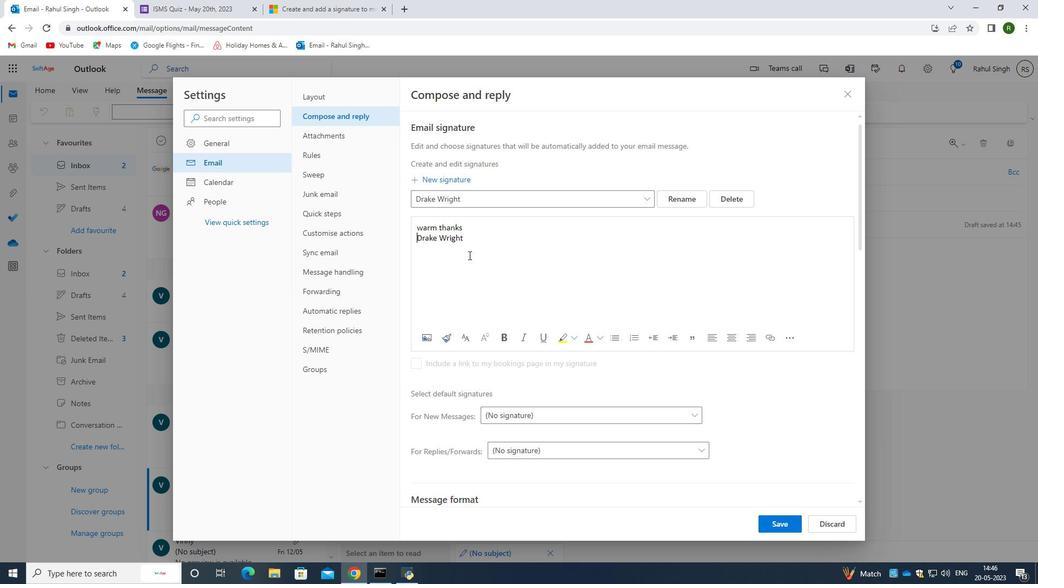 
Action: Mouse scrolled (467, 260) with delta (0, 0)
Screenshot: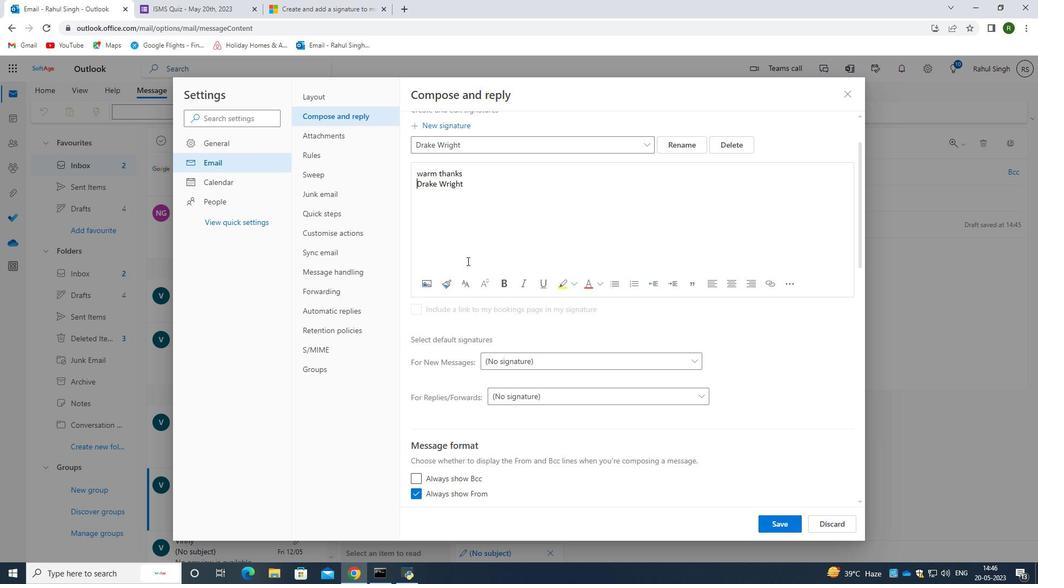 
Action: Mouse scrolled (467, 260) with delta (0, 0)
Screenshot: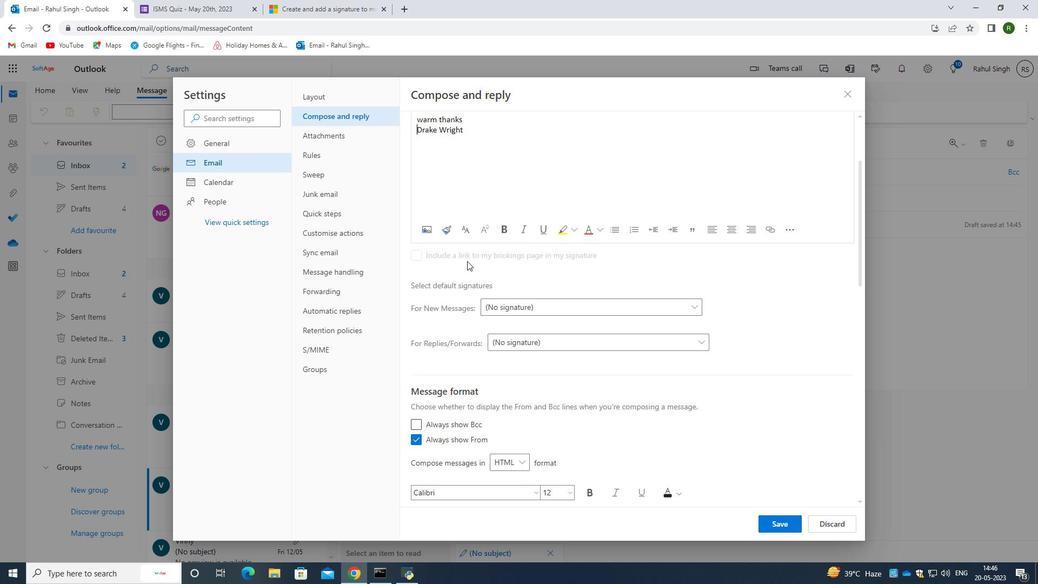 
Action: Mouse scrolled (467, 260) with delta (0, 0)
Screenshot: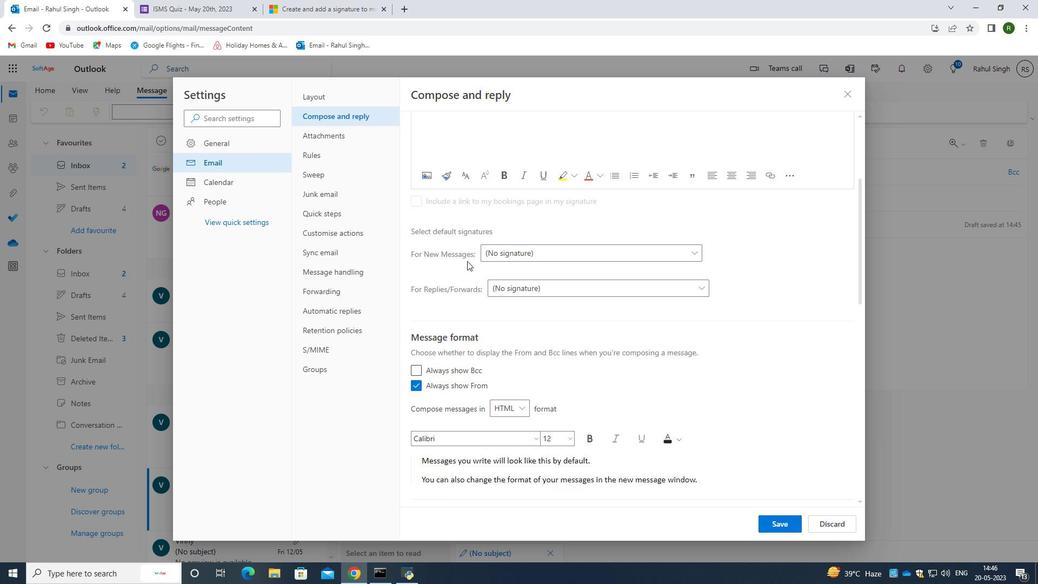 
Action: Mouse scrolled (467, 260) with delta (0, 0)
Screenshot: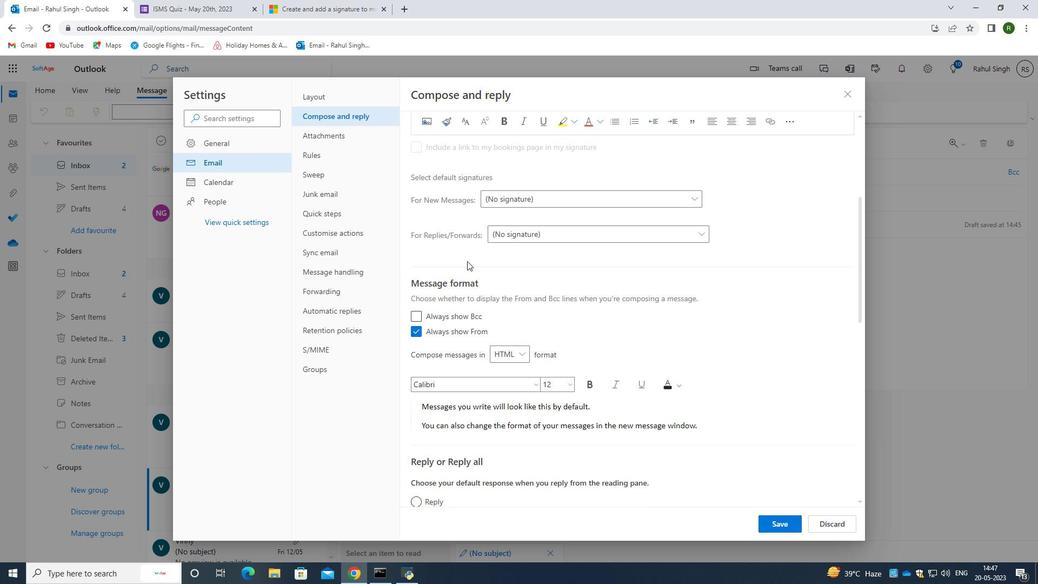 
Action: Mouse scrolled (467, 260) with delta (0, 0)
Screenshot: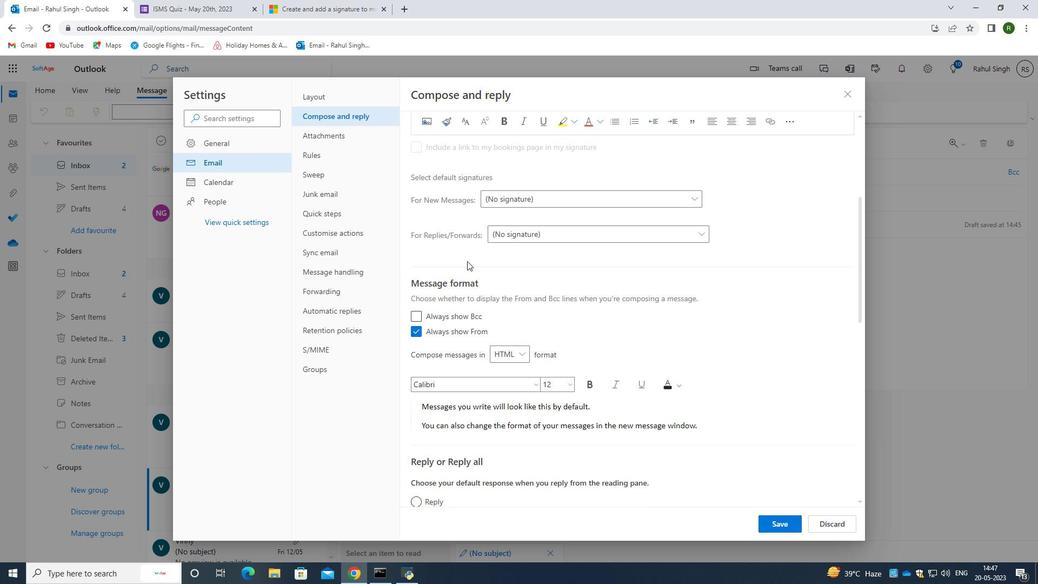 
Action: Mouse scrolled (467, 260) with delta (0, 0)
Screenshot: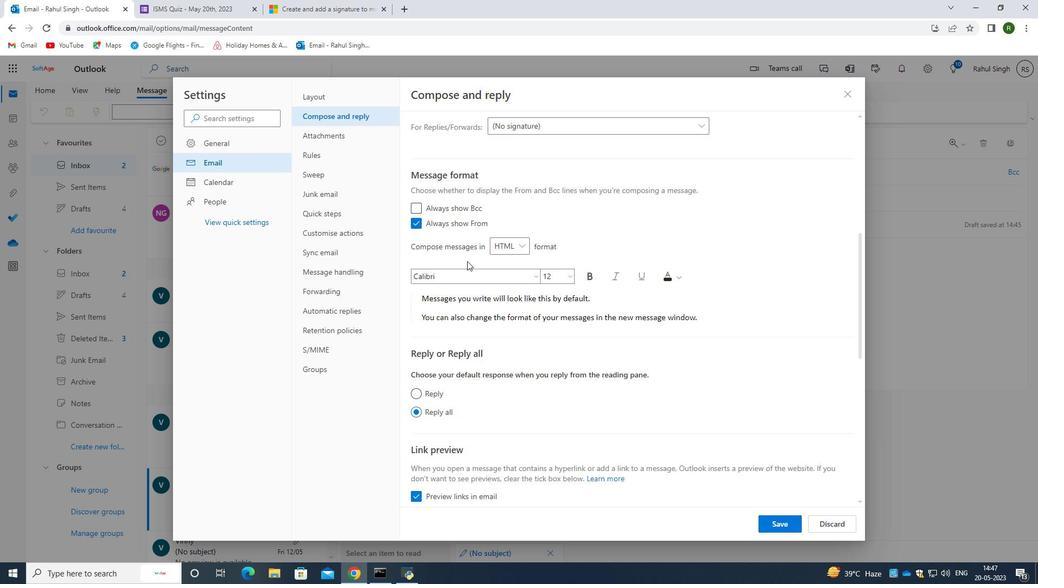 
Action: Mouse scrolled (467, 260) with delta (0, 0)
Screenshot: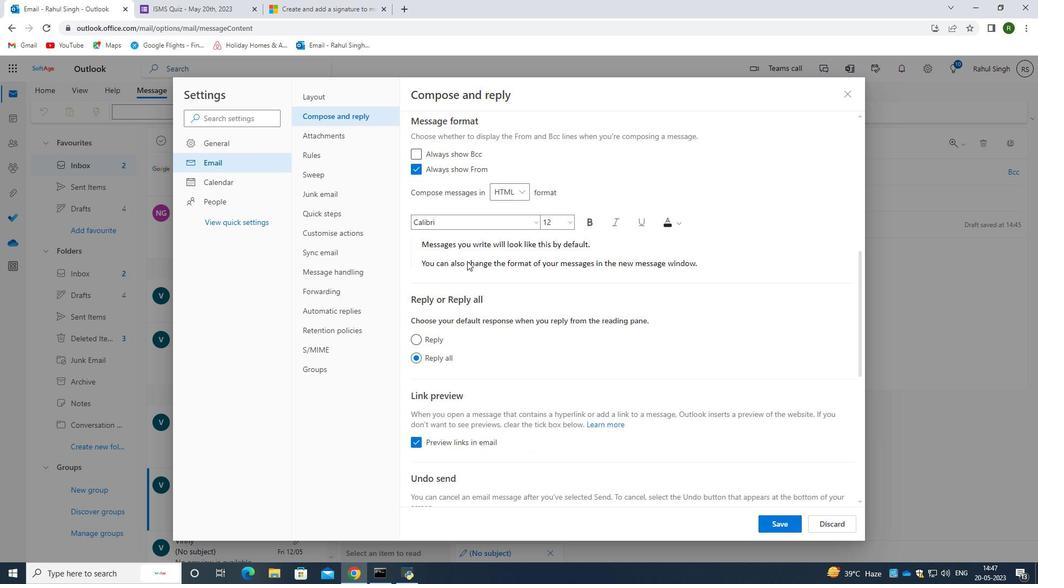 
Action: Mouse scrolled (467, 260) with delta (0, 0)
Screenshot: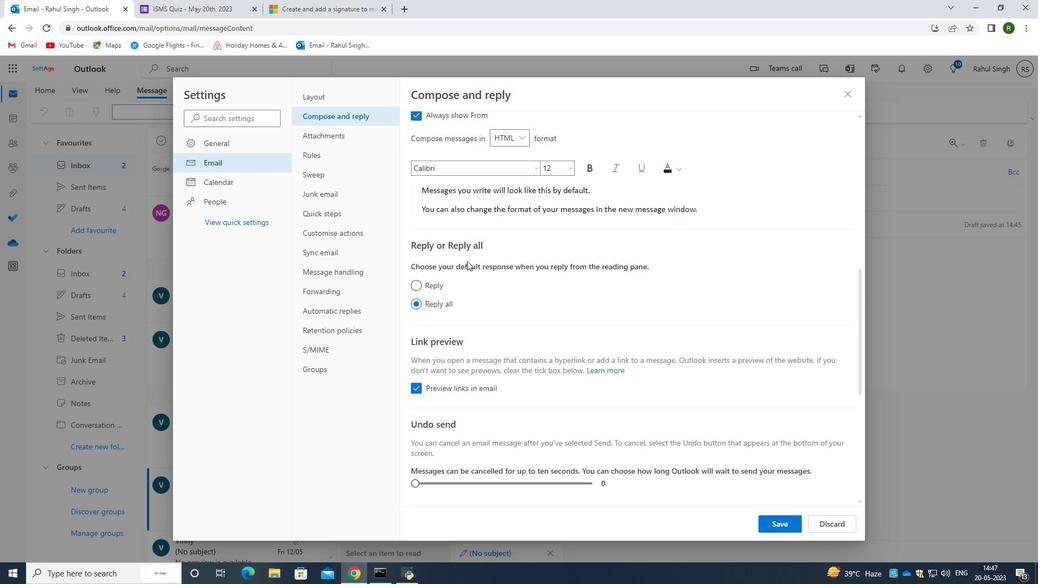 
Action: Mouse scrolled (467, 260) with delta (0, 0)
Screenshot: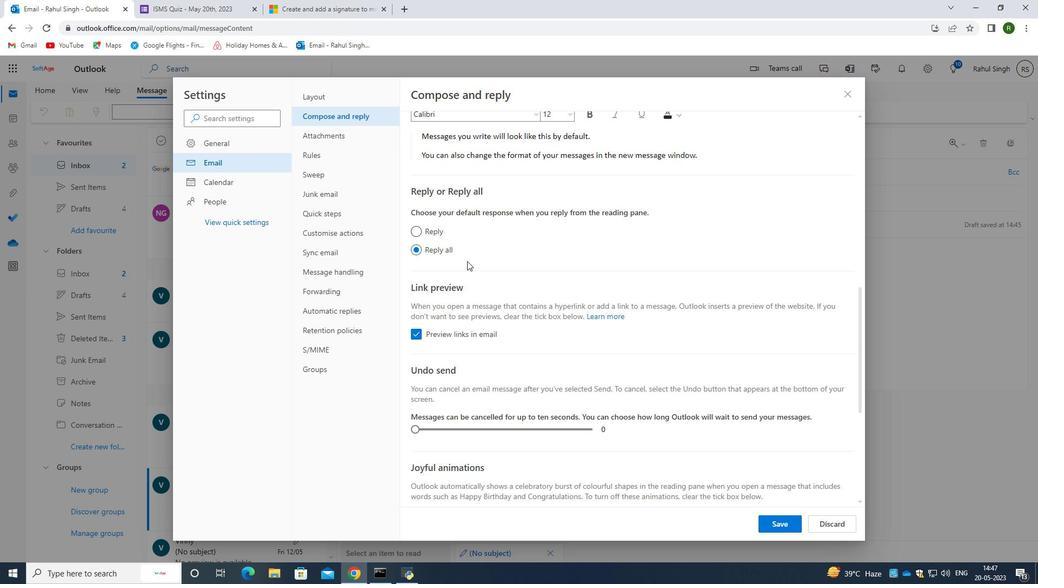 
Action: Mouse moved to (466, 264)
Screenshot: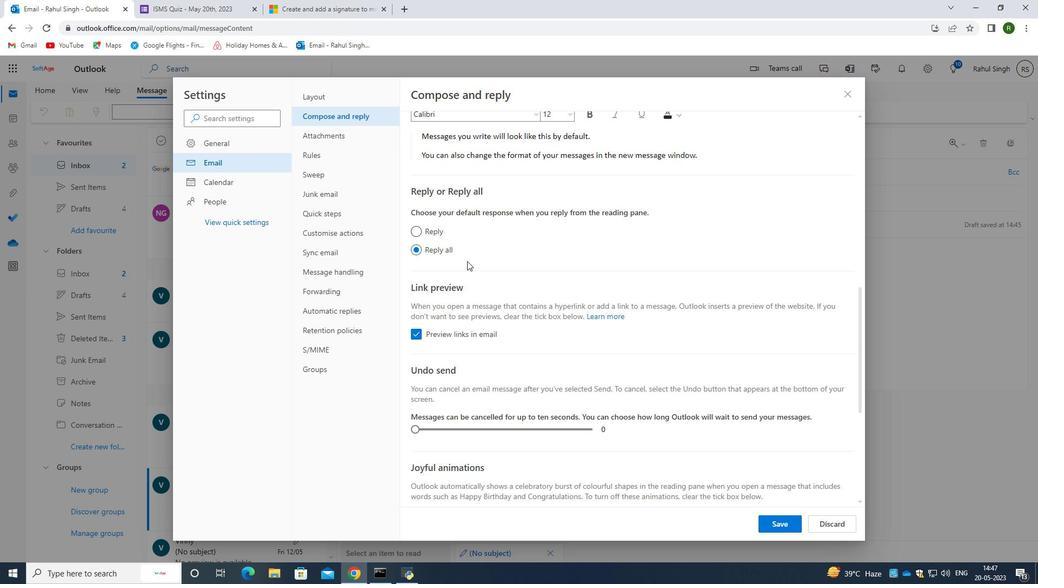 
Action: Mouse scrolled (466, 264) with delta (0, 0)
Screenshot: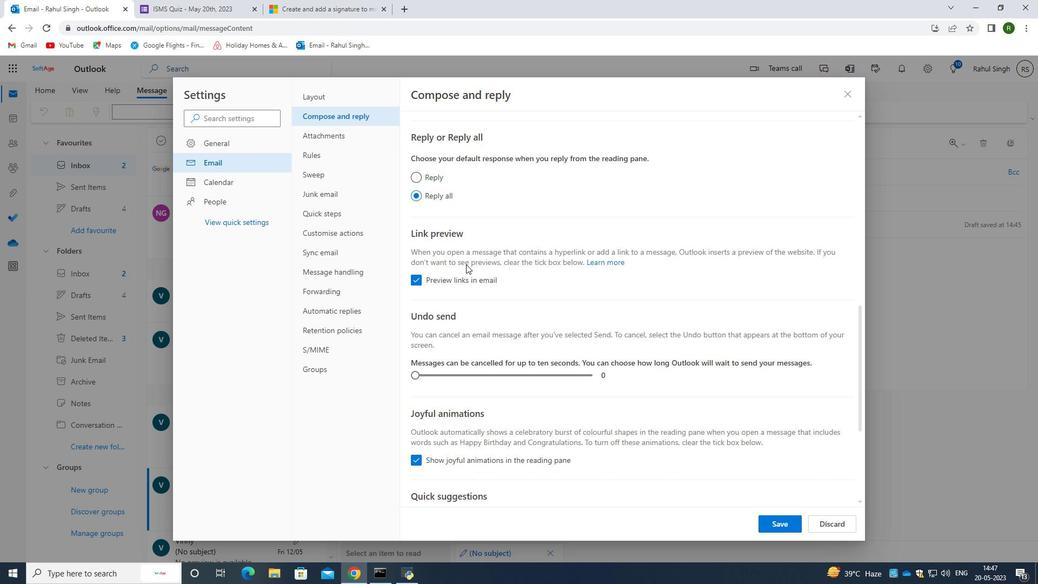 
Action: Mouse scrolled (466, 264) with delta (0, 0)
Screenshot: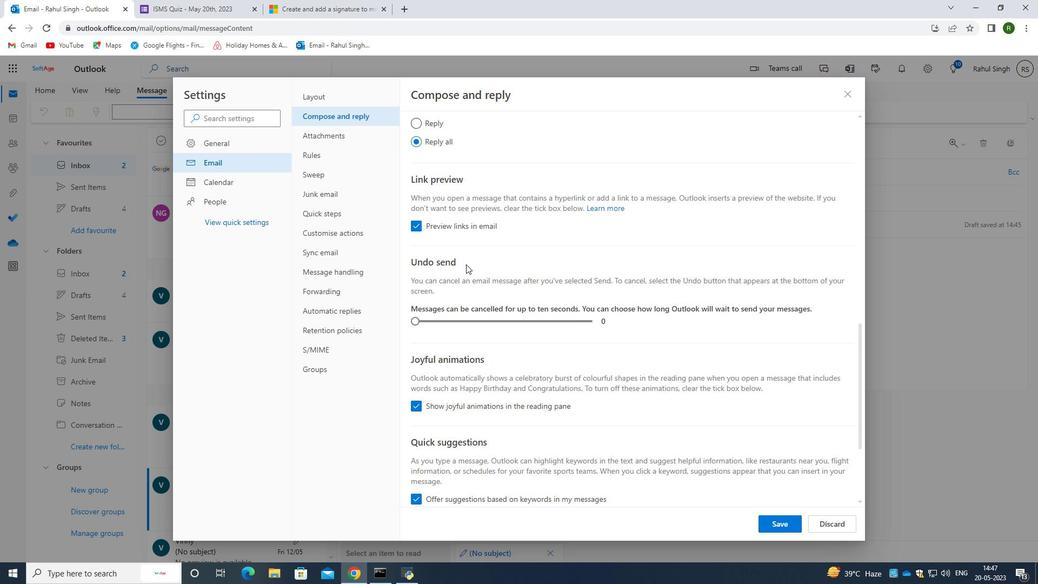 
Action: Mouse scrolled (466, 264) with delta (0, 0)
Screenshot: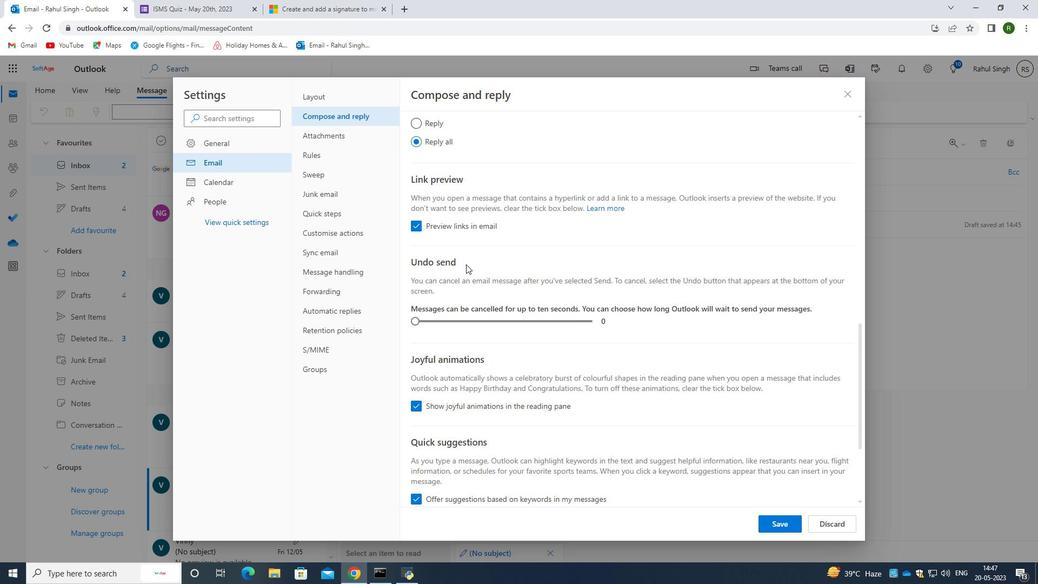 
Action: Mouse scrolled (466, 265) with delta (0, 0)
Screenshot: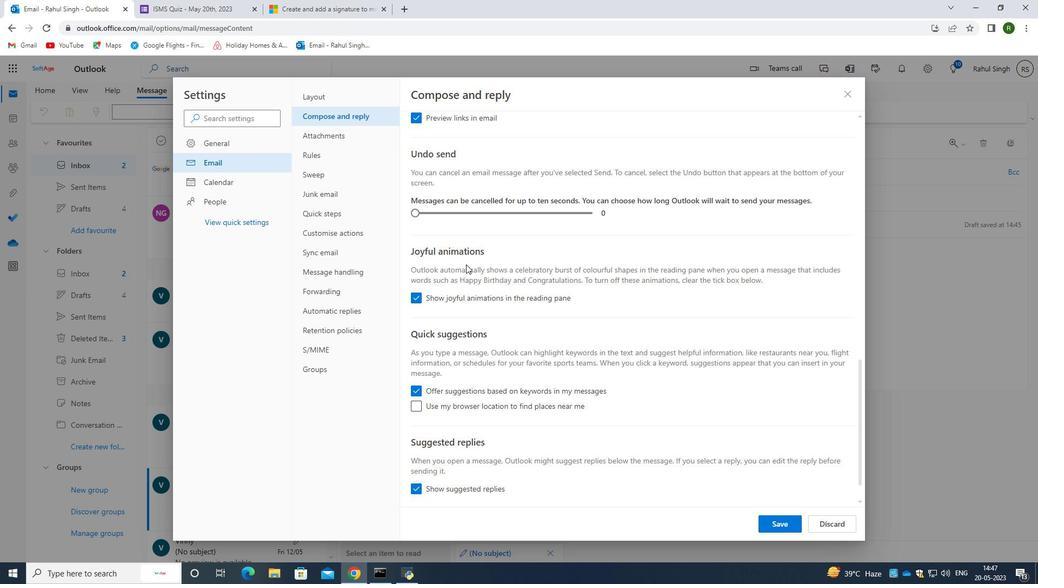 
Action: Mouse scrolled (466, 265) with delta (0, 0)
Screenshot: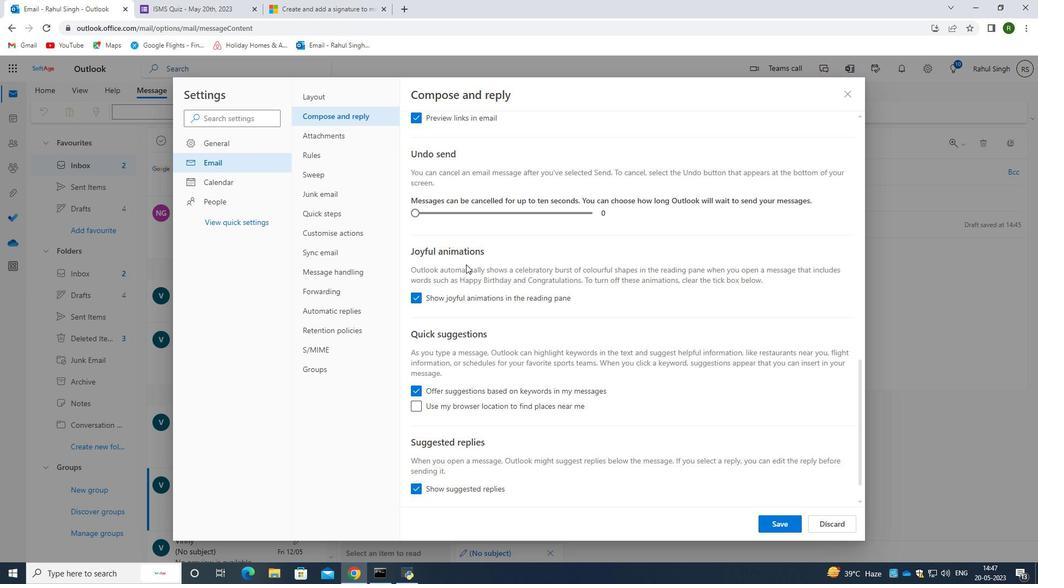 
Action: Mouse scrolled (466, 265) with delta (0, 0)
Screenshot: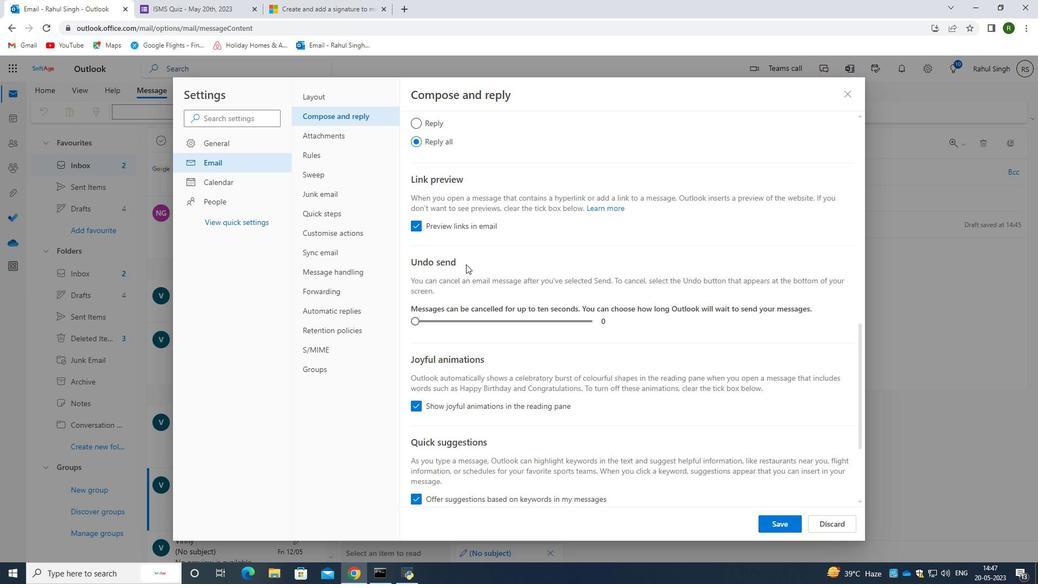 
Action: Mouse scrolled (466, 264) with delta (0, 0)
Screenshot: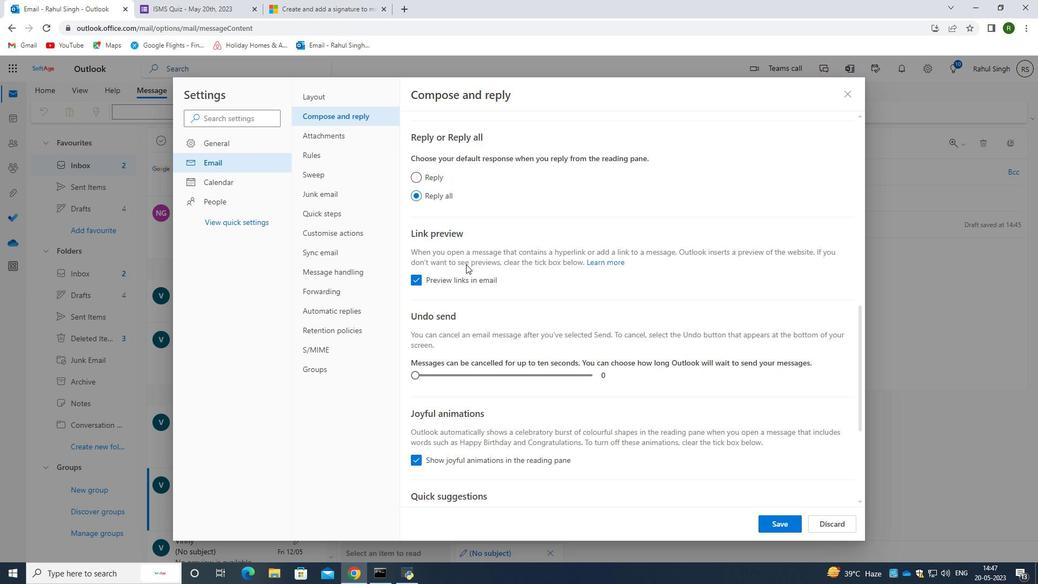 
Action: Mouse scrolled (466, 264) with delta (0, 0)
Screenshot: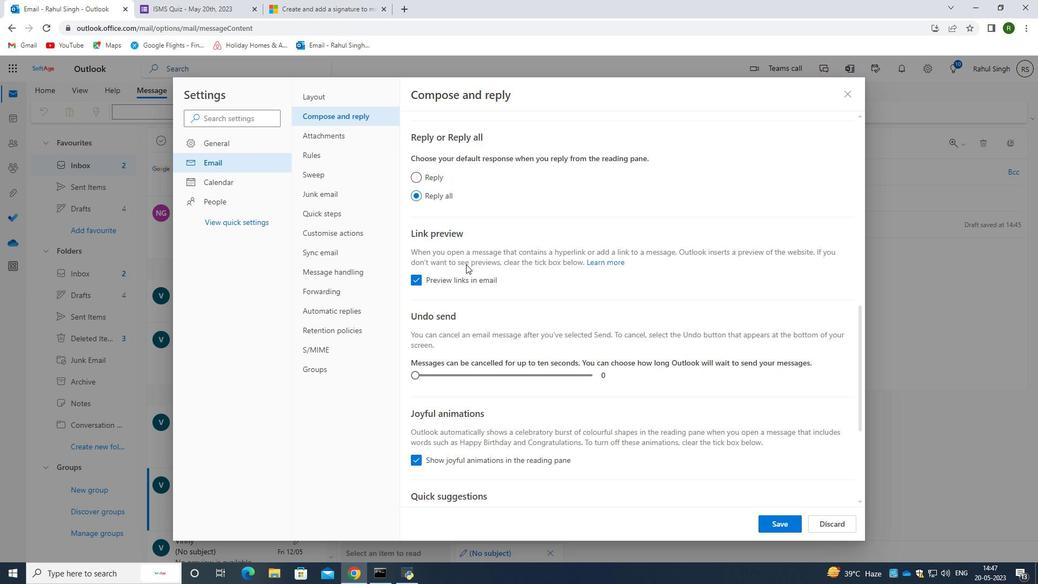 
Action: Mouse scrolled (466, 264) with delta (0, 0)
Screenshot: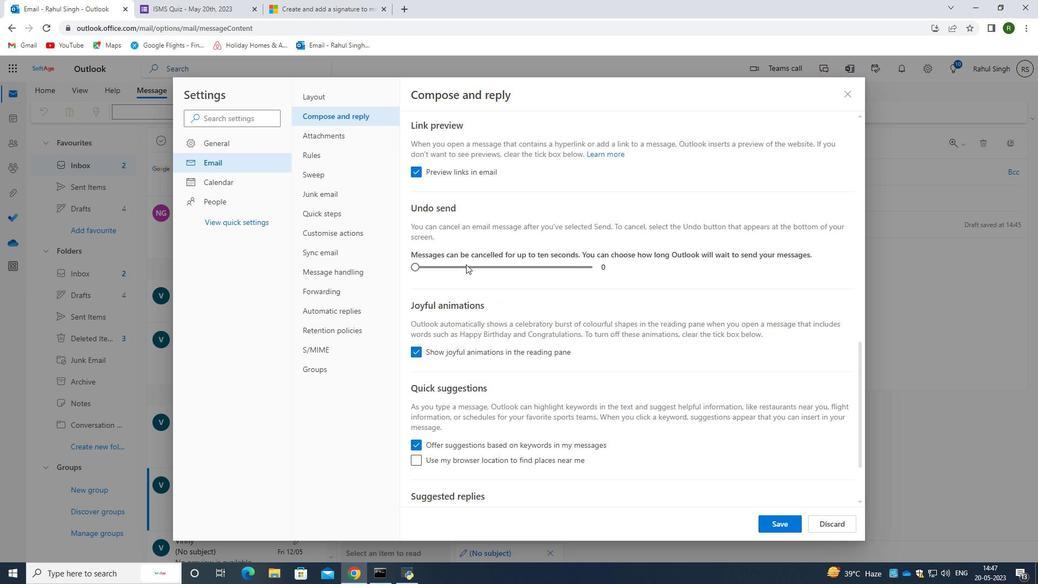 
Action: Mouse scrolled (466, 264) with delta (0, 0)
Screenshot: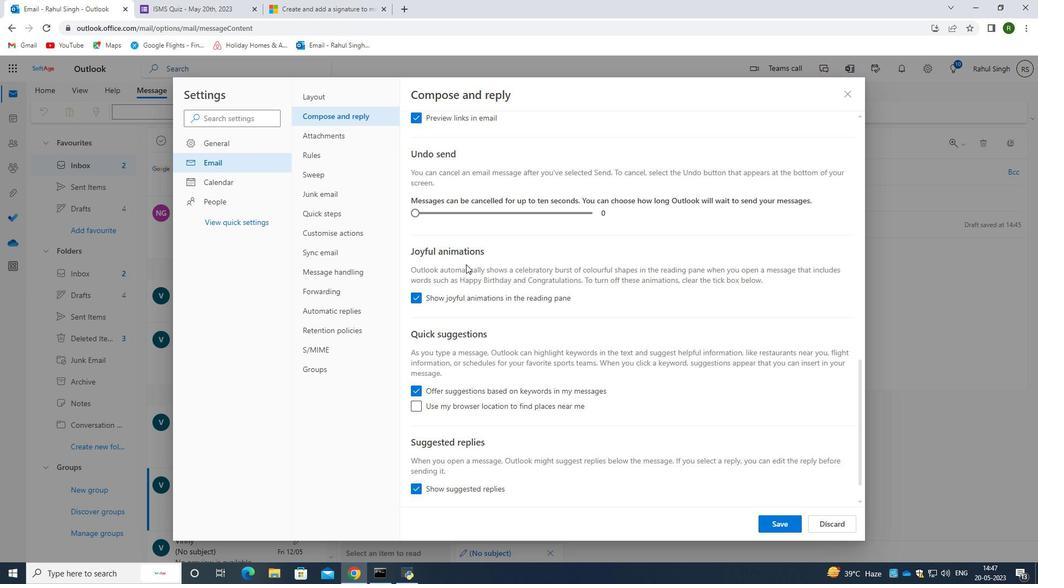 
Action: Mouse moved to (465, 266)
Screenshot: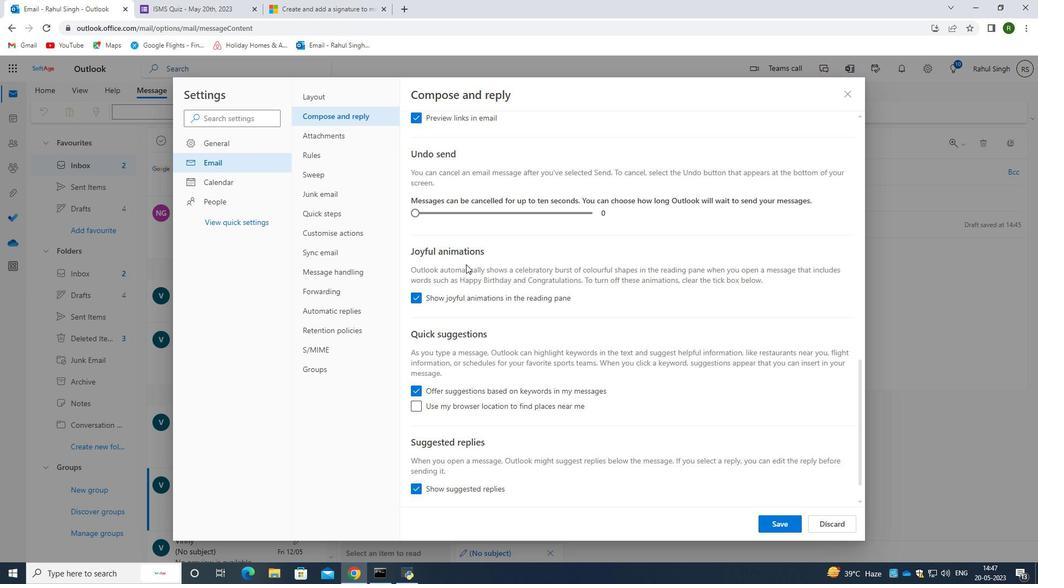 
Action: Mouse scrolled (465, 266) with delta (0, 0)
Screenshot: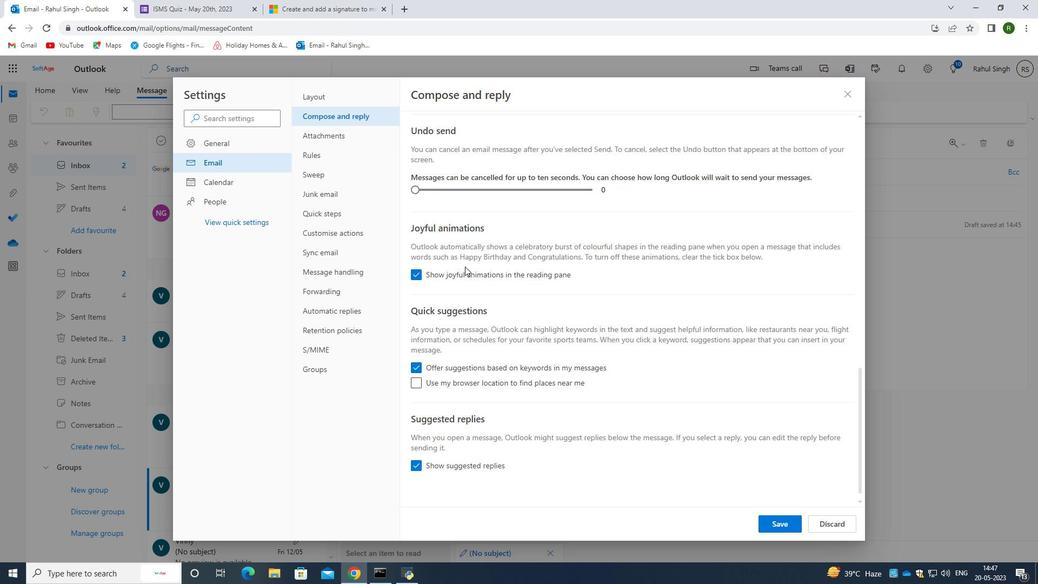 
Action: Mouse scrolled (465, 266) with delta (0, 0)
Screenshot: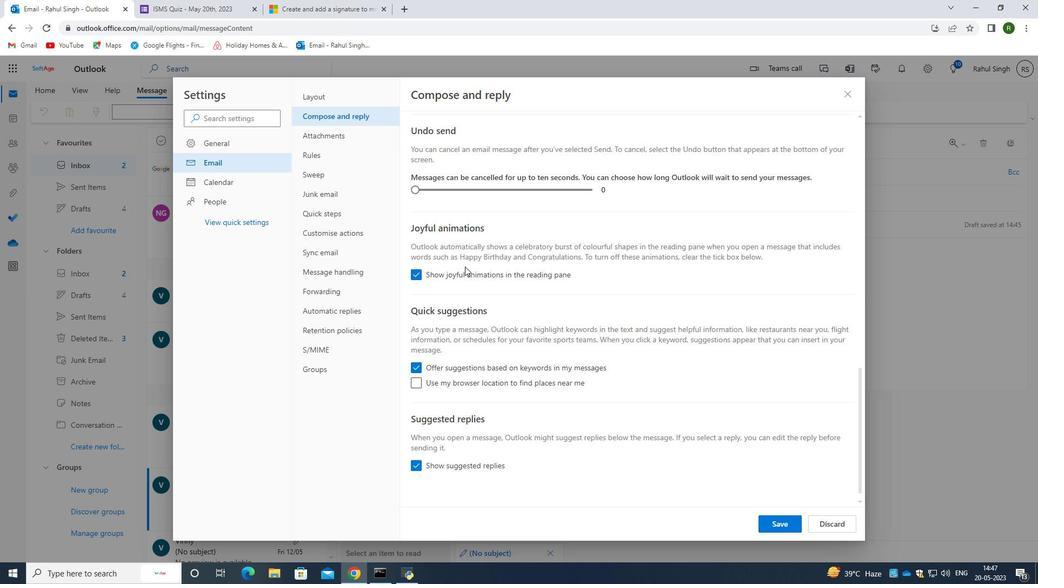 
Action: Mouse scrolled (465, 267) with delta (0, 0)
Screenshot: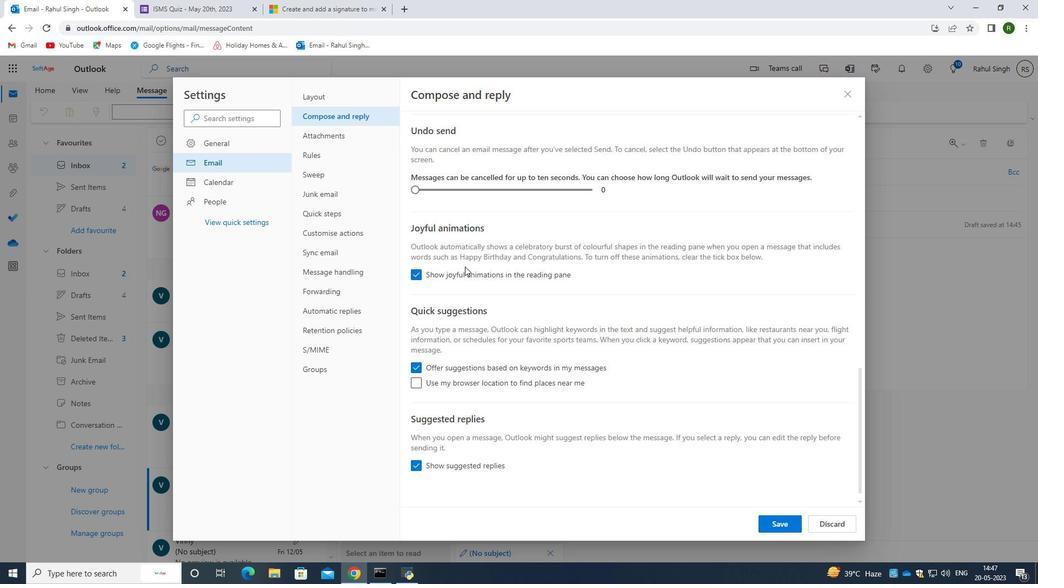 
Action: Mouse scrolled (465, 267) with delta (0, 0)
Screenshot: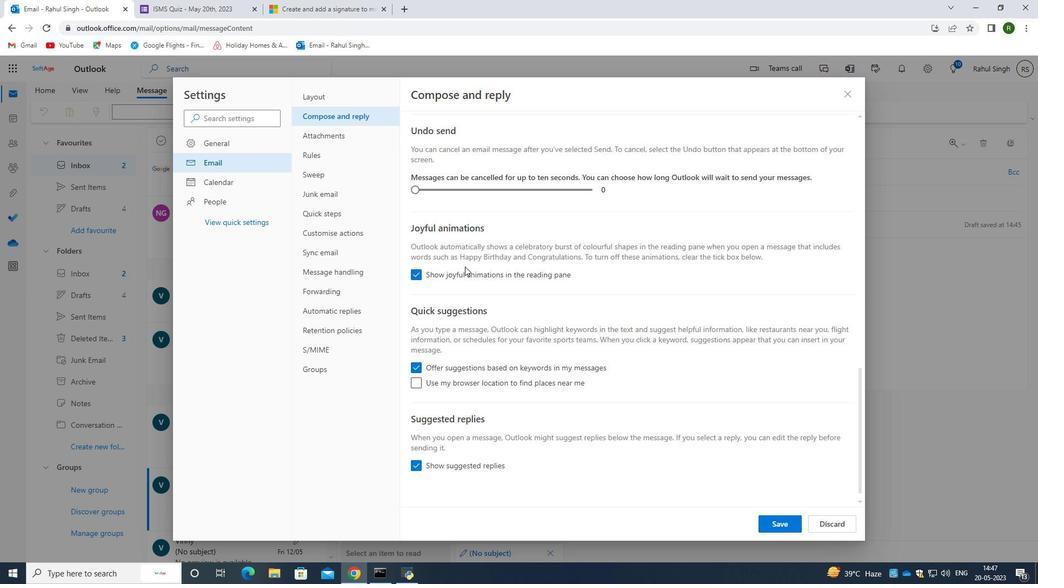 
Action: Mouse scrolled (465, 267) with delta (0, 0)
Screenshot: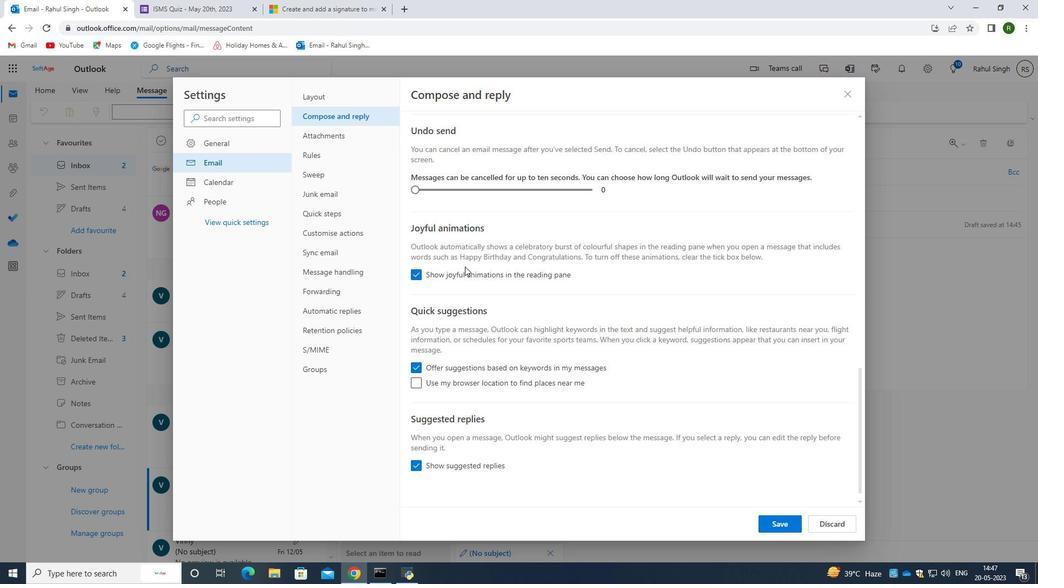 
Action: Mouse scrolled (465, 267) with delta (0, 0)
Screenshot: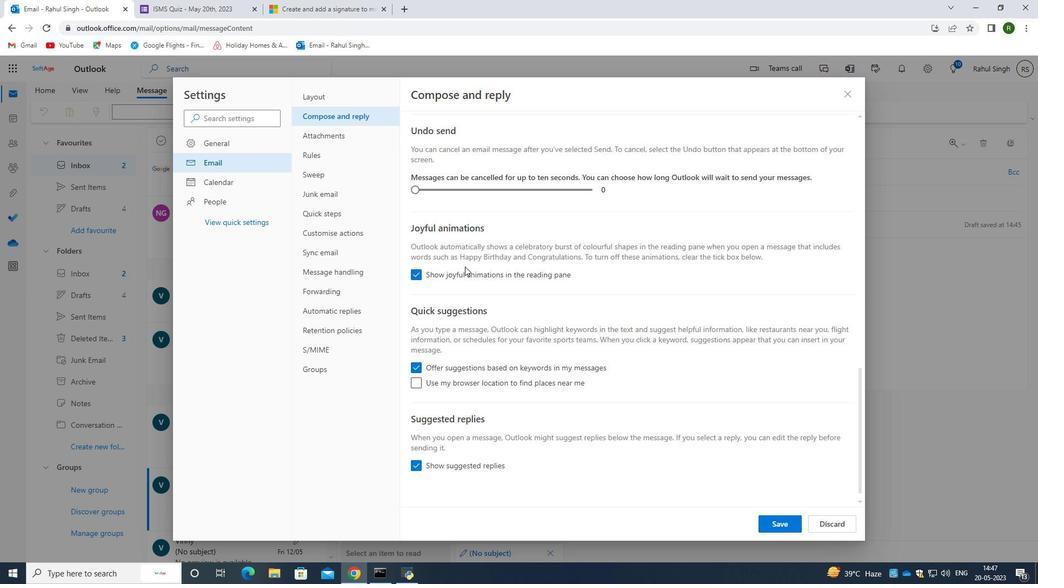 
Action: Mouse scrolled (465, 267) with delta (0, 0)
Screenshot: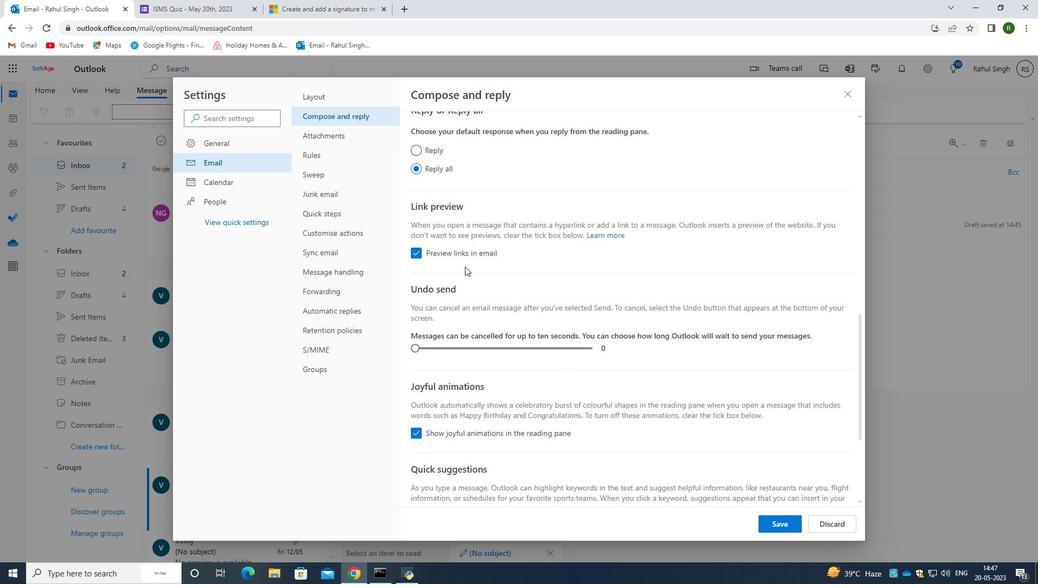 
Action: Mouse scrolled (465, 267) with delta (0, 0)
Screenshot: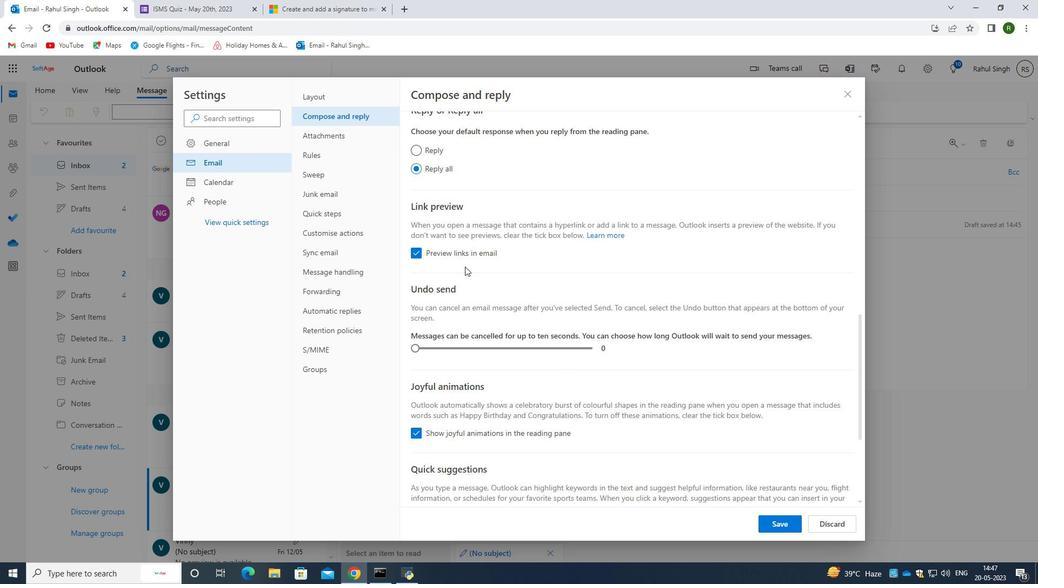 
Action: Mouse scrolled (465, 267) with delta (0, 0)
Screenshot: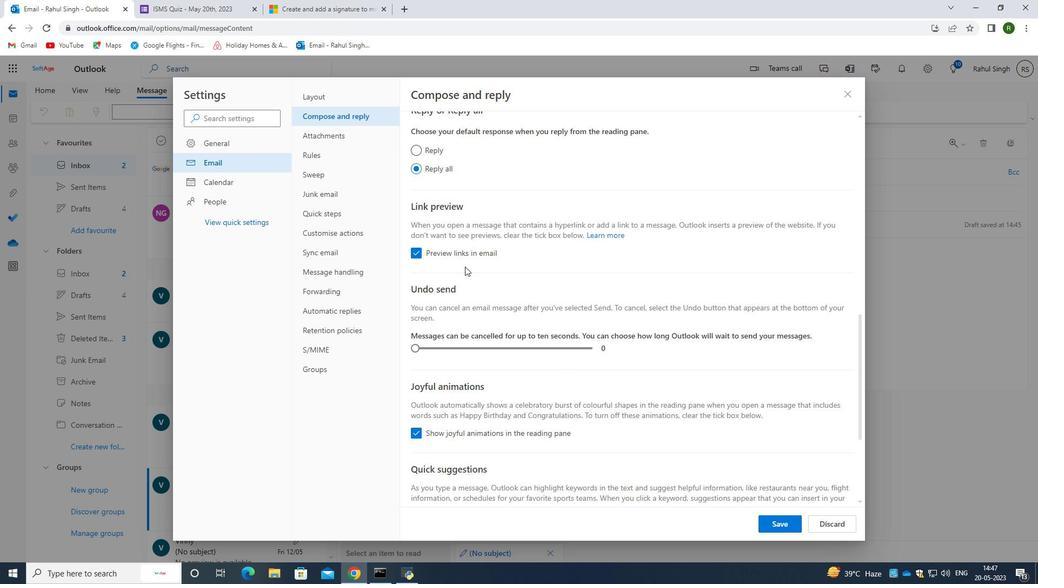
Action: Mouse scrolled (465, 267) with delta (0, 0)
Screenshot: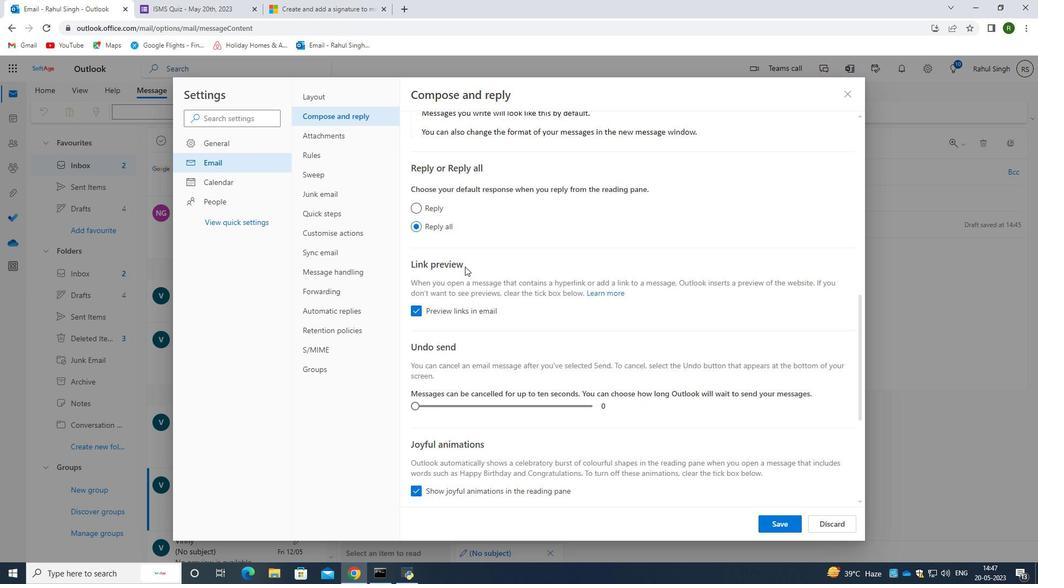 
Action: Mouse scrolled (465, 267) with delta (0, 0)
Screenshot: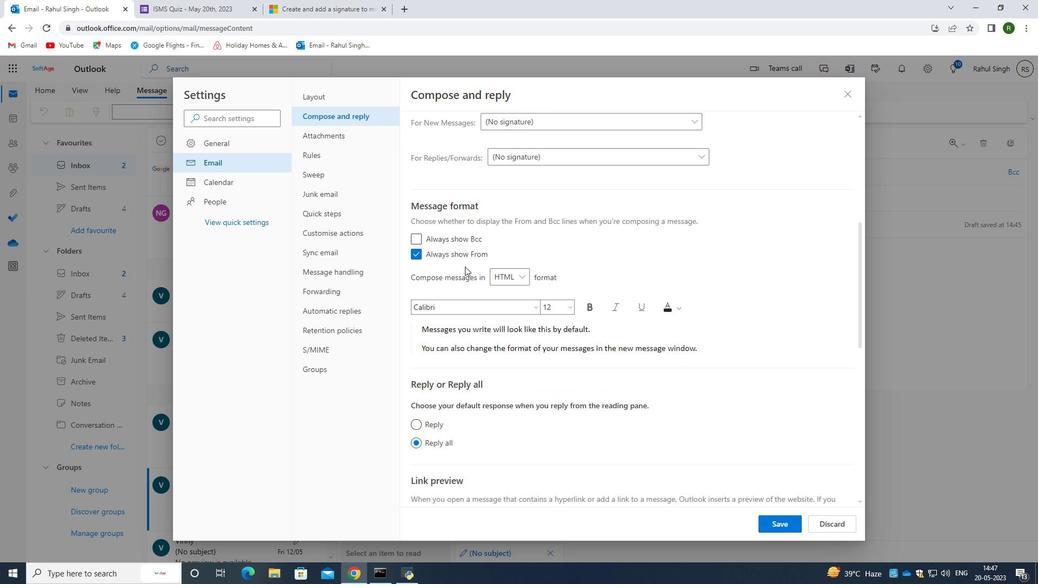 
Action: Mouse scrolled (465, 267) with delta (0, 0)
Screenshot: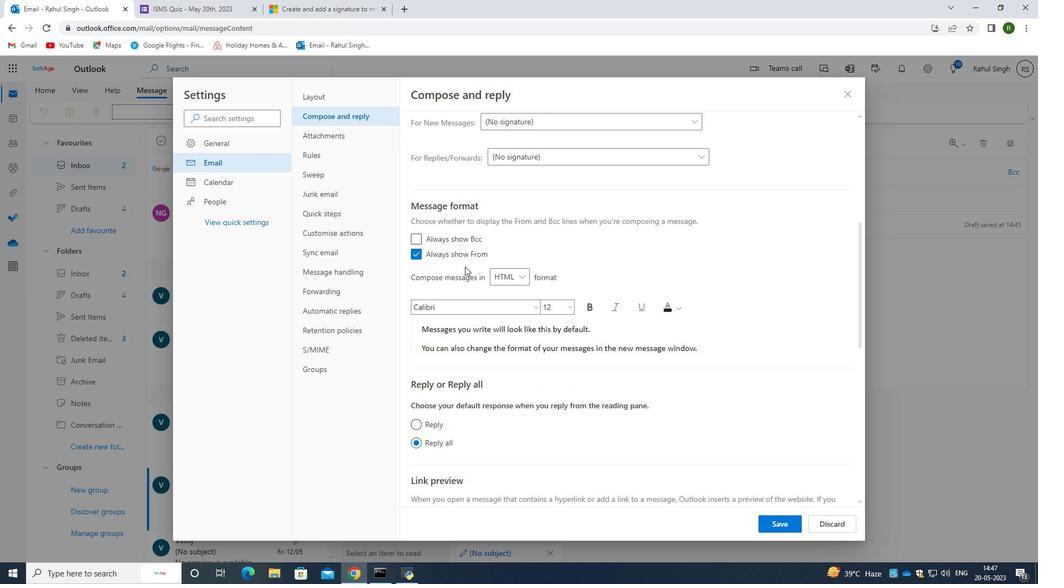 
Action: Mouse moved to (460, 266)
Screenshot: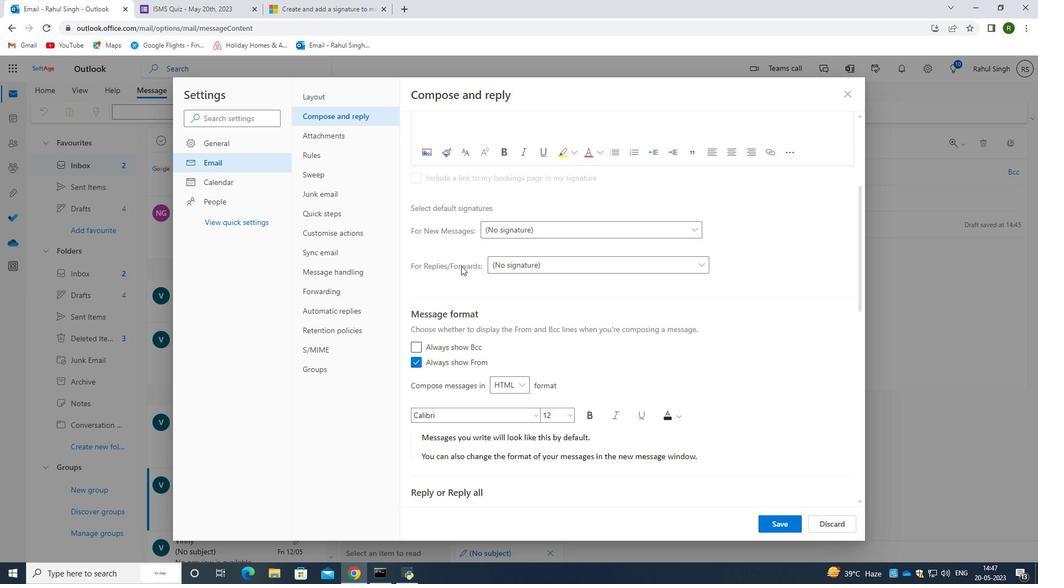 
Action: Mouse scrolled (460, 266) with delta (0, 0)
Screenshot: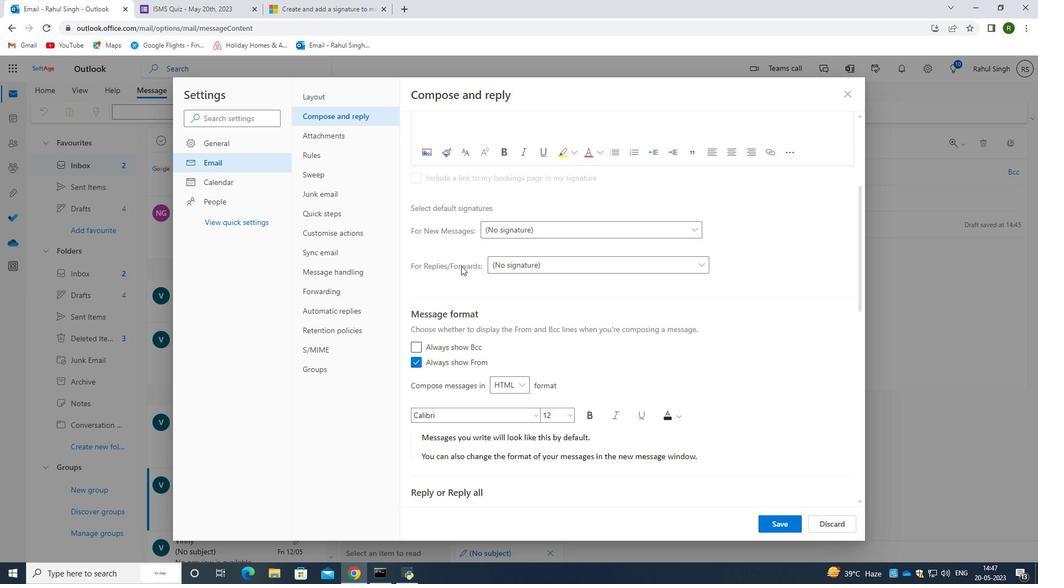 
Action: Mouse scrolled (460, 266) with delta (0, 0)
Screenshot: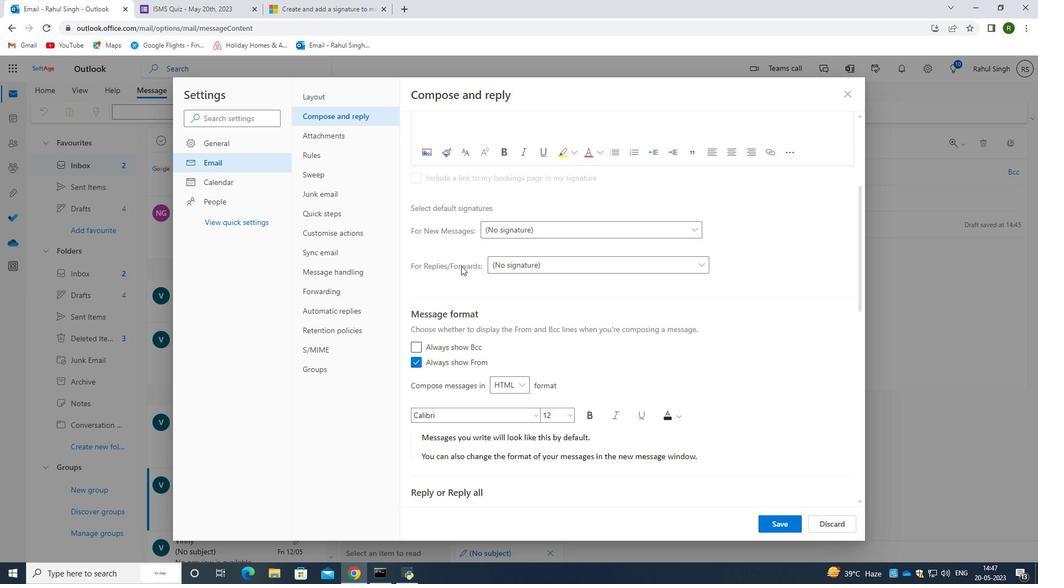 
Action: Mouse moved to (459, 264)
Screenshot: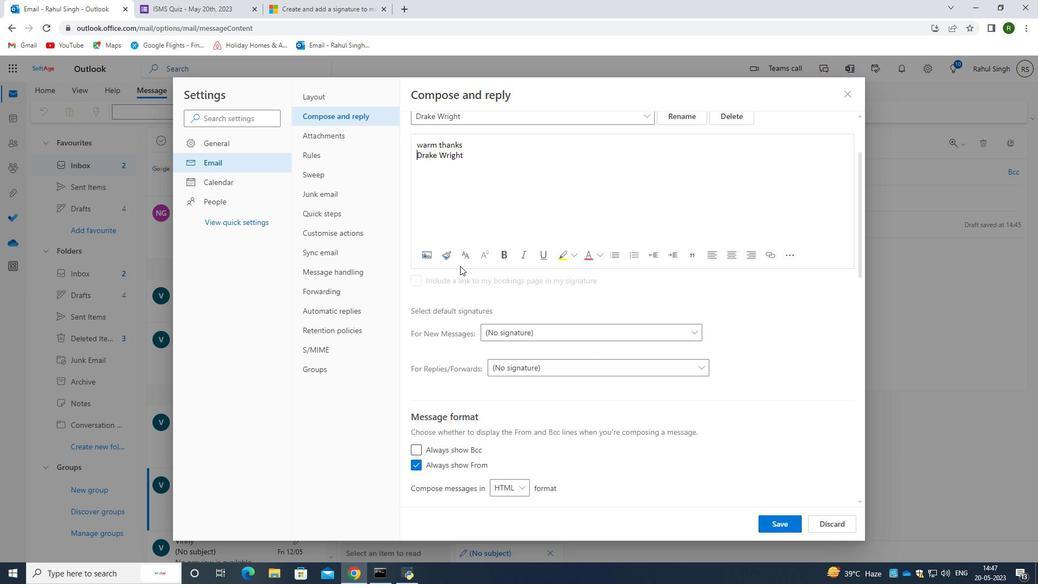 
Action: Mouse scrolled (459, 265) with delta (0, 0)
Screenshot: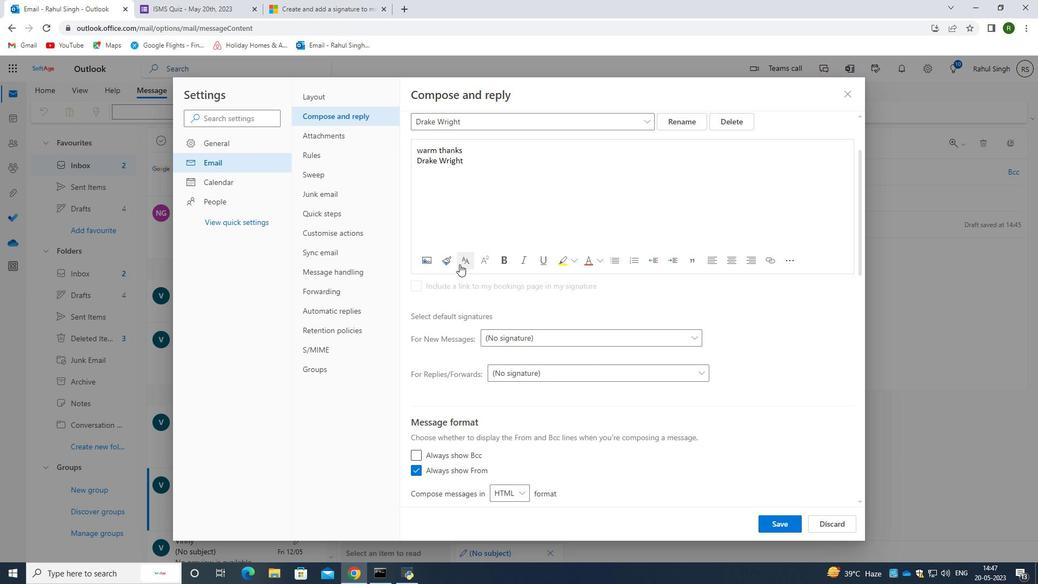 
Action: Mouse scrolled (459, 265) with delta (0, 0)
Screenshot: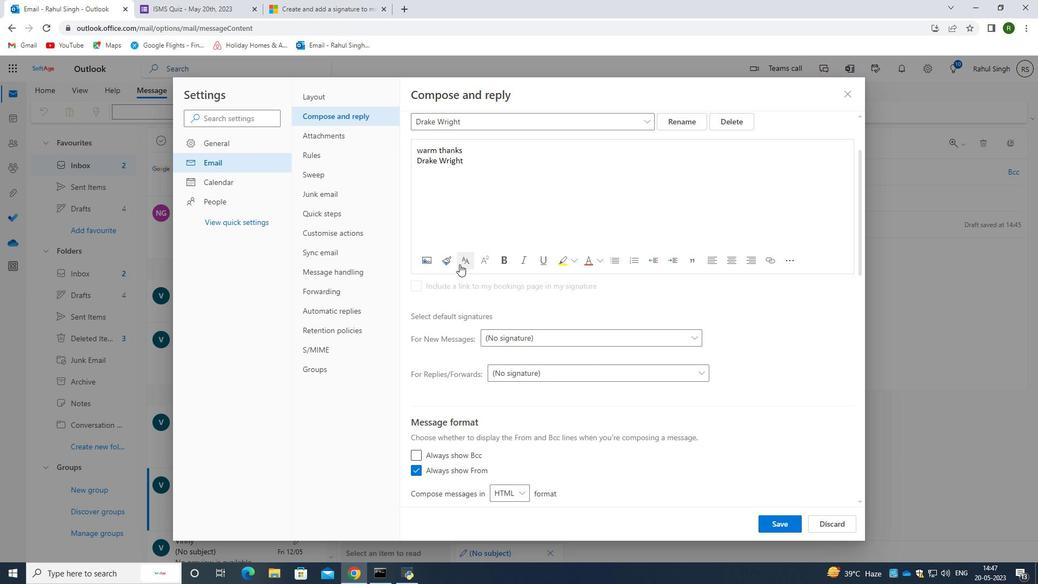 
Action: Mouse scrolled (459, 265) with delta (0, 0)
Screenshot: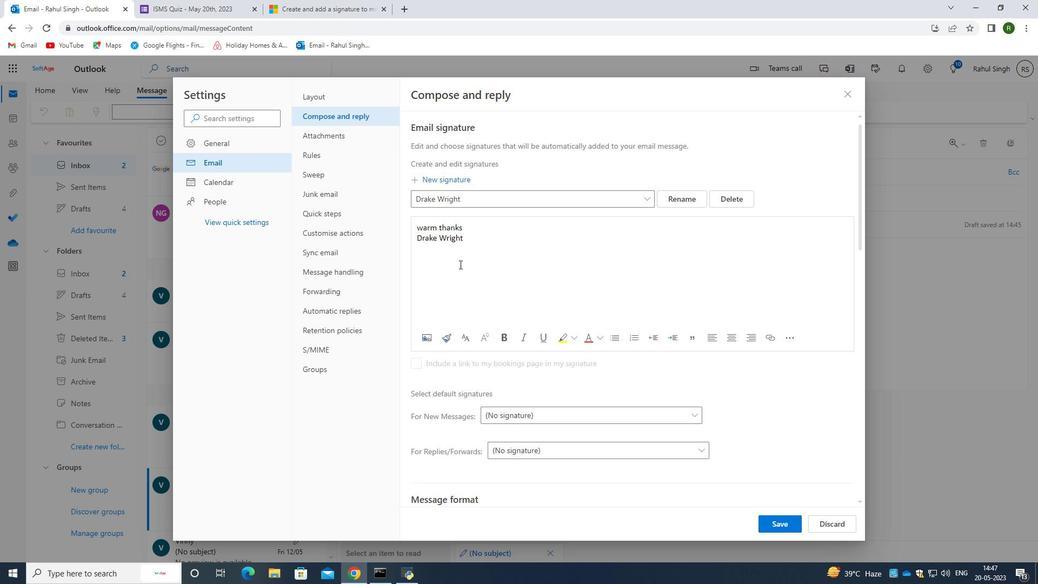 
Action: Mouse moved to (769, 527)
Screenshot: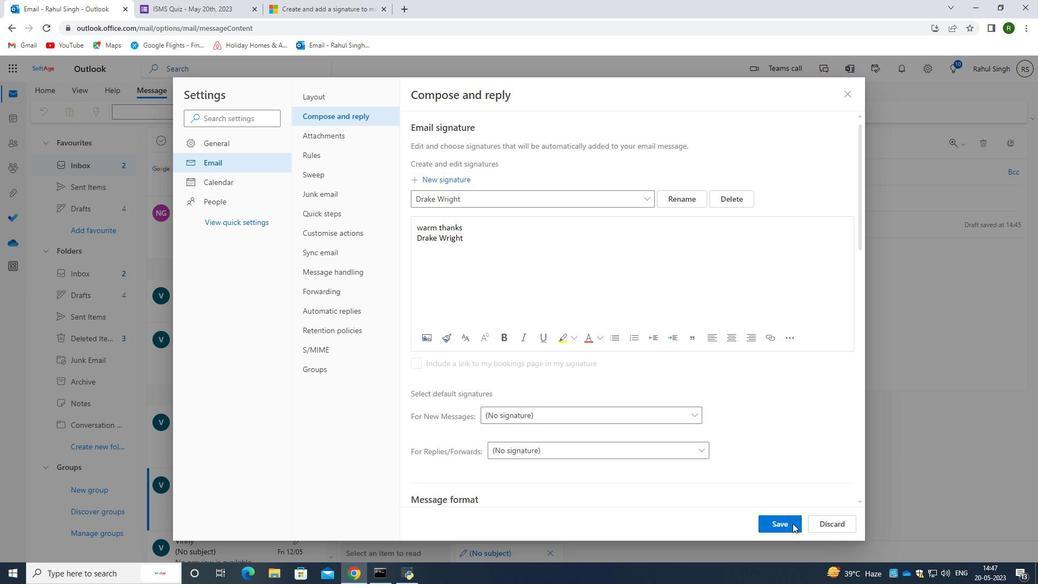 
Action: Mouse pressed left at (769, 527)
Screenshot: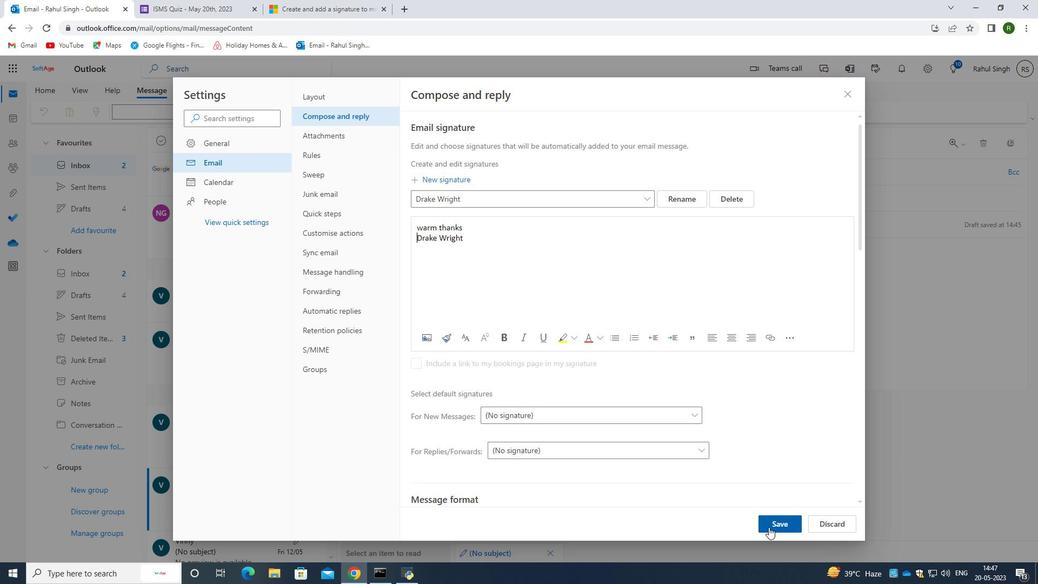 
Action: Mouse moved to (677, 293)
Screenshot: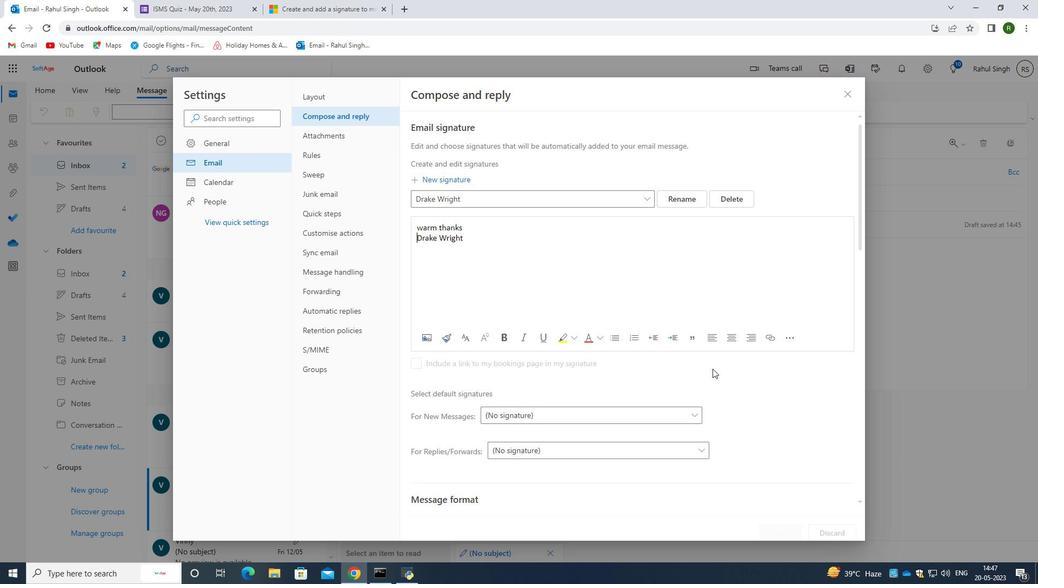 
